 Task: Add an event  with title  Sales Territory Planning Meeting, date '2023/11/11' & Select Event type as  Collective. Add location for the event as  456 Chiado, Lisbon, Portugal and add a description: The retreat will kick off with an opening session where participants will be introduced to the objectives and benefits of team building. The facilitators will create a positive and inclusive environment, setting the tone for open communication, respect, and mutual support.Create an event link  http-salesterritoryplanningmeetingcom & Select the event color as  Cyan. , logged in from the account softage.1@softage.netand send the event invitation to softage.9@softage.net and softage.10@softage.net
Action: Mouse moved to (854, 122)
Screenshot: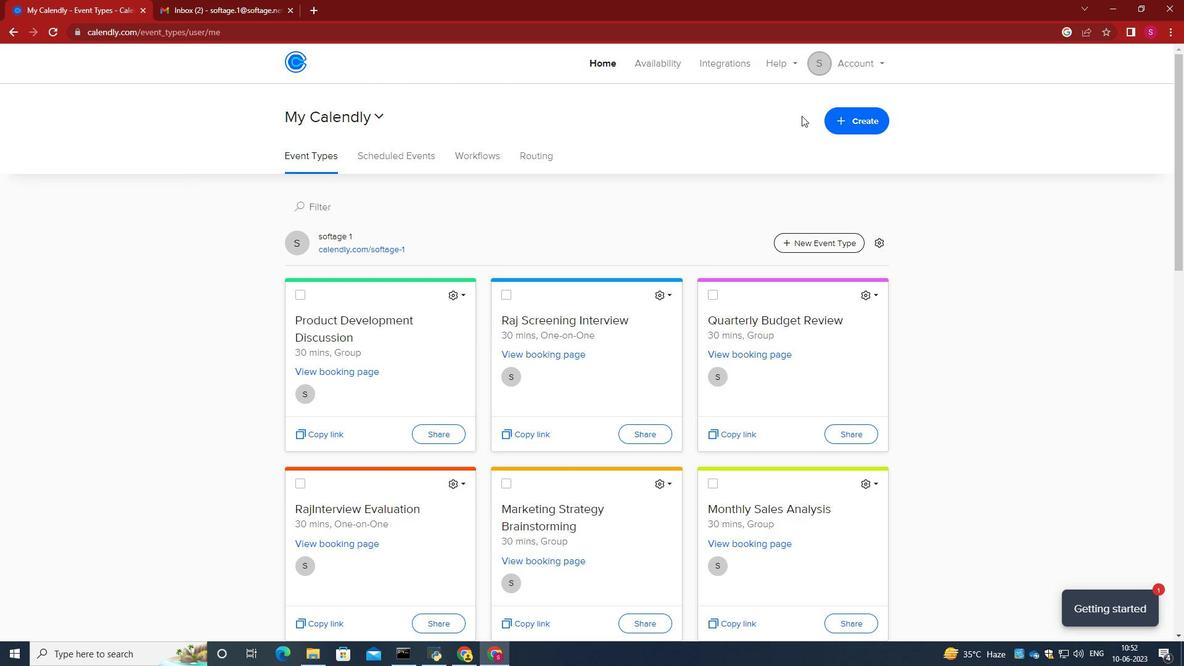 
Action: Mouse pressed left at (854, 122)
Screenshot: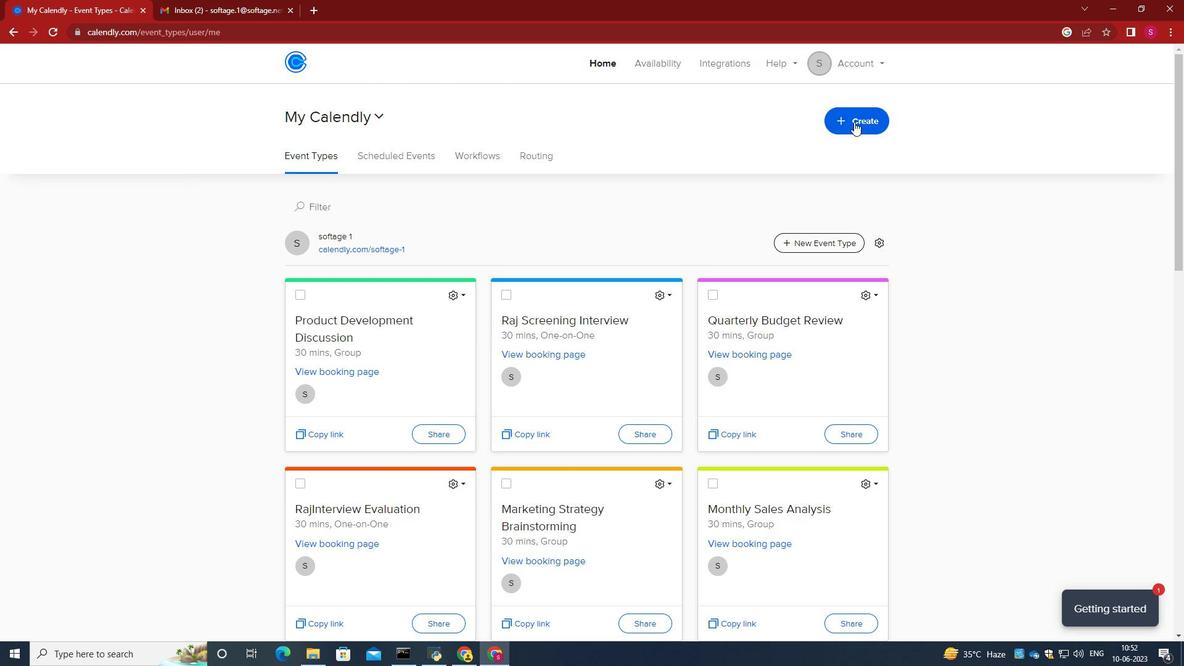 
Action: Mouse moved to (829, 166)
Screenshot: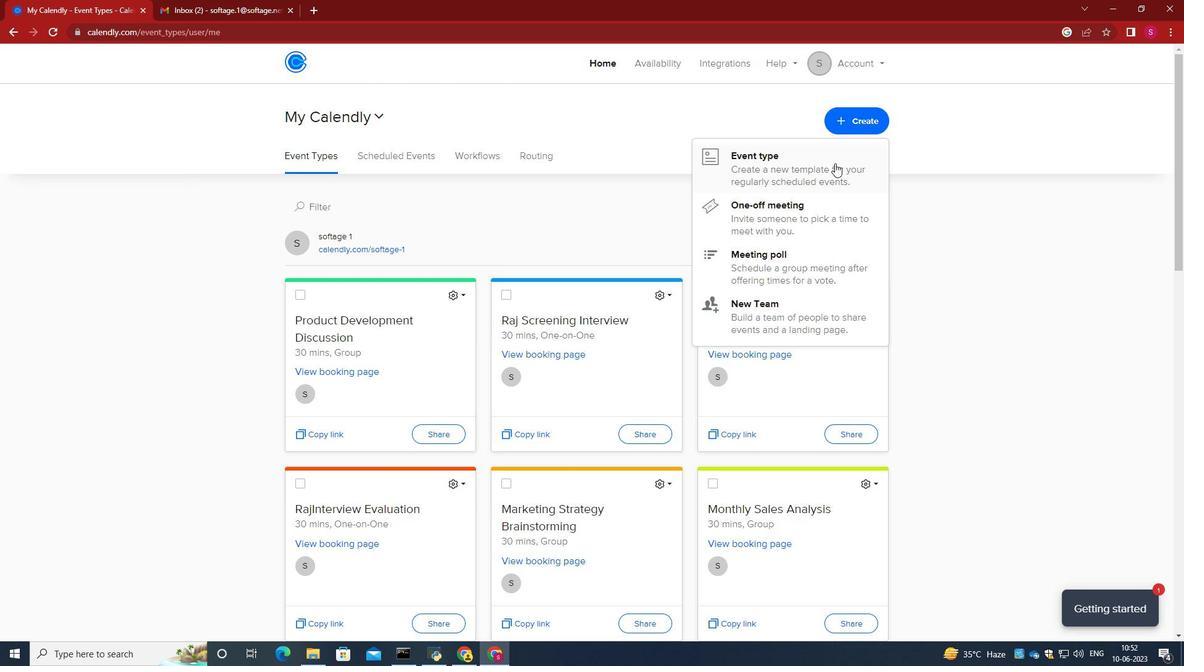 
Action: Mouse pressed left at (829, 166)
Screenshot: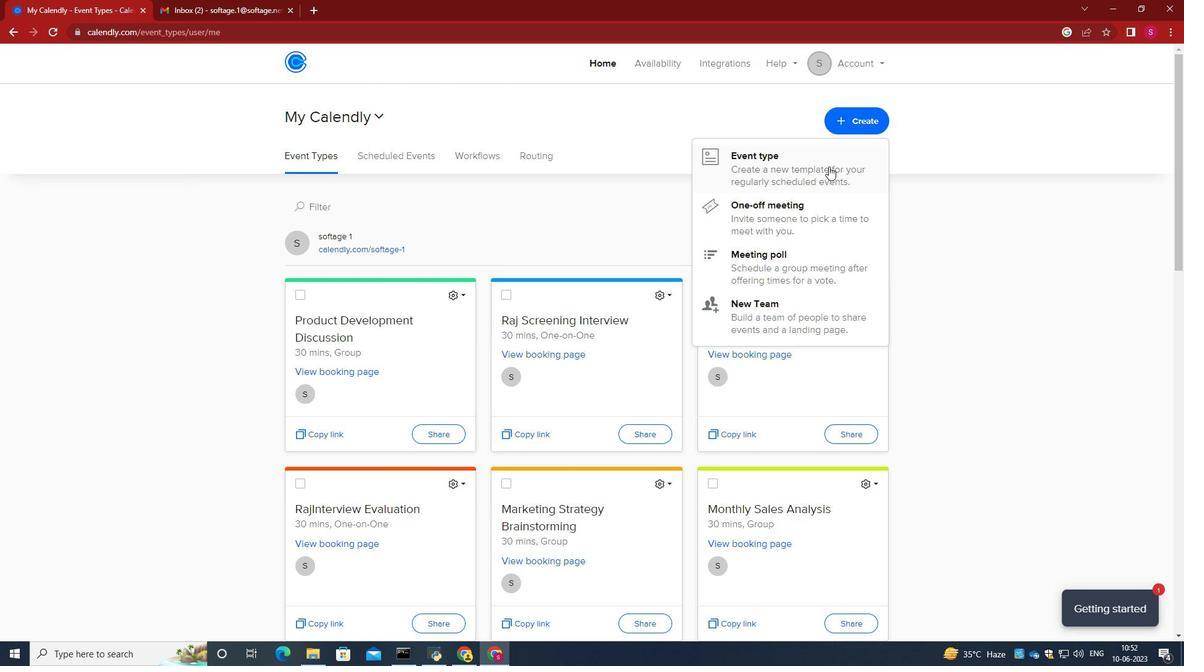 
Action: Mouse moved to (654, 351)
Screenshot: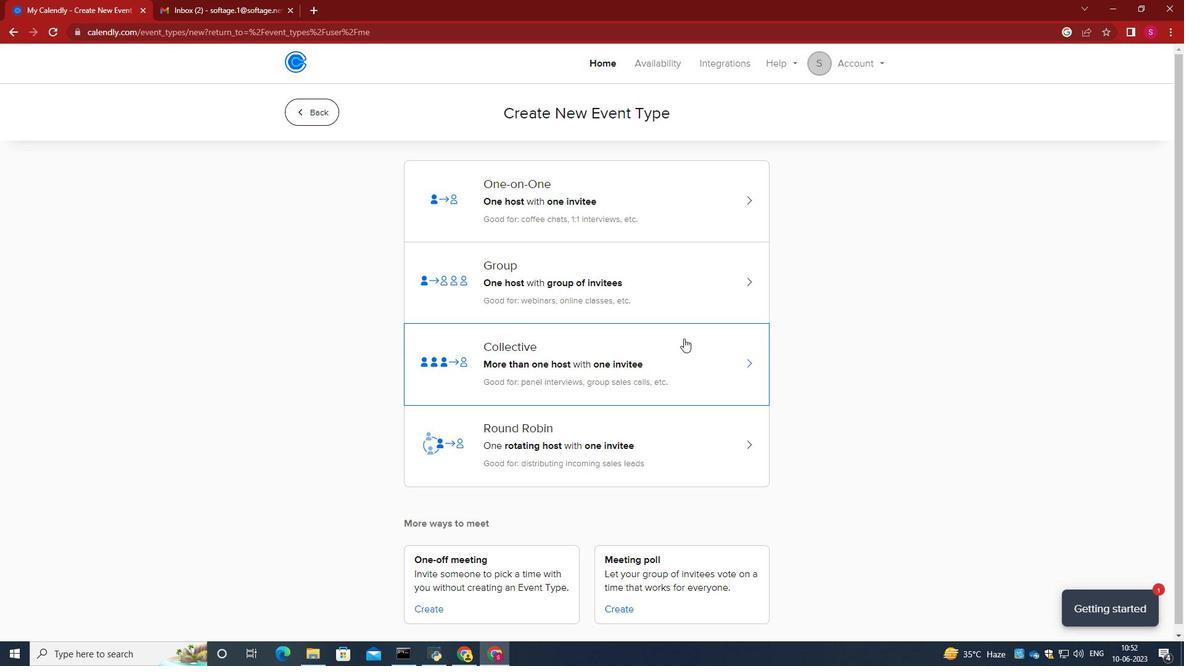 
Action: Mouse pressed left at (654, 351)
Screenshot: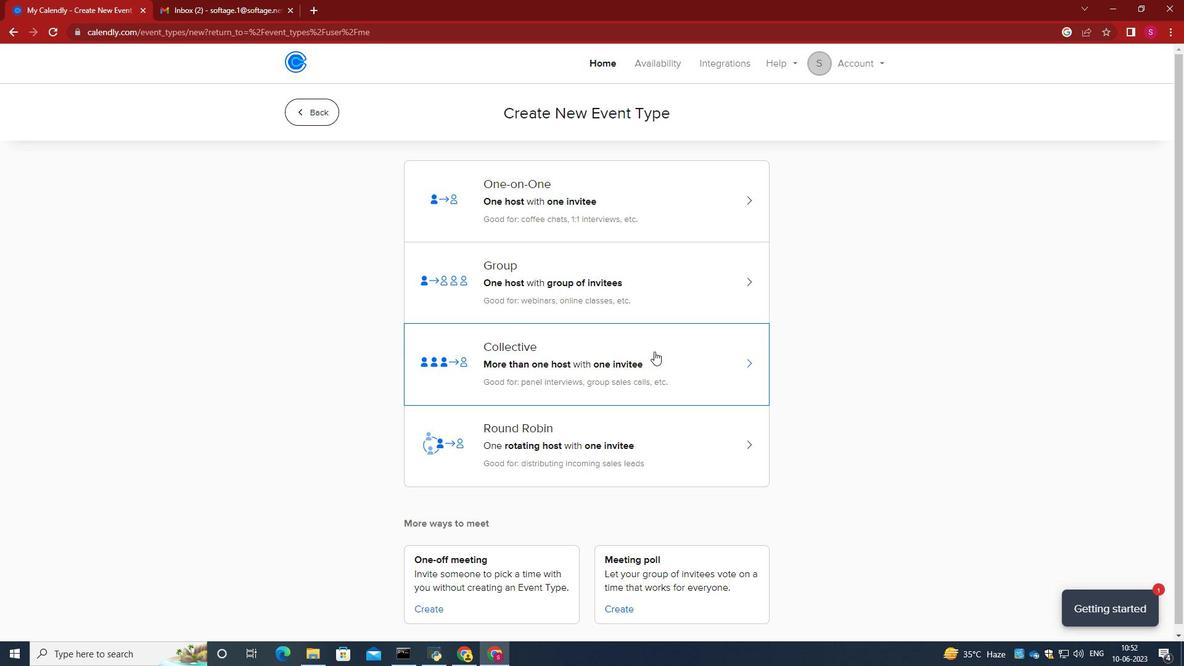 
Action: Mouse moved to (732, 262)
Screenshot: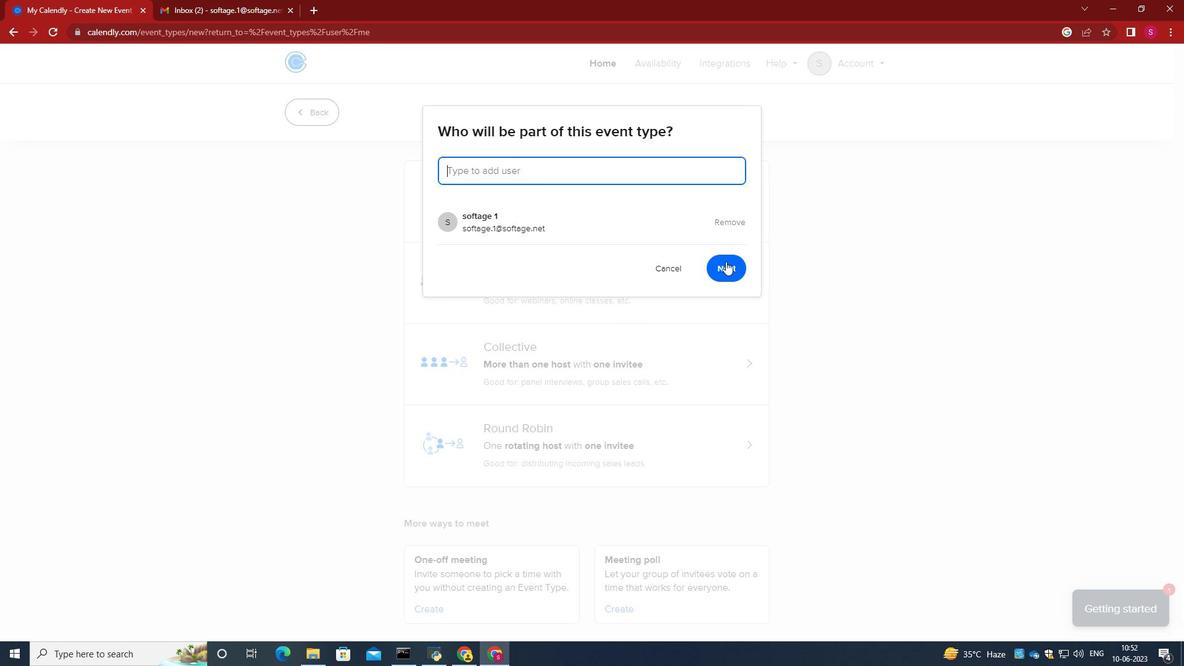 
Action: Mouse pressed left at (732, 262)
Screenshot: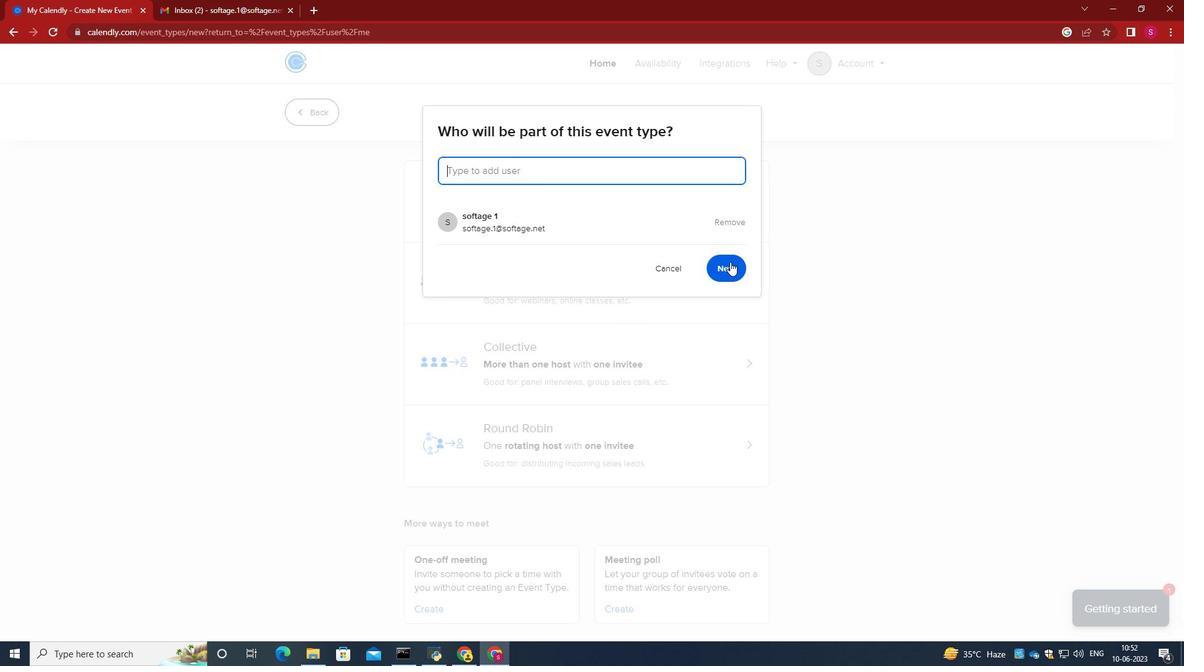 
Action: Mouse moved to (426, 287)
Screenshot: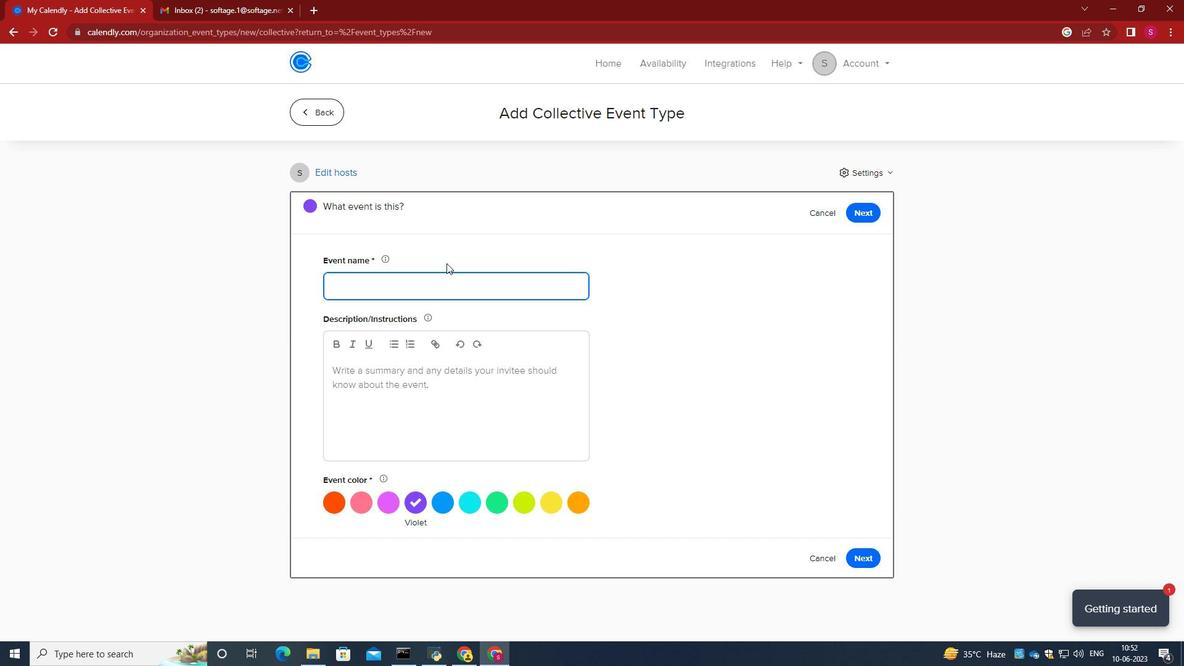 
Action: Mouse pressed left at (426, 287)
Screenshot: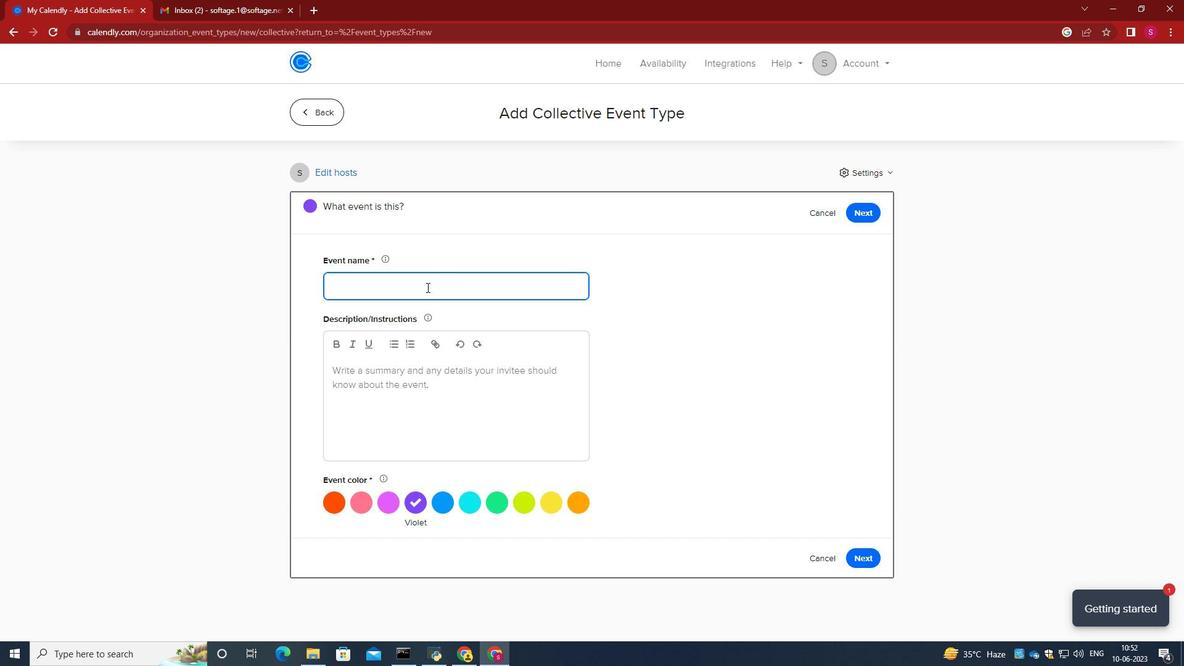 
Action: Key pressed <Key.caps_lock>S<Key.caps_lock>ales<Key.space><Key.caps_lock>T<Key.caps_lock>erritory<Key.space><Key.caps_lock>P<Key.caps_lock>lanning<Key.space><Key.caps_lock>R<Key.caps_lock>eview<Key.backspace><Key.backspace><Key.backspace><Key.backspace><Key.backspace><Key.backspace><Key.caps_lock>M<Key.caps_lock>eeting
Screenshot: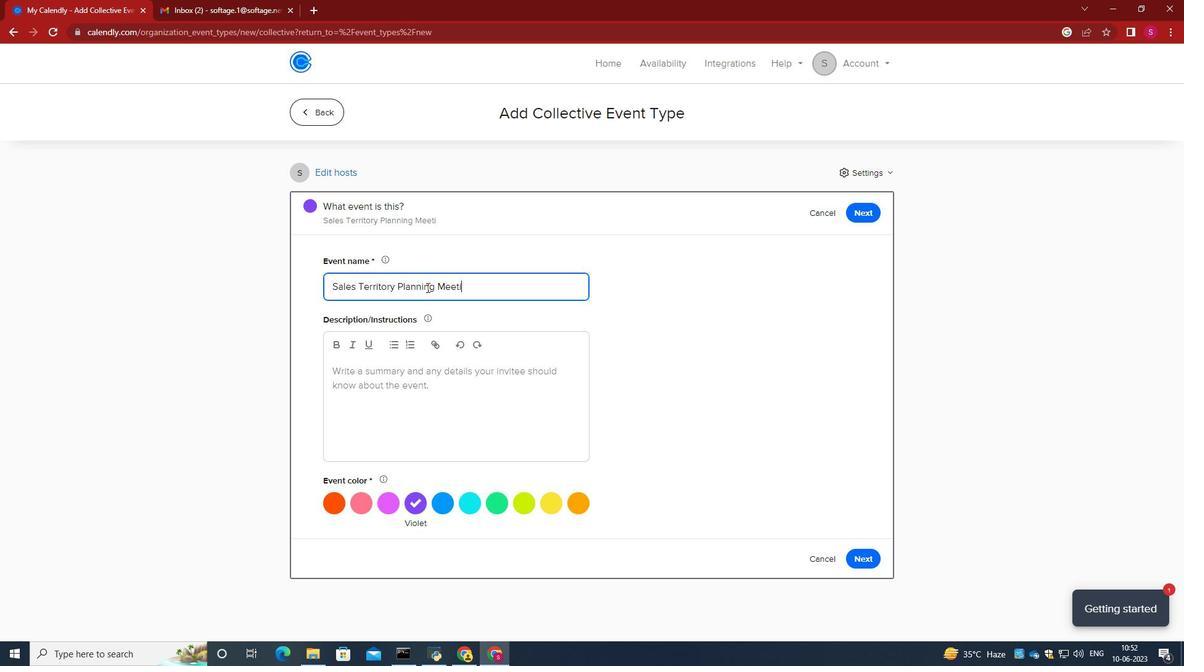 
Action: Mouse moved to (460, 363)
Screenshot: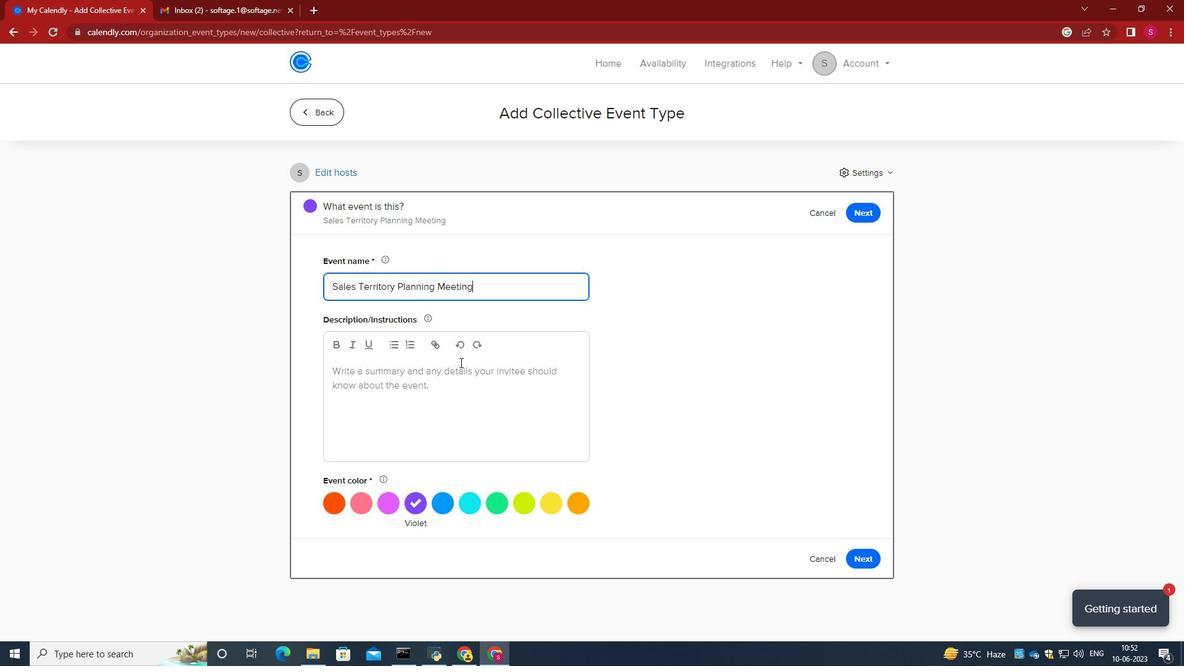 
Action: Mouse pressed left at (460, 363)
Screenshot: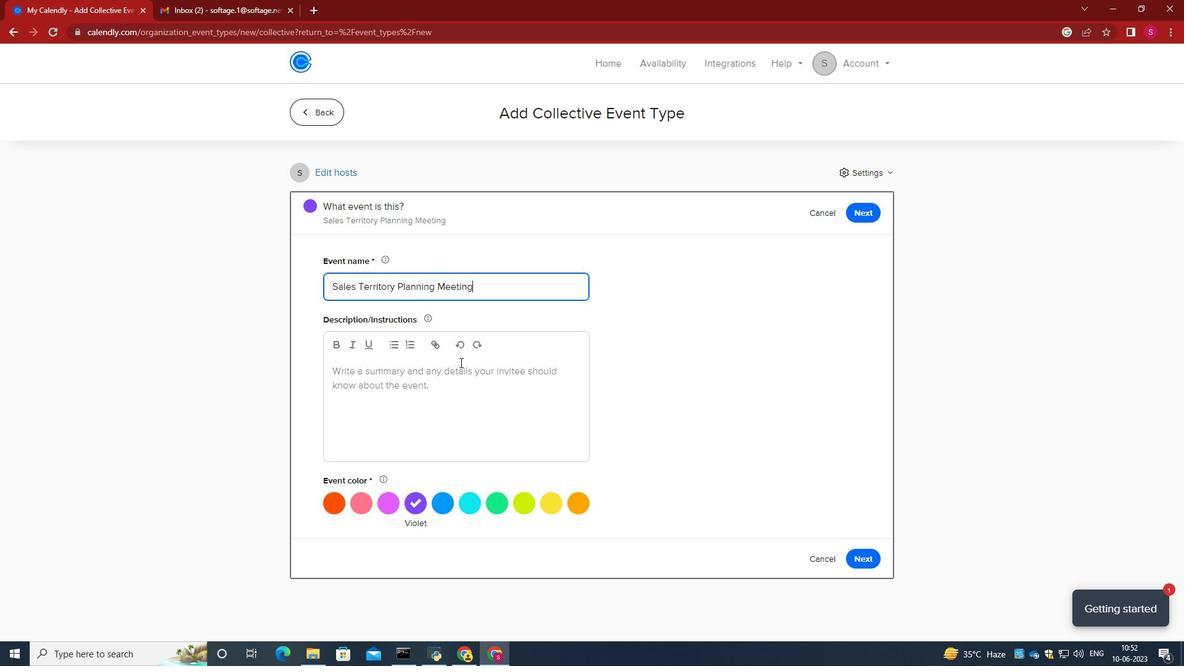 
Action: Mouse moved to (459, 380)
Screenshot: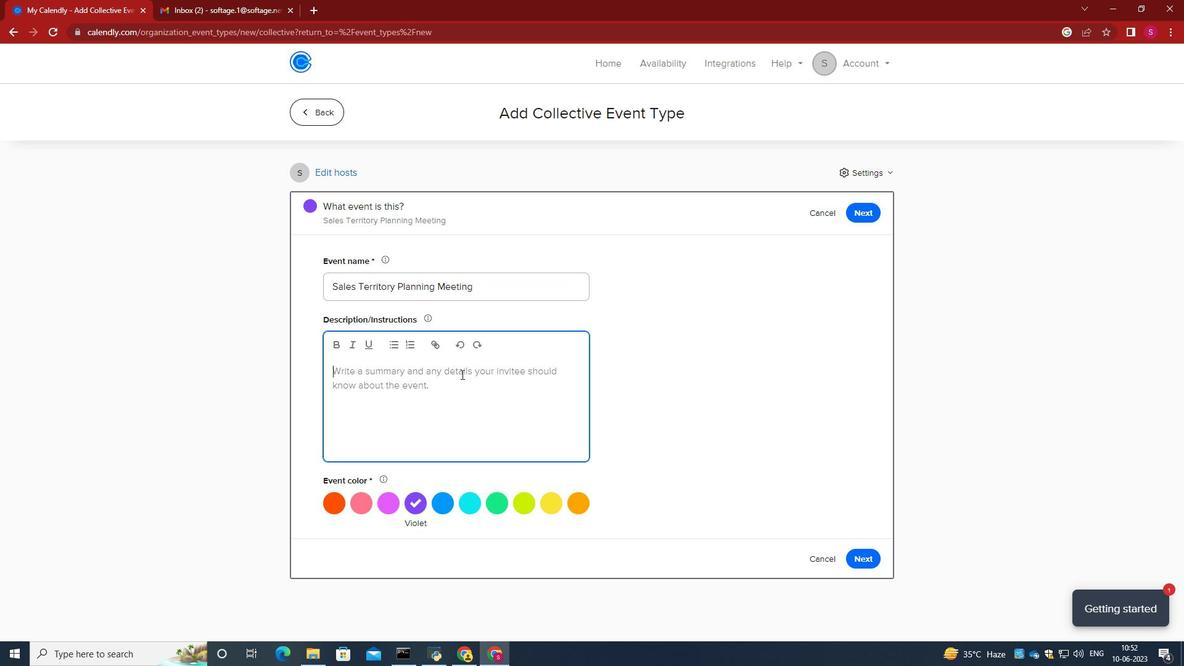 
Action: Key pressed <Key.caps_lock>T<Key.caps_lock>he<Key.space>retreat<Key.space>will<Key.space>kickoff<Key.space>with<Key.space>an<Key.space>opening<Key.space>session<Key.space>where<Key.space>in<Key.backspace><Key.backspace>partivip<Key.backspace><Key.backspace><Key.backspace>cipants<Key.space>will<Key.space>be<Key.space>introduced<Key.space>to<Key.space>the<Key.space>objectives<Key.space>ansd<Key.space>be<Key.backspace><Key.backspace><Key.backspace><Key.backspace><Key.backspace>d<Key.space>benefits<Key.space>of<Key.space>team<Key.space>building.<Key.space><Key.caps_lock>T<Key.caps_lock>he<Key.space>facilitators<Key.space>will<Key.space>create<Key.space>ap<Key.space><Key.backspace><Key.backspace><Key.space>positive<Key.space>and<Key.space>inclusive<Key.space>environment,<Key.space>setting<Key.space>the<Key.space>tone<Key.space>for<Key.space>open<Key.space>communication,<Key.space>respect,<Key.space>and<Key.space>mutuek<Key.space><Key.backspace><Key.backspace>l<Key.space>su<Key.backspace><Key.backspace><Key.backspace><Key.backspace><Key.backspace>al<Key.space>supo<Key.backspace>port.<Key.space><Key.caps_lock>
Screenshot: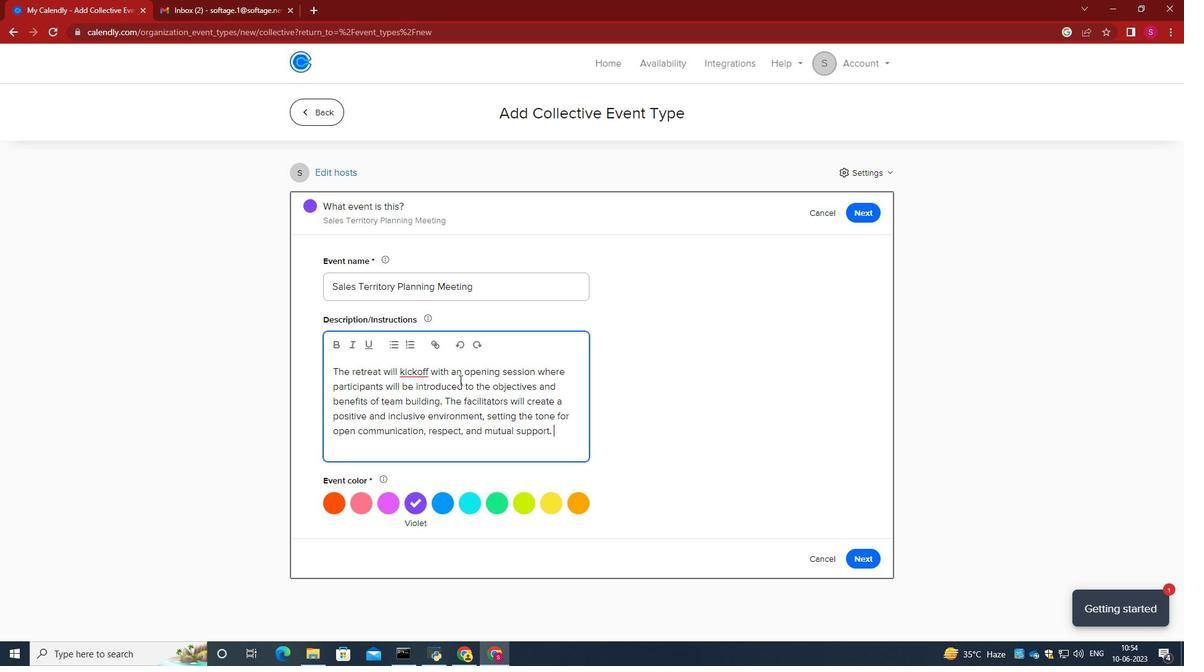 
Action: Mouse moved to (479, 503)
Screenshot: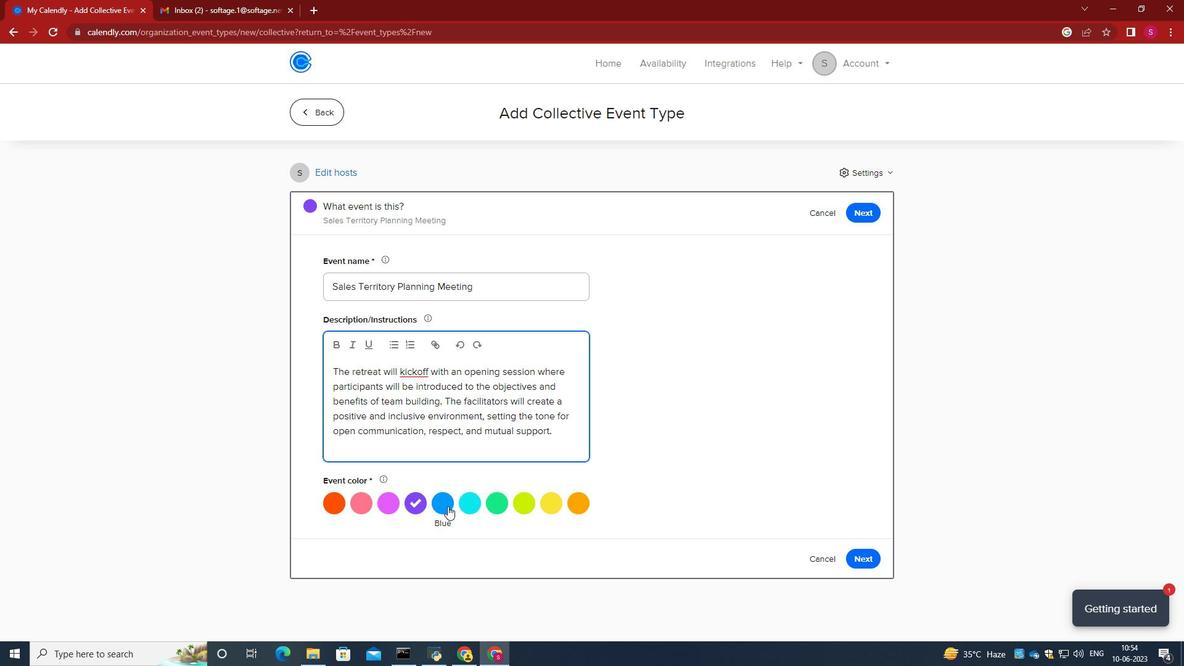 
Action: Mouse pressed left at (479, 503)
Screenshot: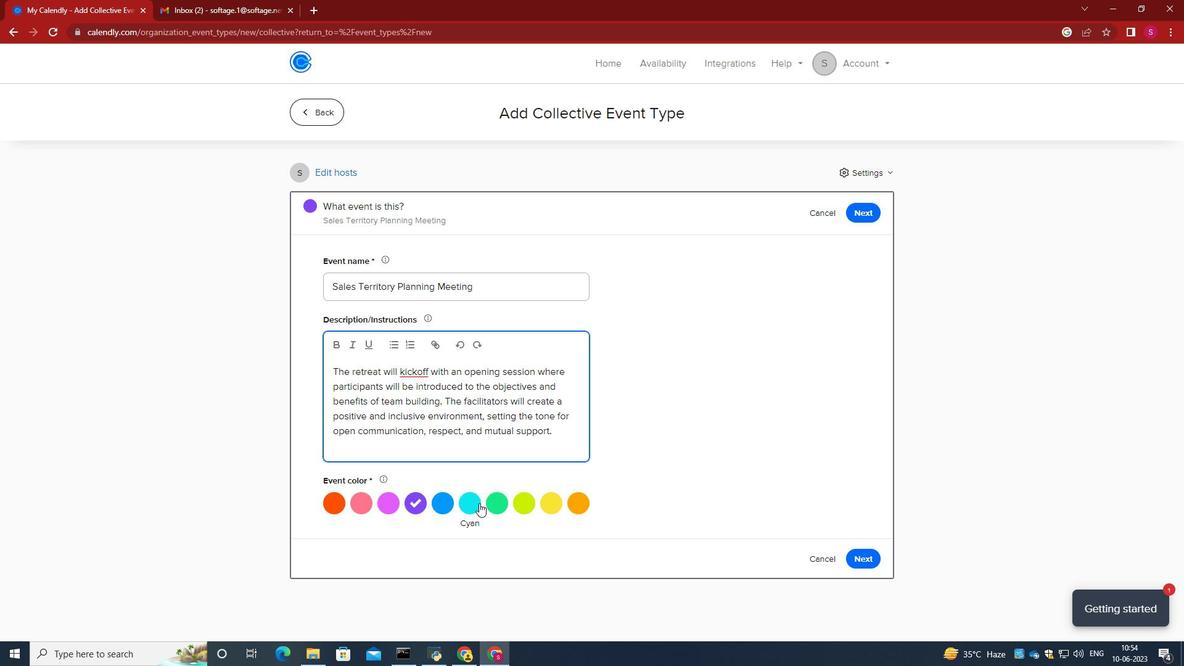 
Action: Mouse moved to (865, 559)
Screenshot: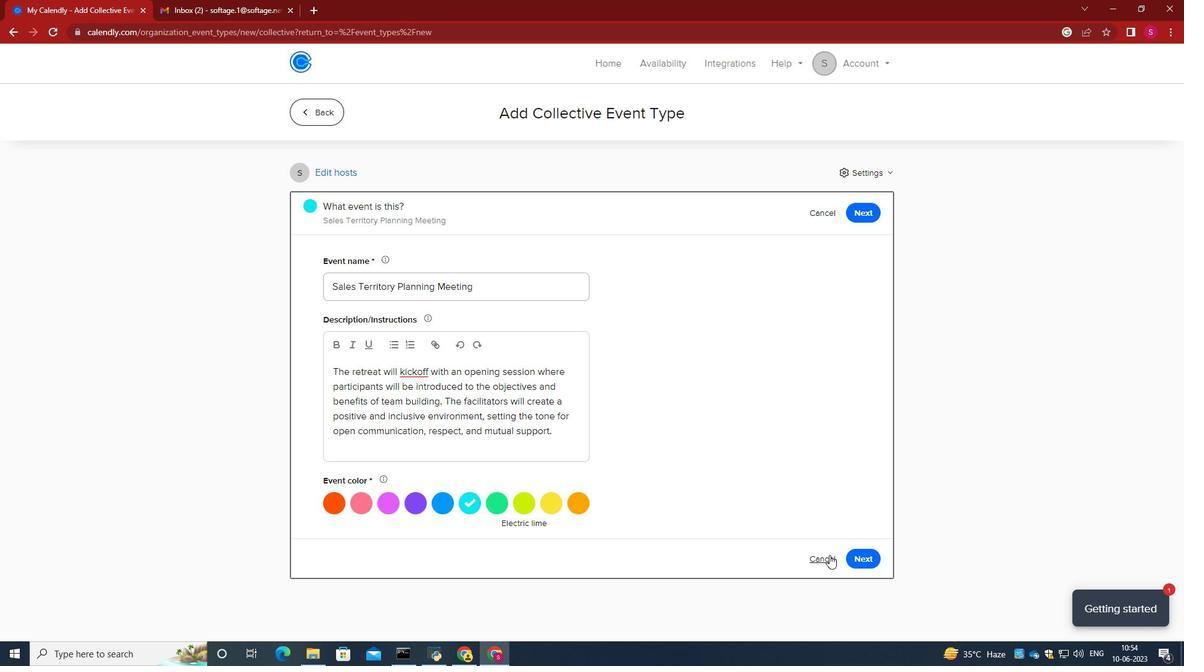 
Action: Mouse pressed left at (865, 559)
Screenshot: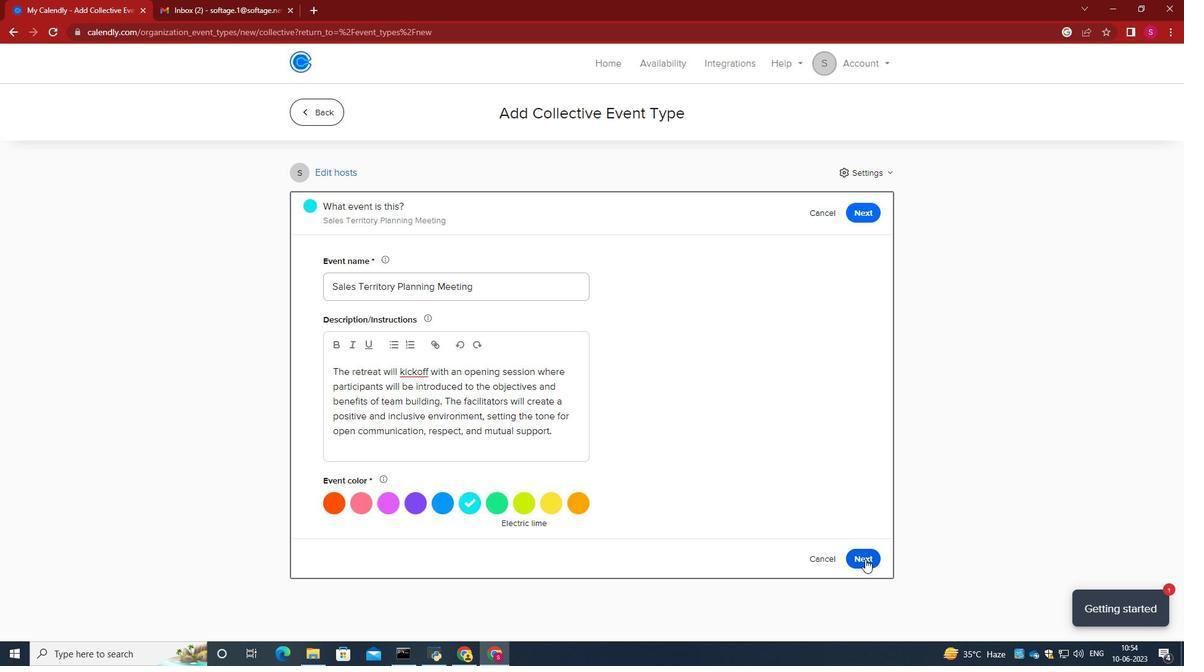 
Action: Mouse moved to (394, 361)
Screenshot: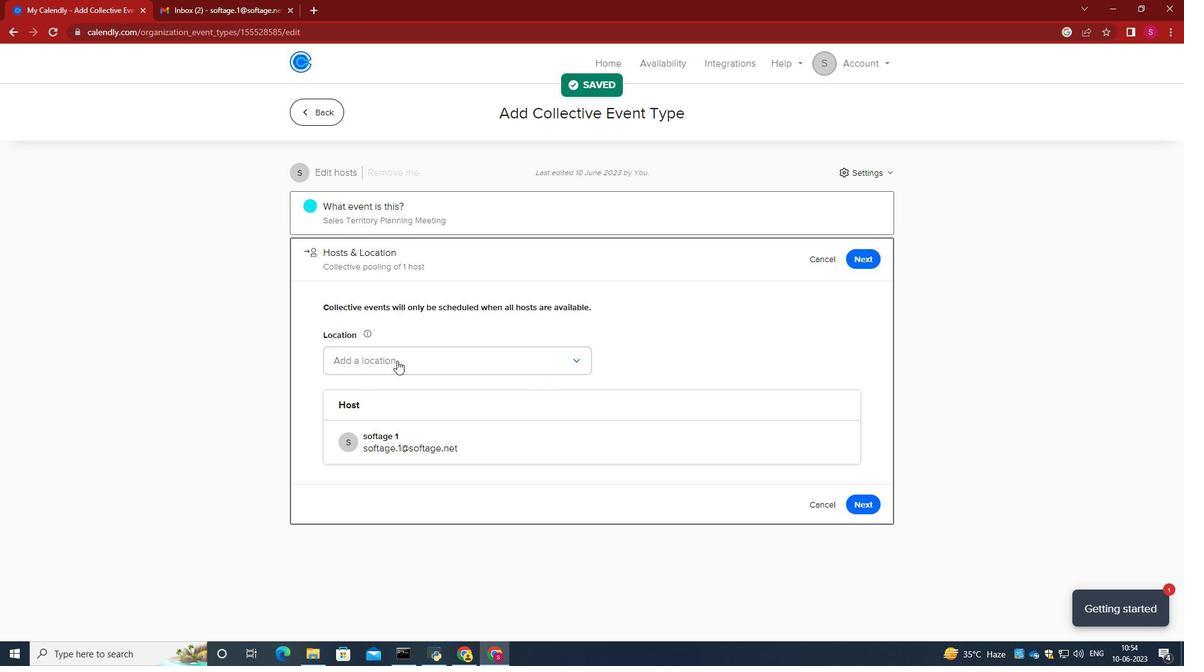 
Action: Mouse pressed left at (394, 361)
Screenshot: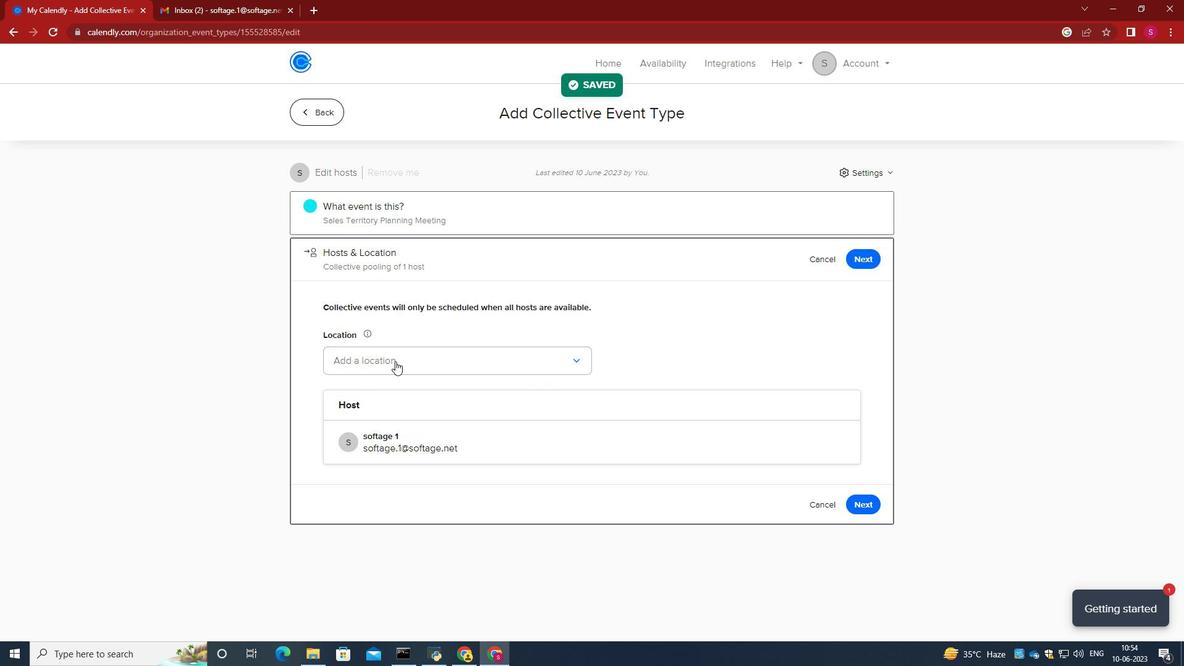 
Action: Mouse moved to (411, 391)
Screenshot: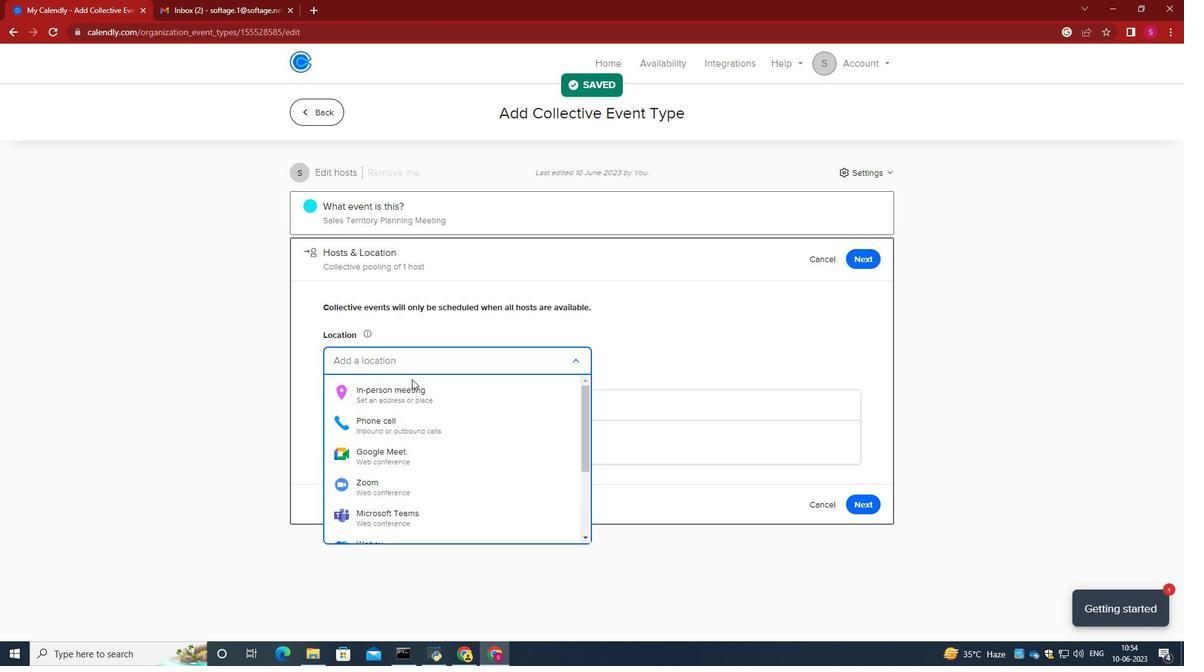 
Action: Mouse pressed left at (411, 391)
Screenshot: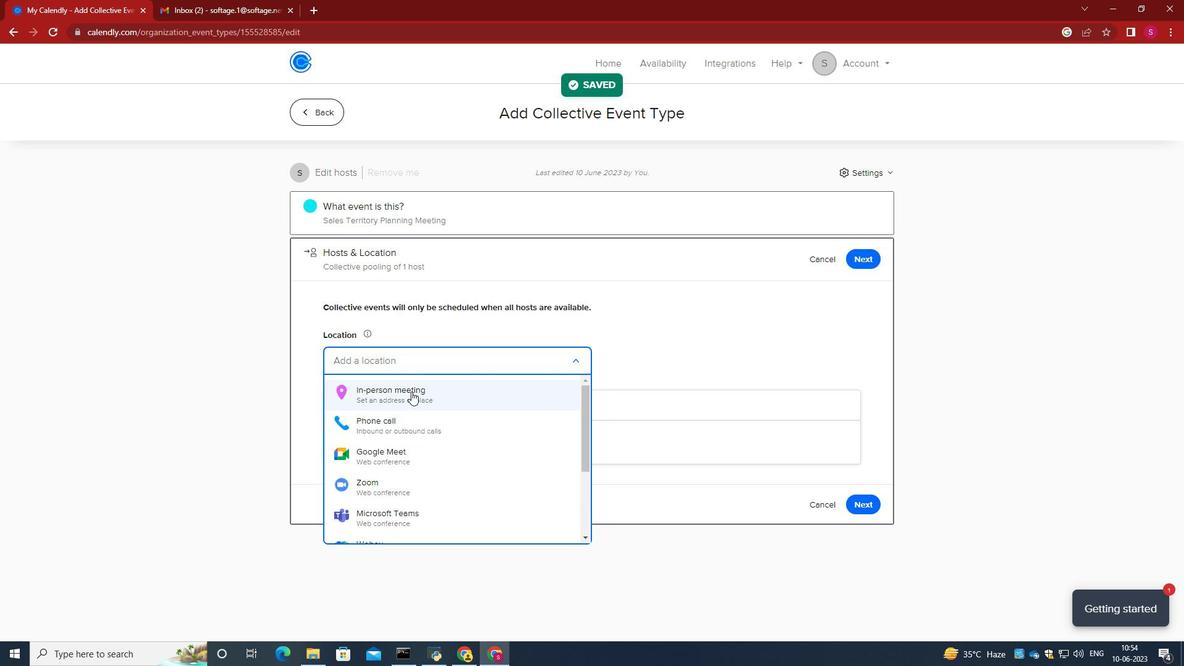
Action: Mouse moved to (538, 201)
Screenshot: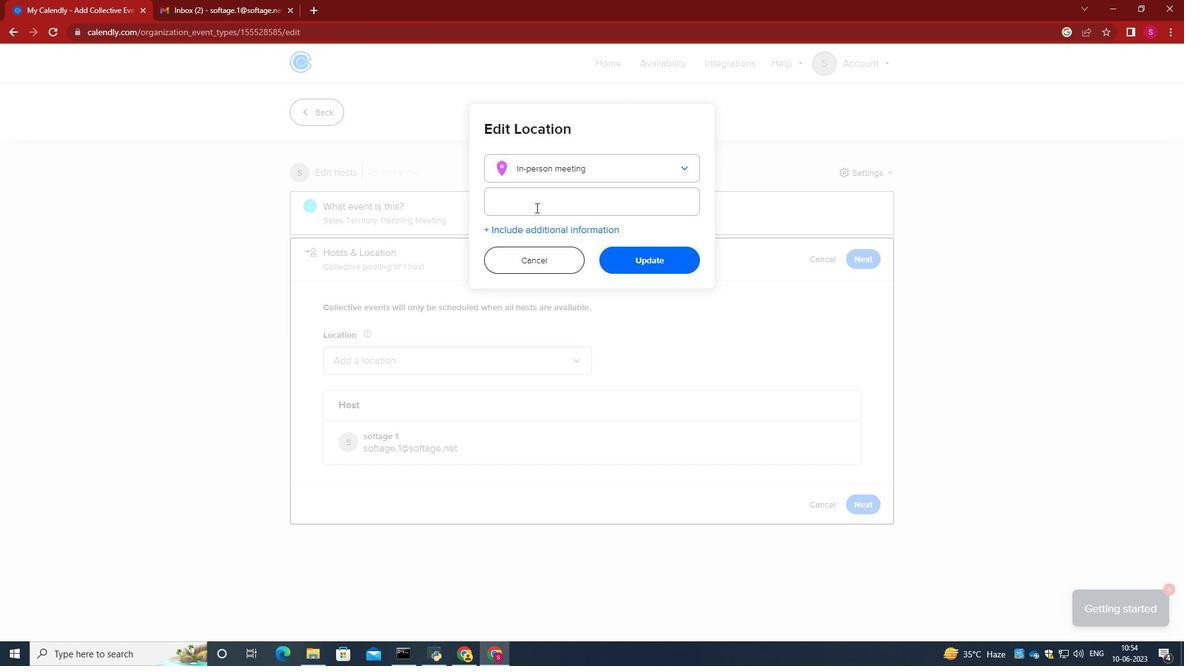 
Action: Mouse pressed left at (538, 201)
Screenshot: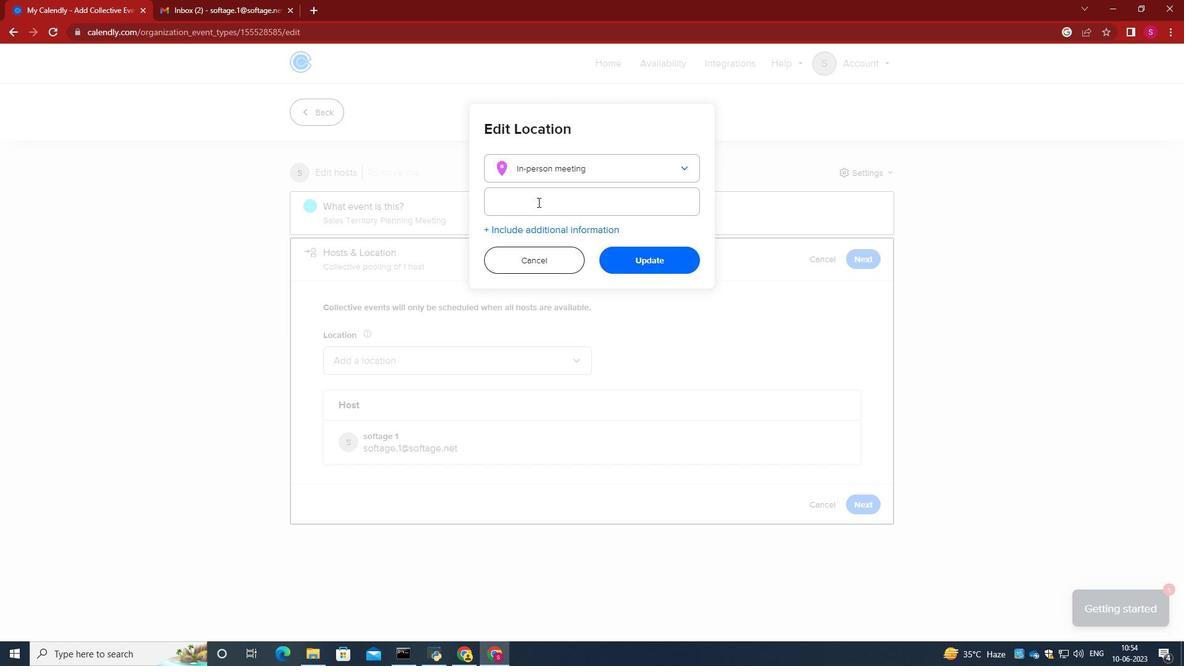 
Action: Key pressed 456<Key.space><Key.caps_lock>c<Key.caps_lock>HAIDO<Key.backspace><Key.backspace><Key.backspace><Key.backspace><Key.backspace><Key.backspace>C<Key.caps_lock>haido,<Key.space><Key.caps_lock>L<Key.caps_lock>isbon,<Key.space><Key.caps_lock>P<Key.caps_lock>ortugal<Key.space>
Screenshot: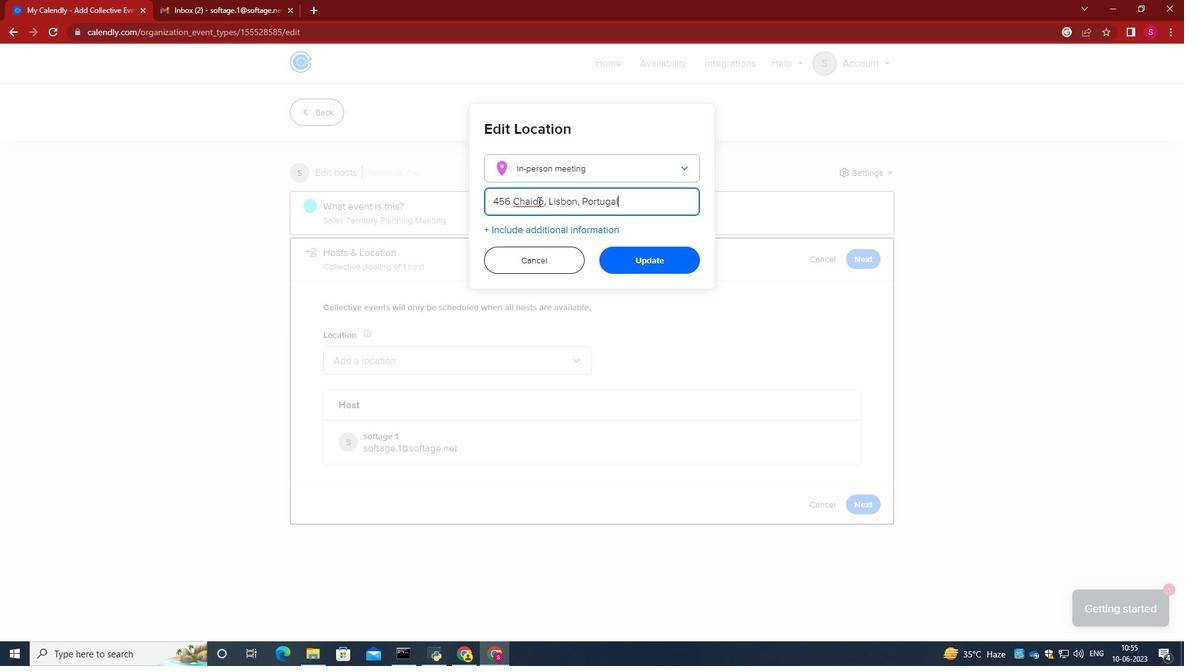 
Action: Mouse moved to (642, 258)
Screenshot: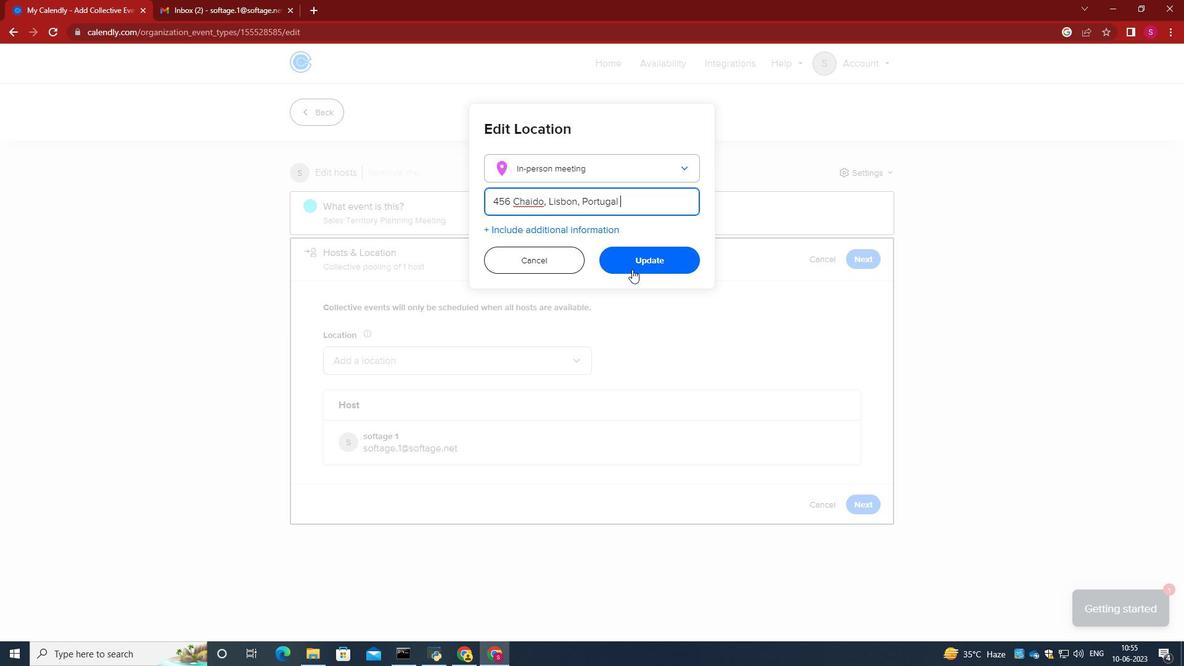 
Action: Mouse pressed left at (642, 258)
Screenshot: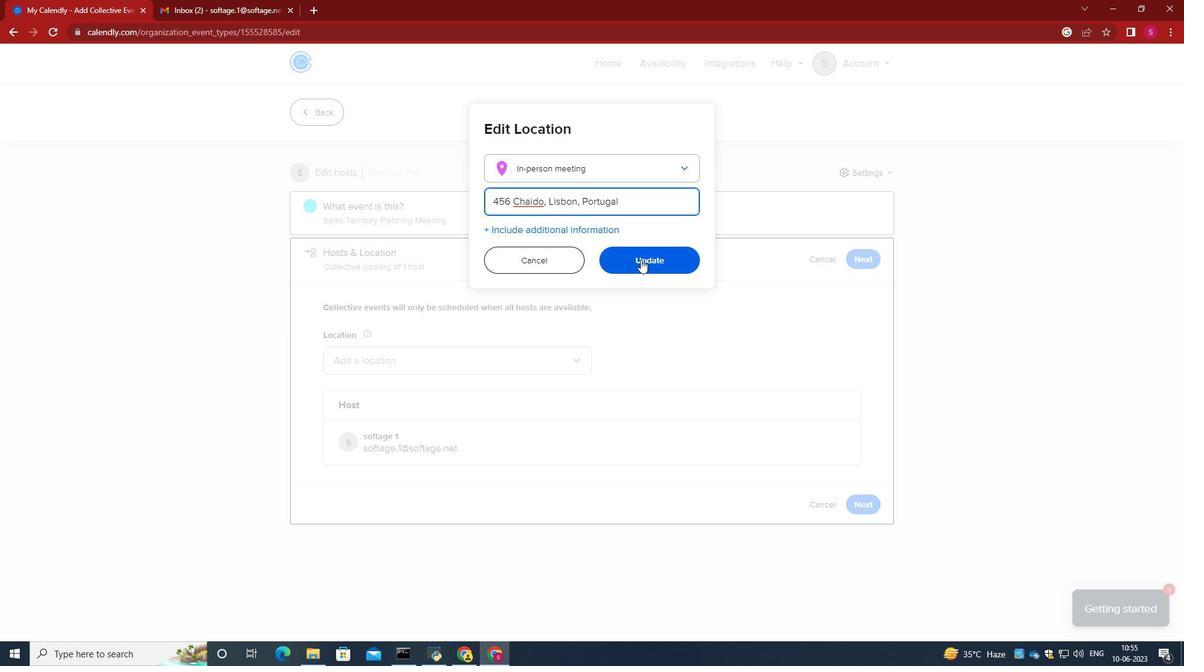 
Action: Mouse moved to (857, 512)
Screenshot: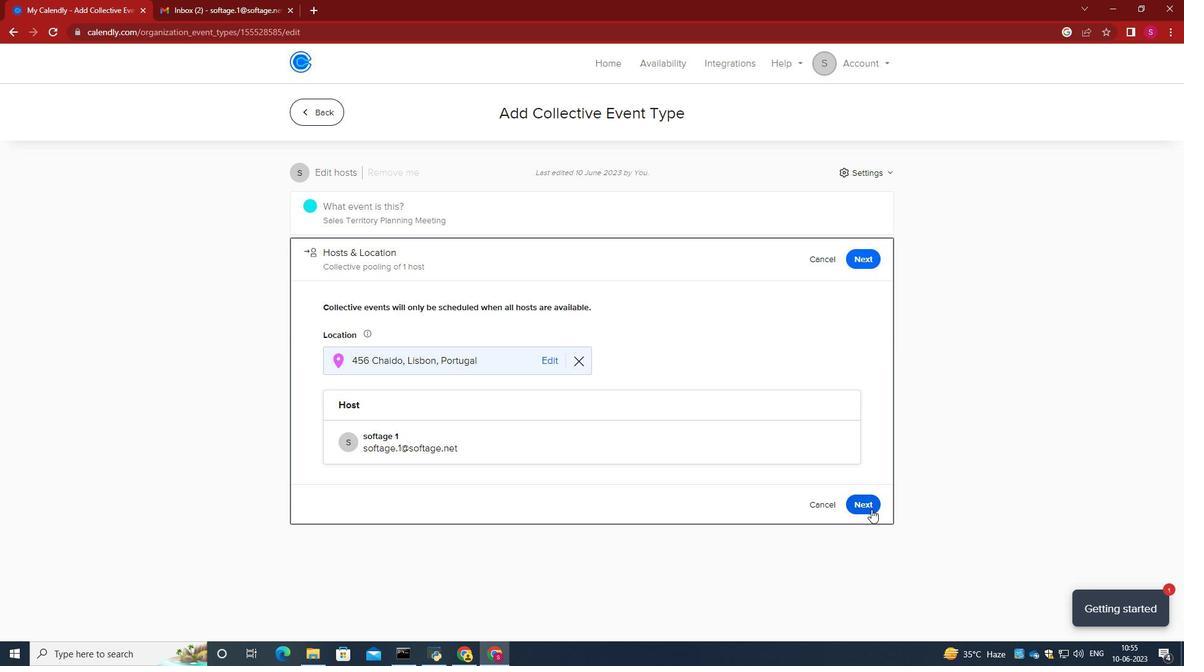 
Action: Mouse pressed left at (857, 512)
Screenshot: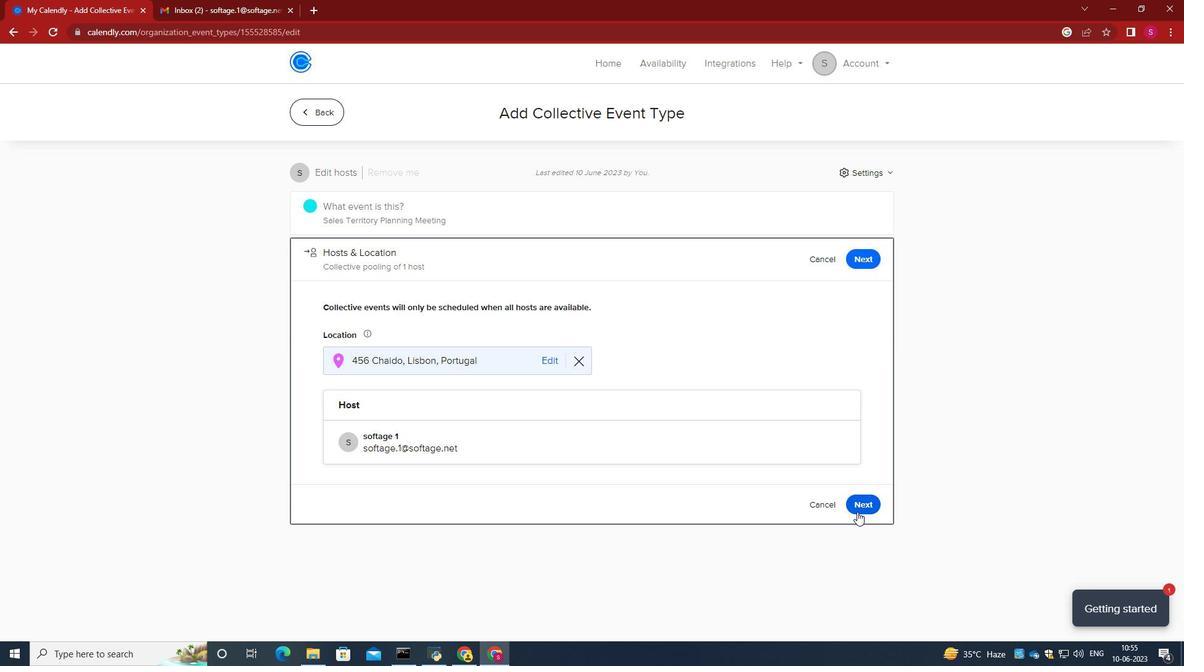 
Action: Mouse moved to (573, 386)
Screenshot: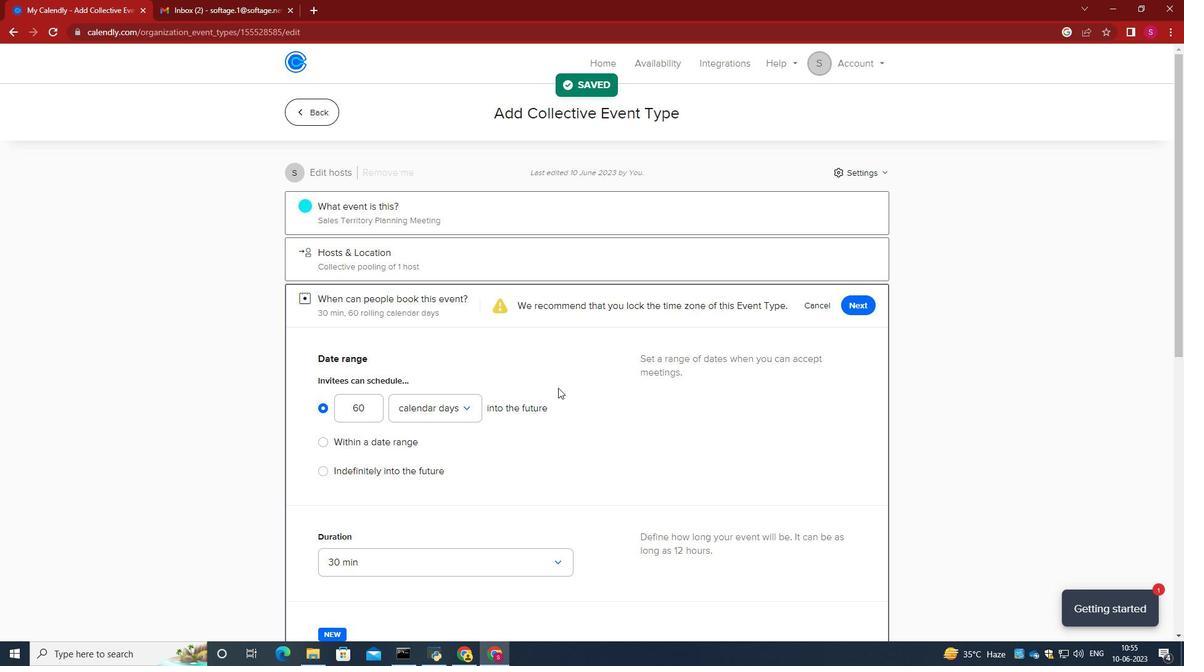 
Action: Mouse scrolled (573, 385) with delta (0, 0)
Screenshot: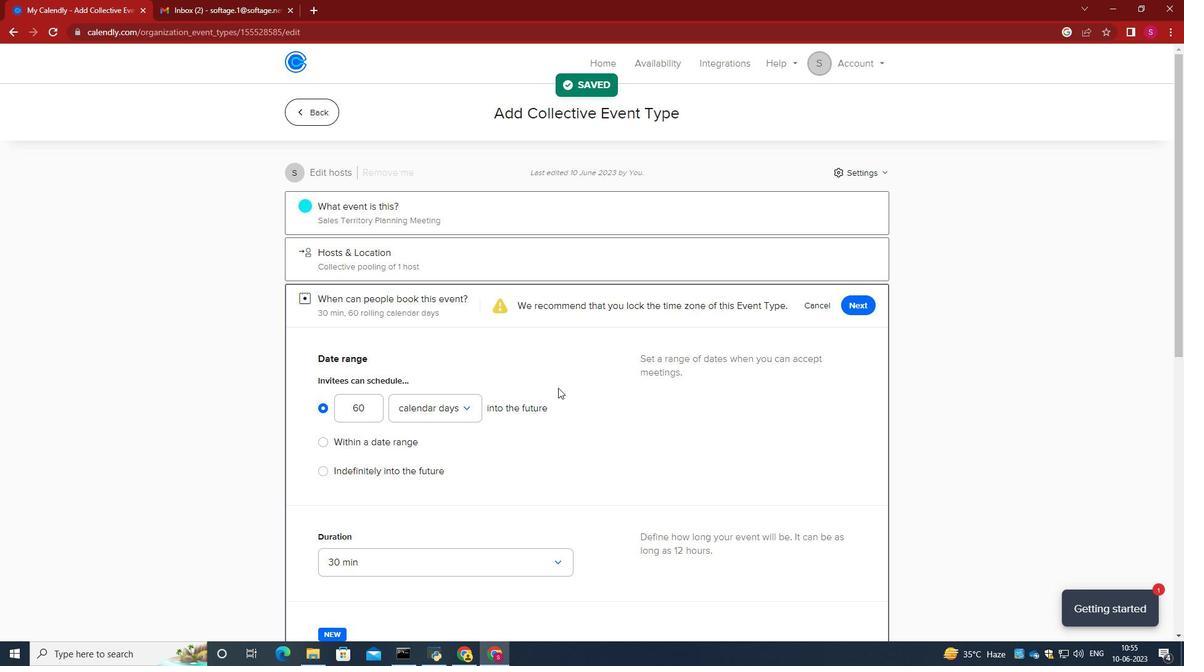 
Action: Mouse scrolled (573, 385) with delta (0, 0)
Screenshot: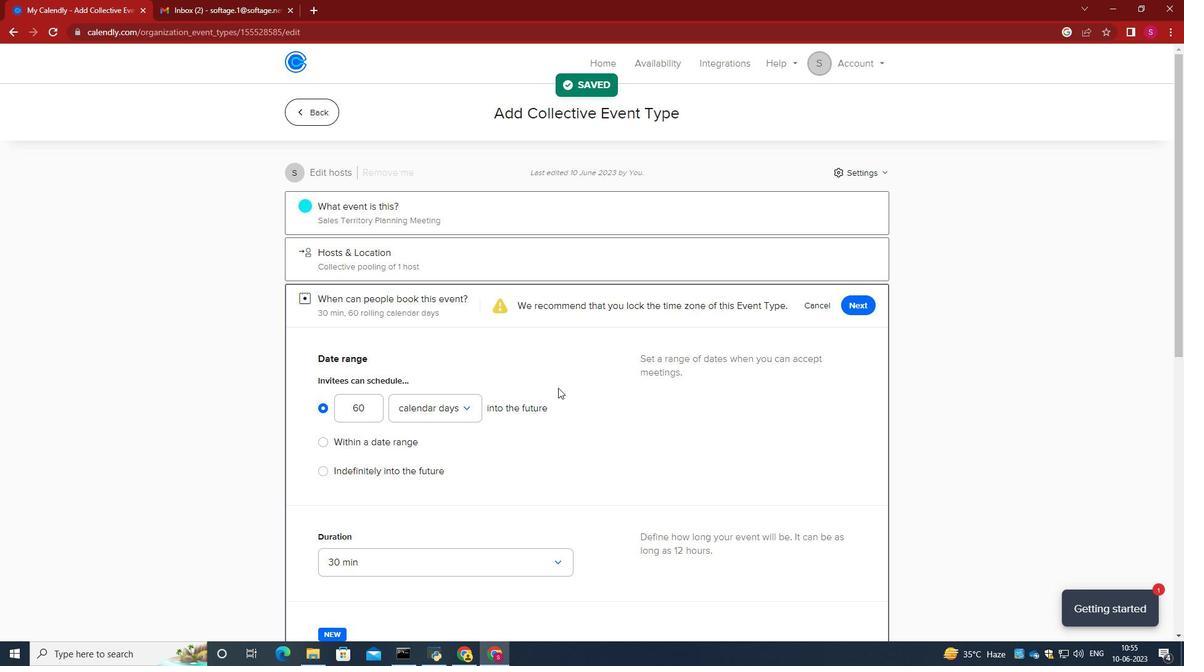 
Action: Mouse scrolled (573, 385) with delta (0, 0)
Screenshot: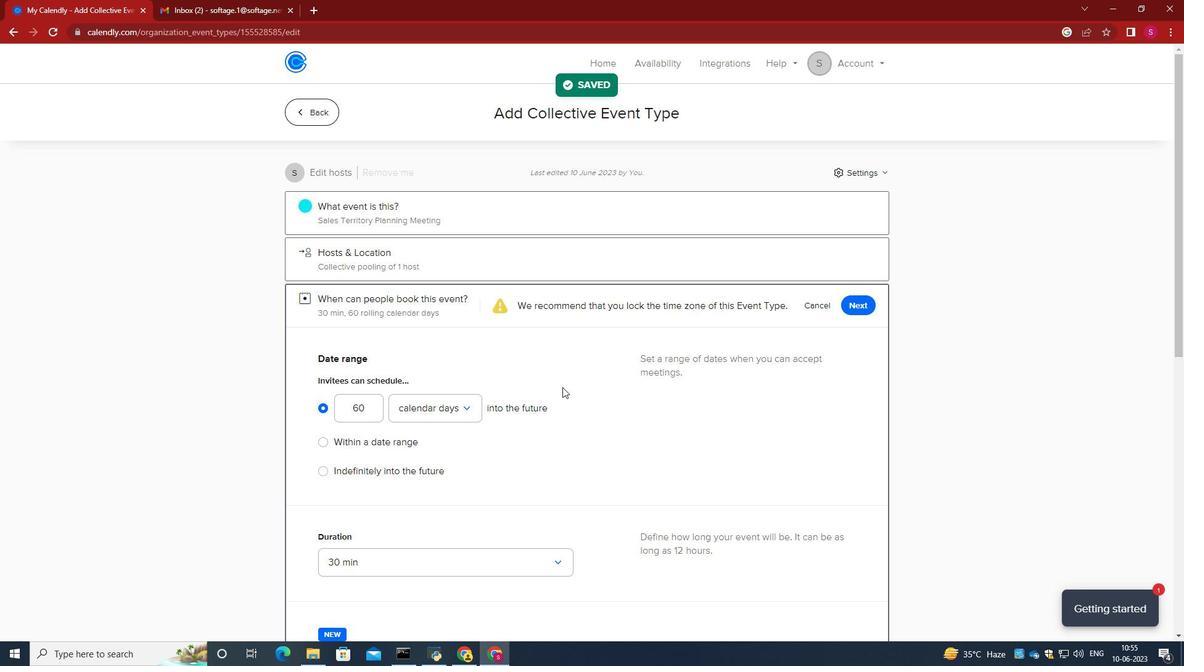 
Action: Mouse moved to (347, 259)
Screenshot: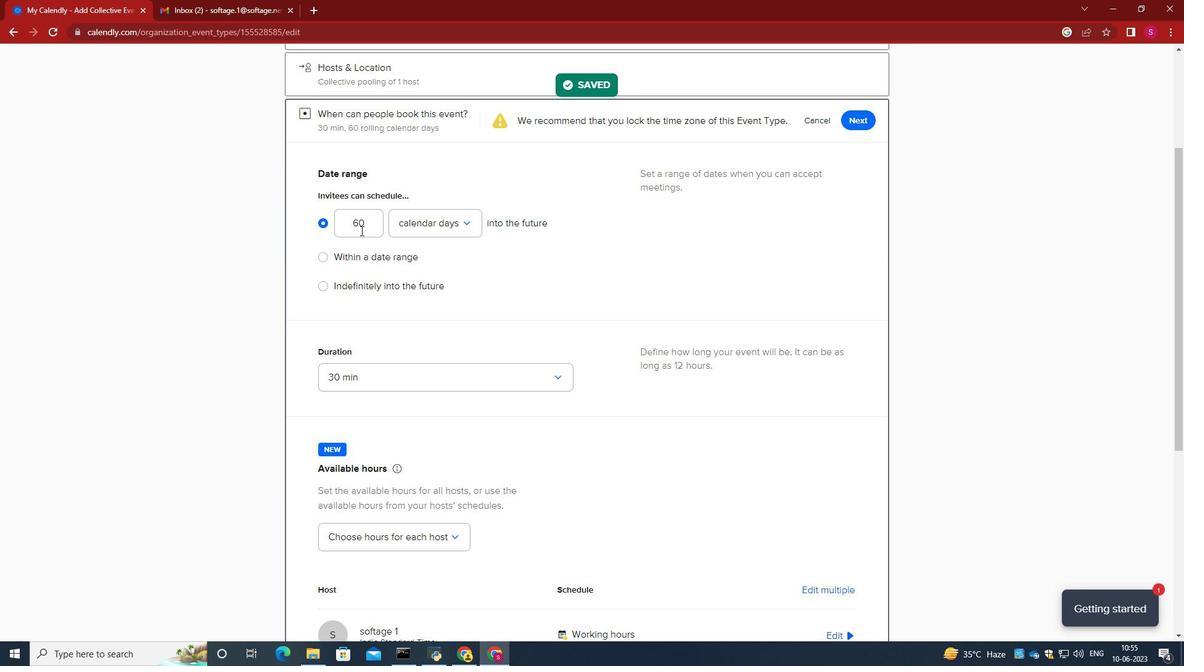
Action: Mouse pressed left at (347, 259)
Screenshot: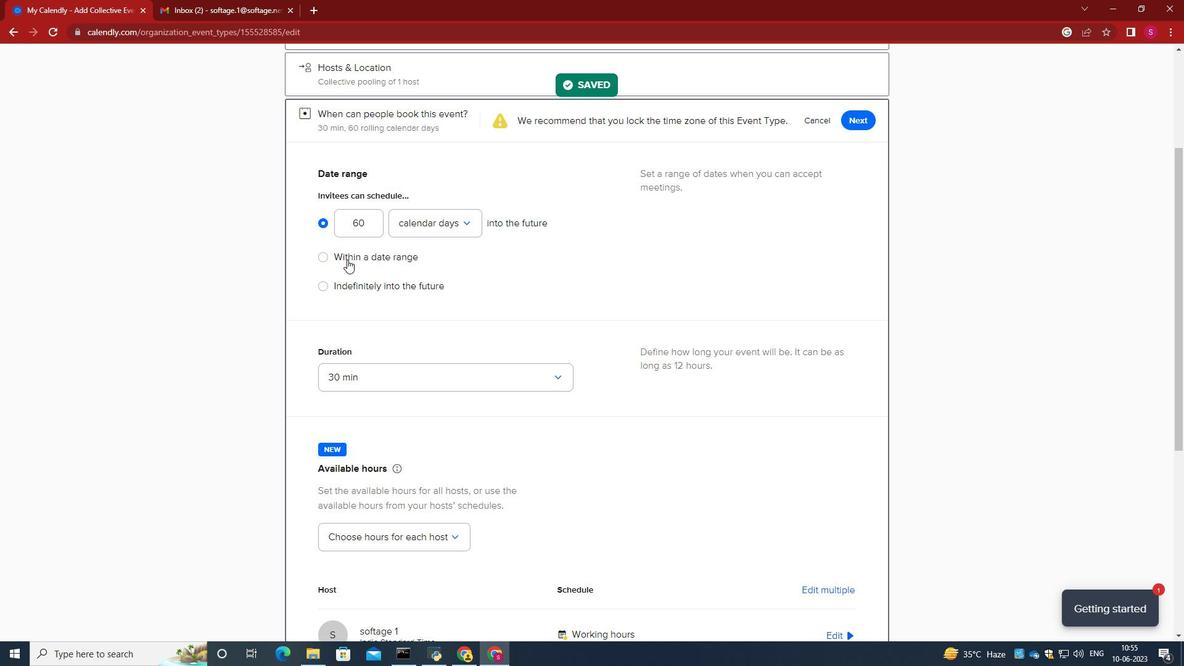 
Action: Mouse moved to (475, 265)
Screenshot: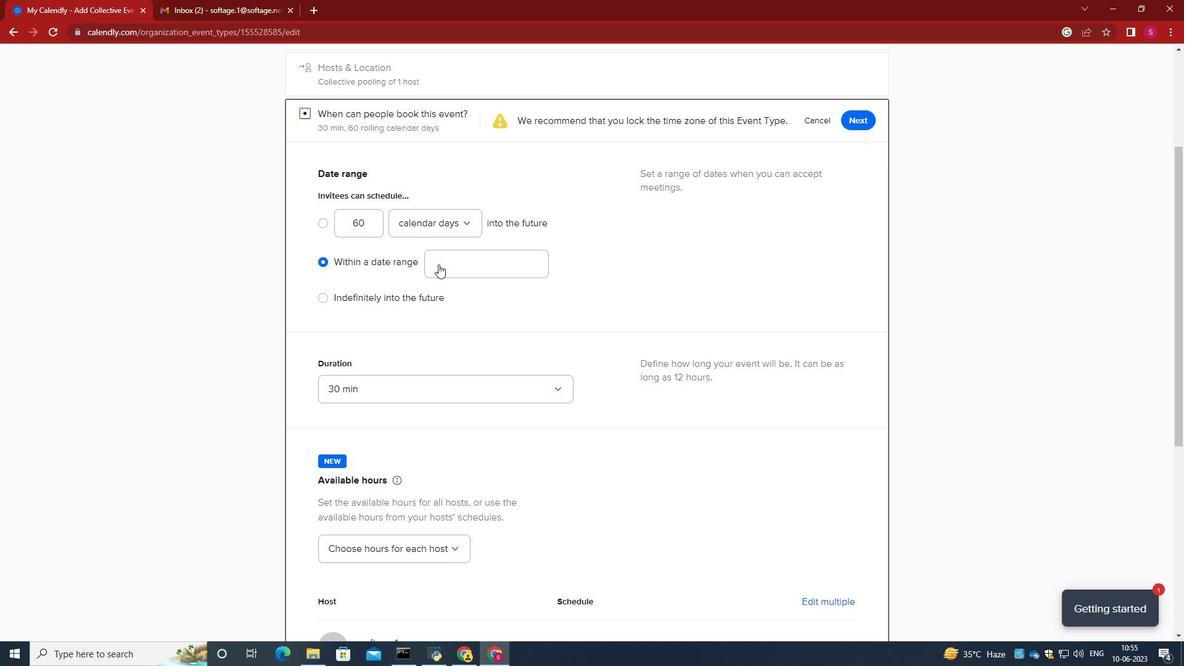 
Action: Mouse pressed left at (475, 265)
Screenshot: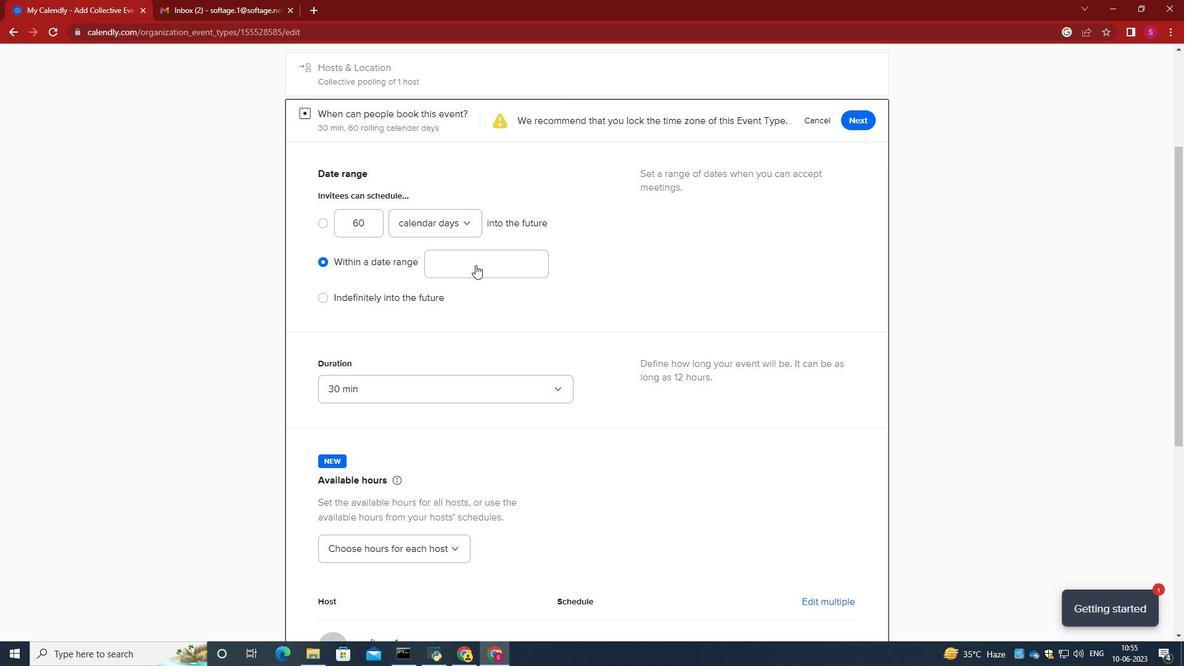 
Action: Mouse moved to (526, 303)
Screenshot: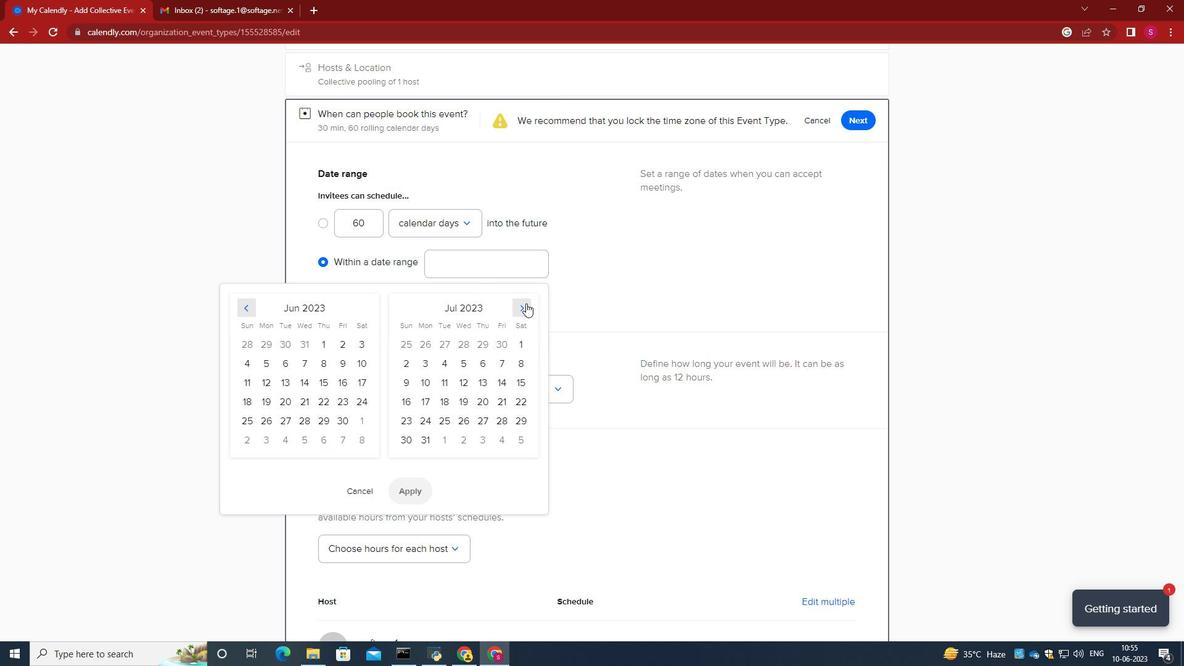 
Action: Mouse pressed left at (526, 303)
Screenshot: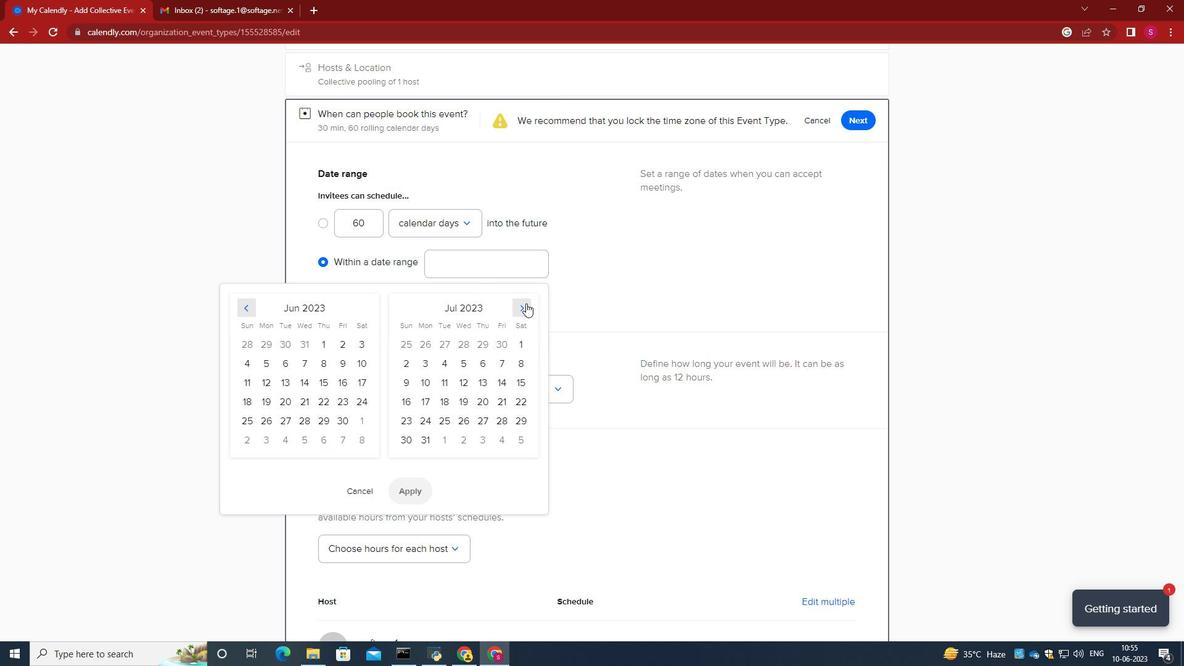 
Action: Mouse pressed left at (526, 303)
Screenshot: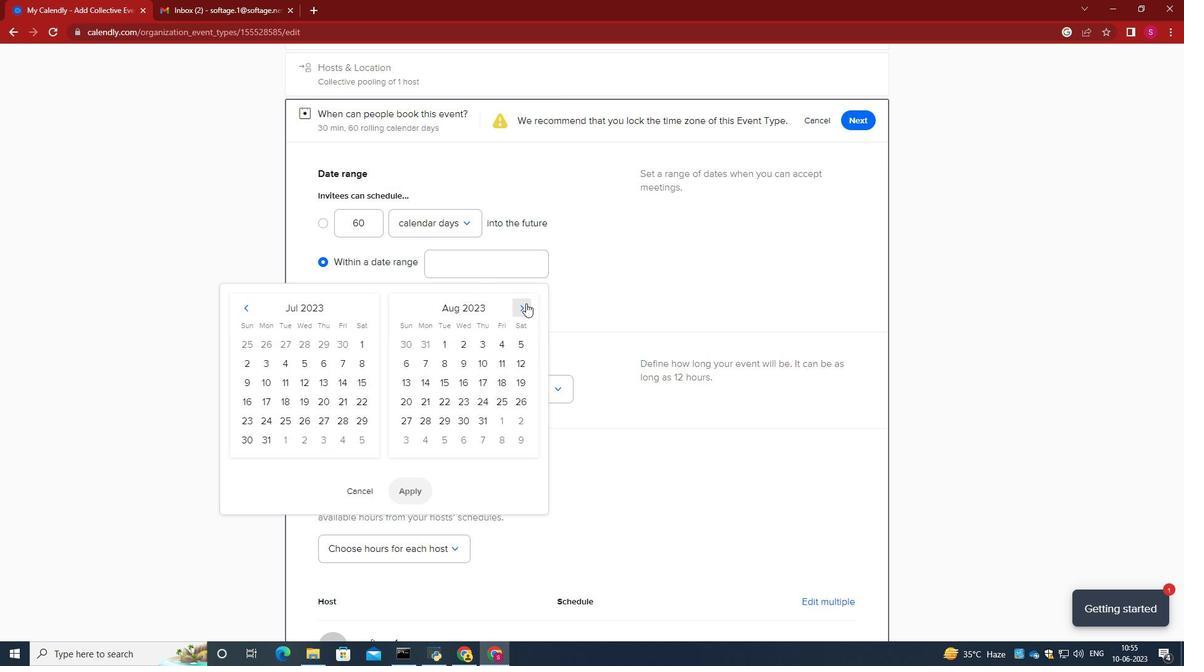 
Action: Mouse pressed left at (526, 303)
Screenshot: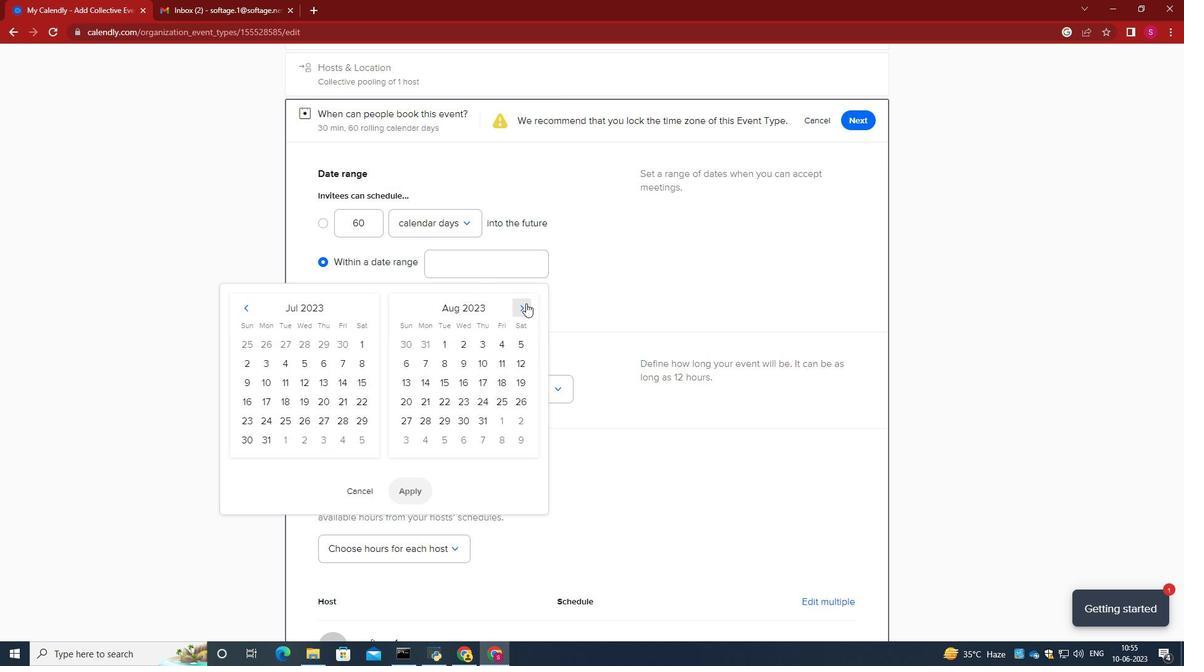 
Action: Mouse pressed left at (526, 303)
Screenshot: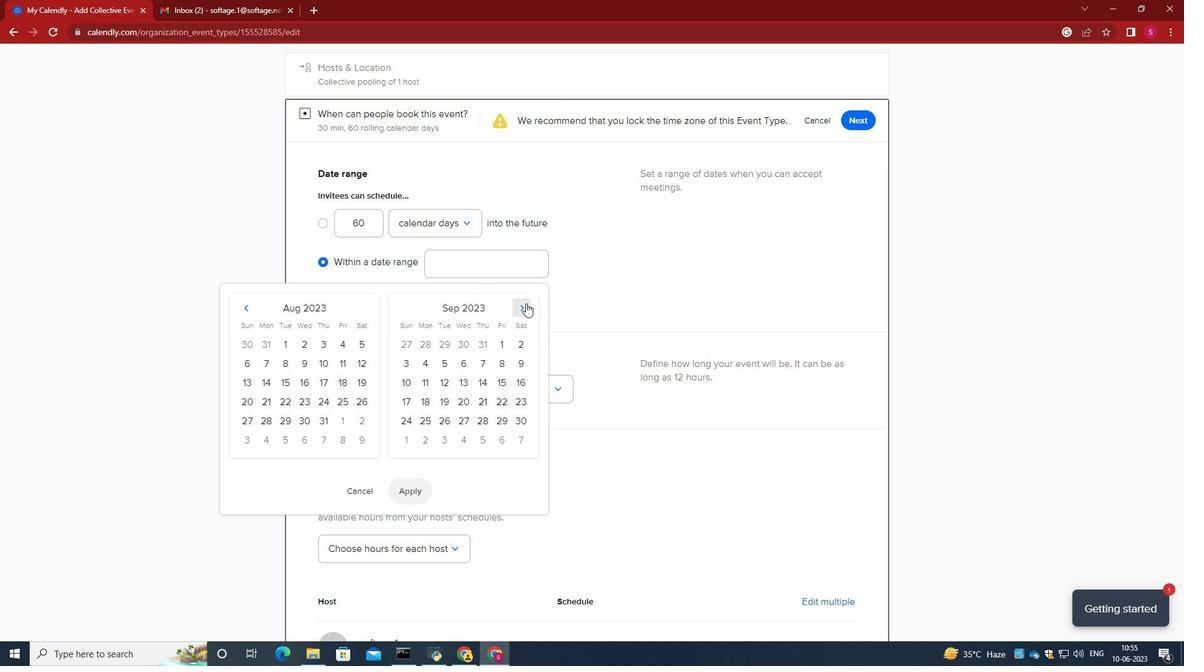 
Action: Mouse pressed left at (526, 303)
Screenshot: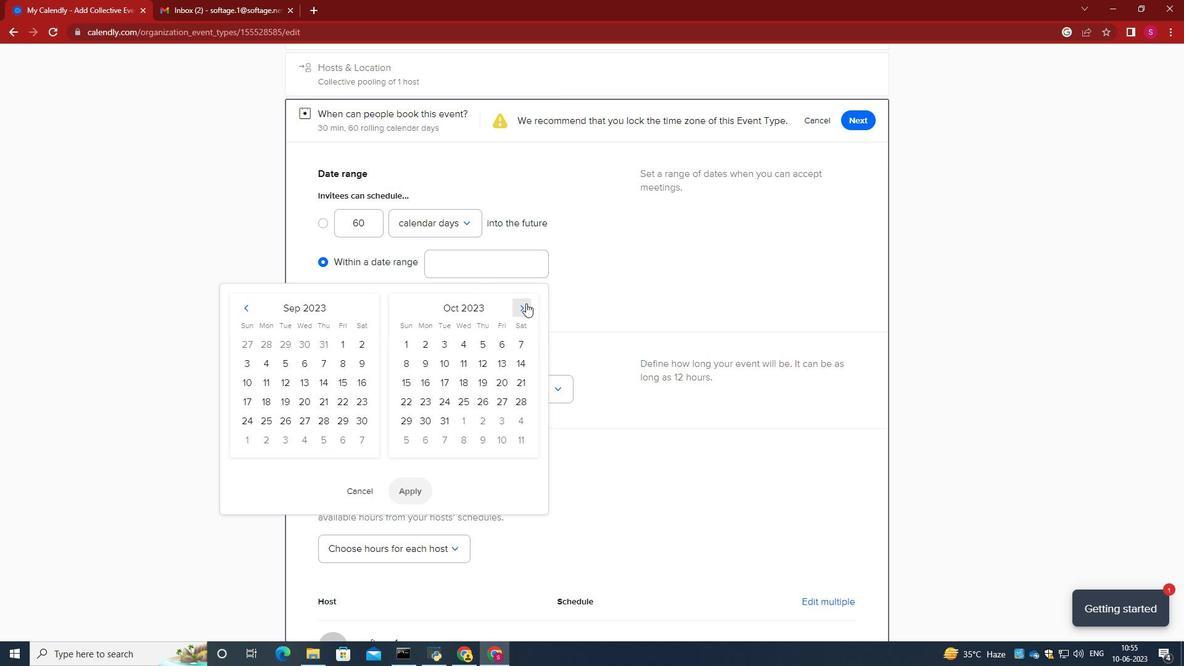 
Action: Mouse moved to (361, 357)
Screenshot: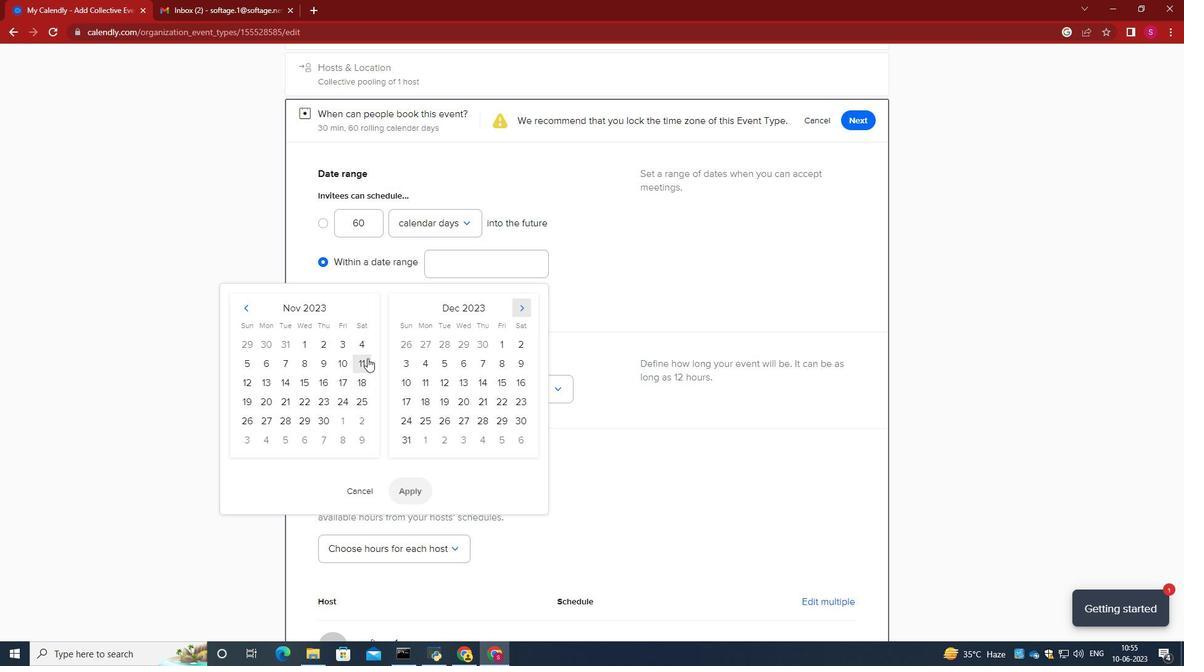
Action: Mouse pressed left at (361, 357)
Screenshot: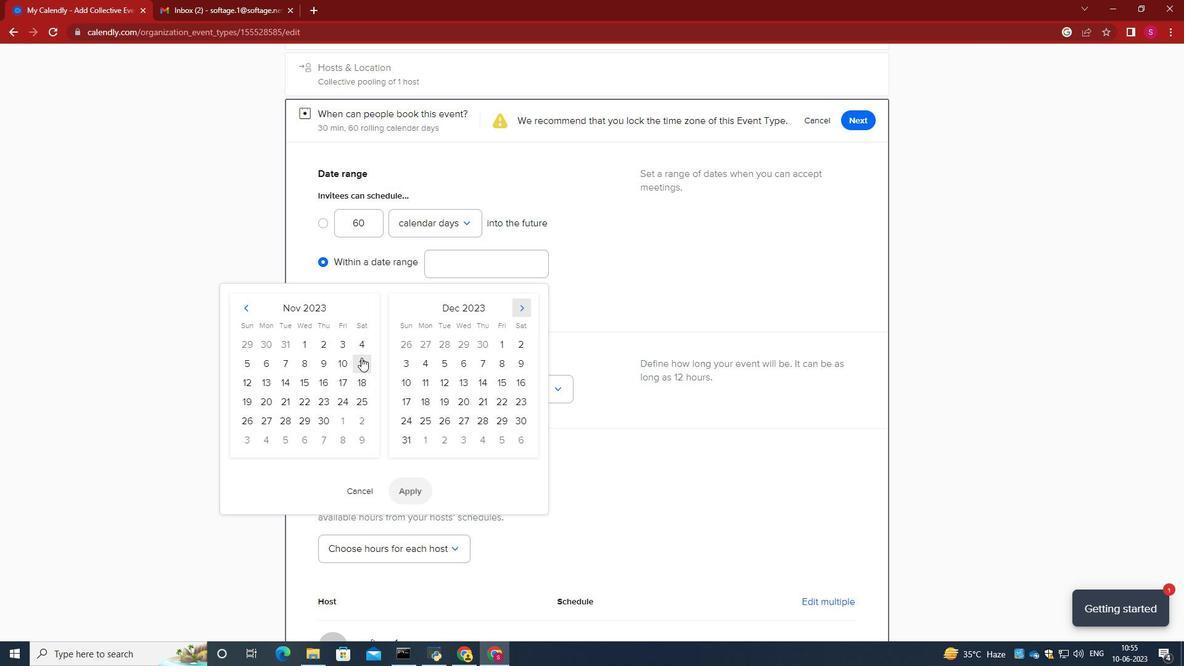 
Action: Mouse moved to (268, 387)
Screenshot: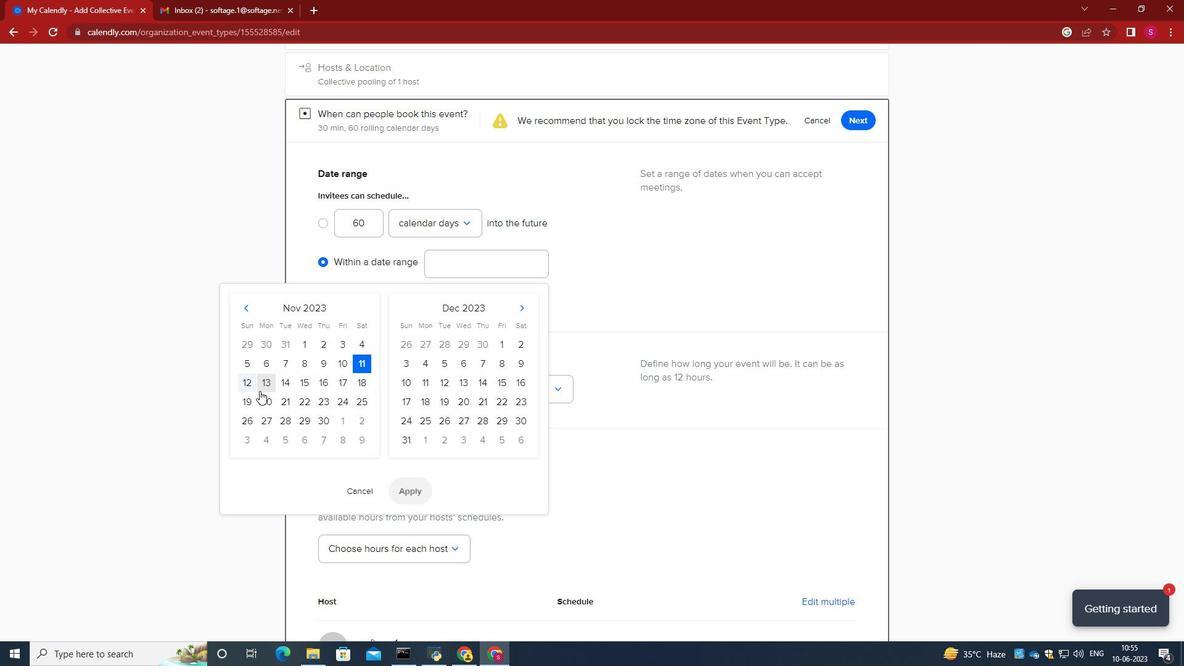 
Action: Mouse pressed left at (268, 387)
Screenshot: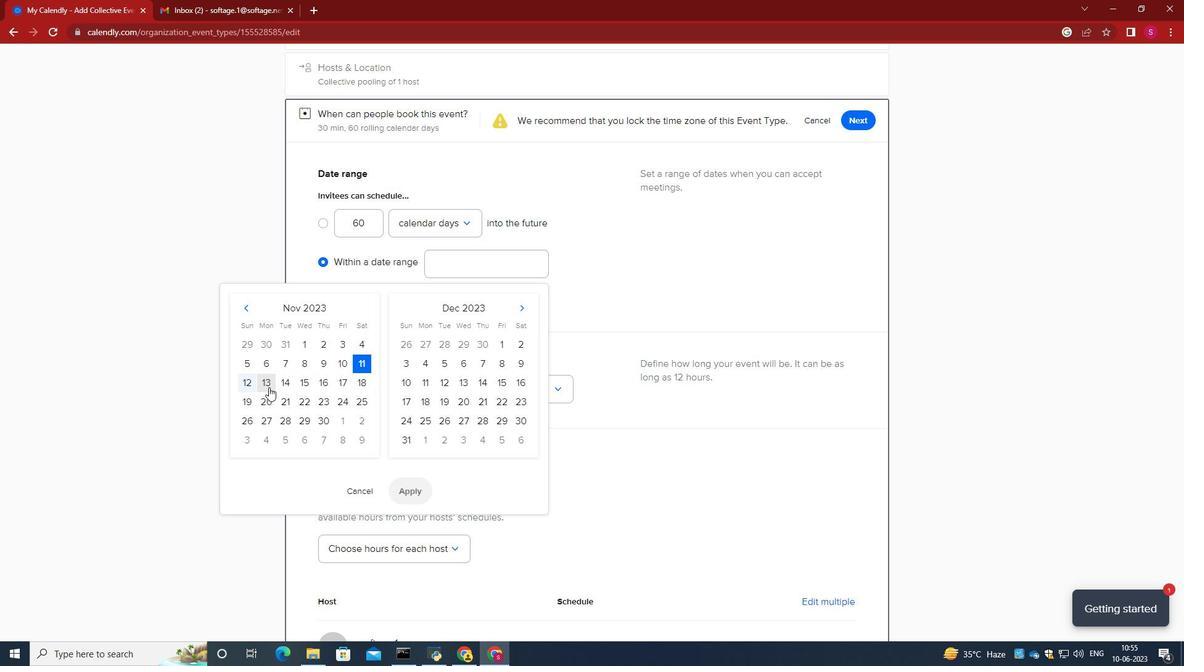 
Action: Mouse moved to (421, 497)
Screenshot: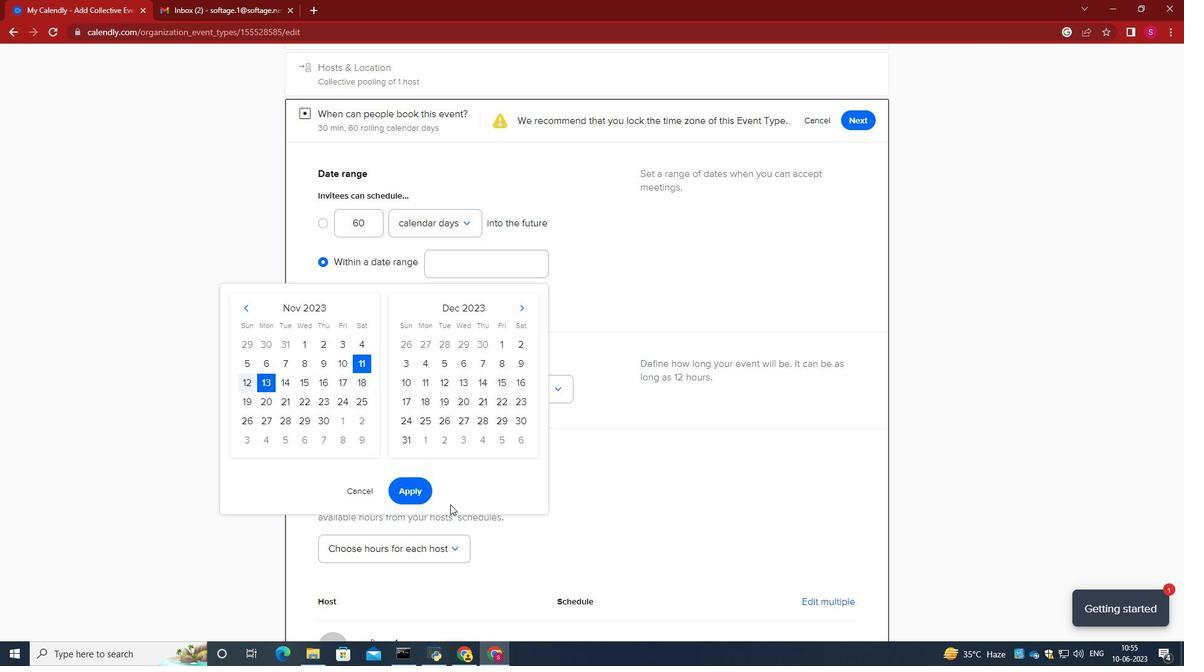 
Action: Mouse pressed left at (421, 497)
Screenshot: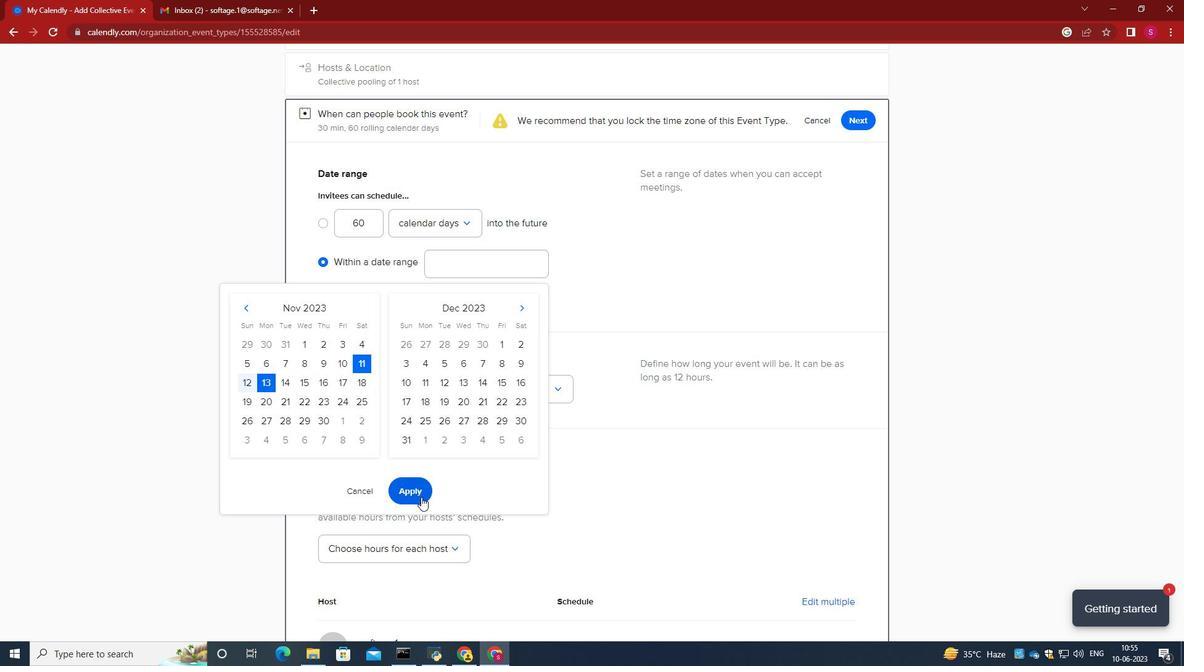 
Action: Mouse moved to (555, 446)
Screenshot: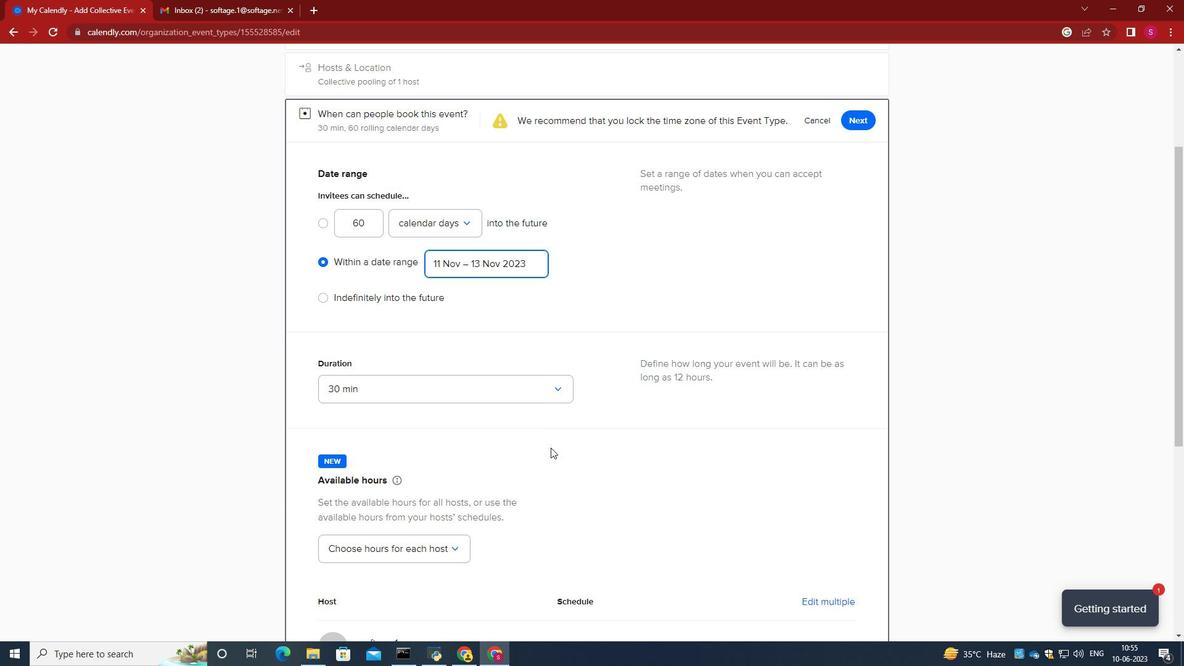 
Action: Mouse scrolled (555, 446) with delta (0, 0)
Screenshot: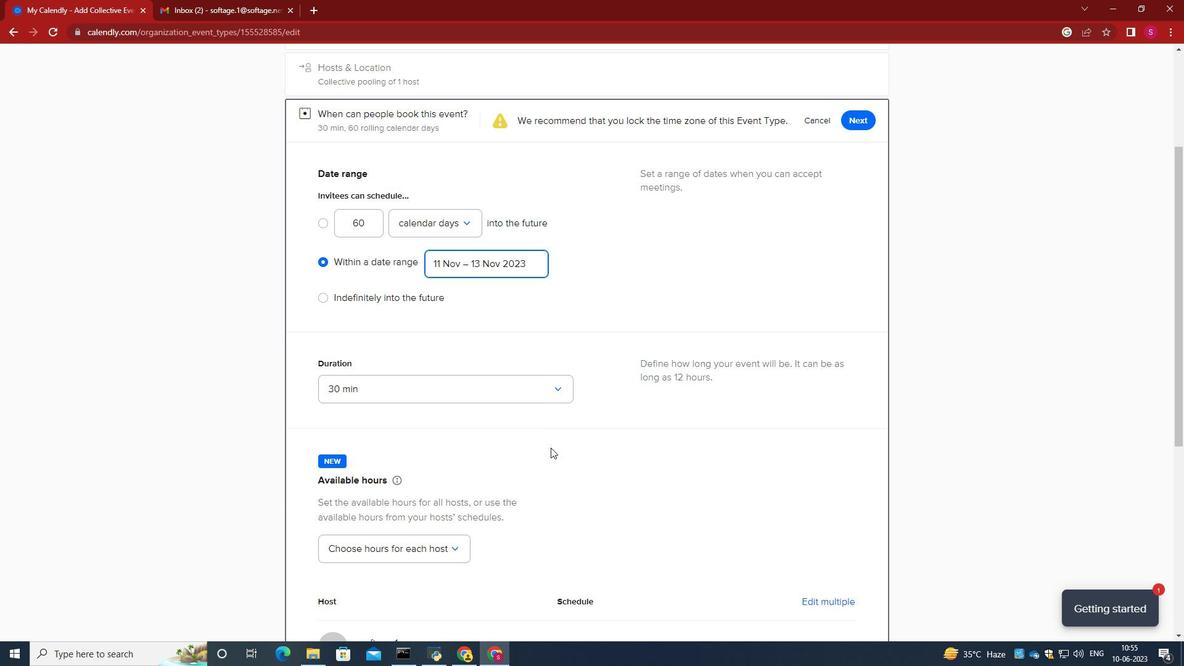 
Action: Mouse moved to (556, 446)
Screenshot: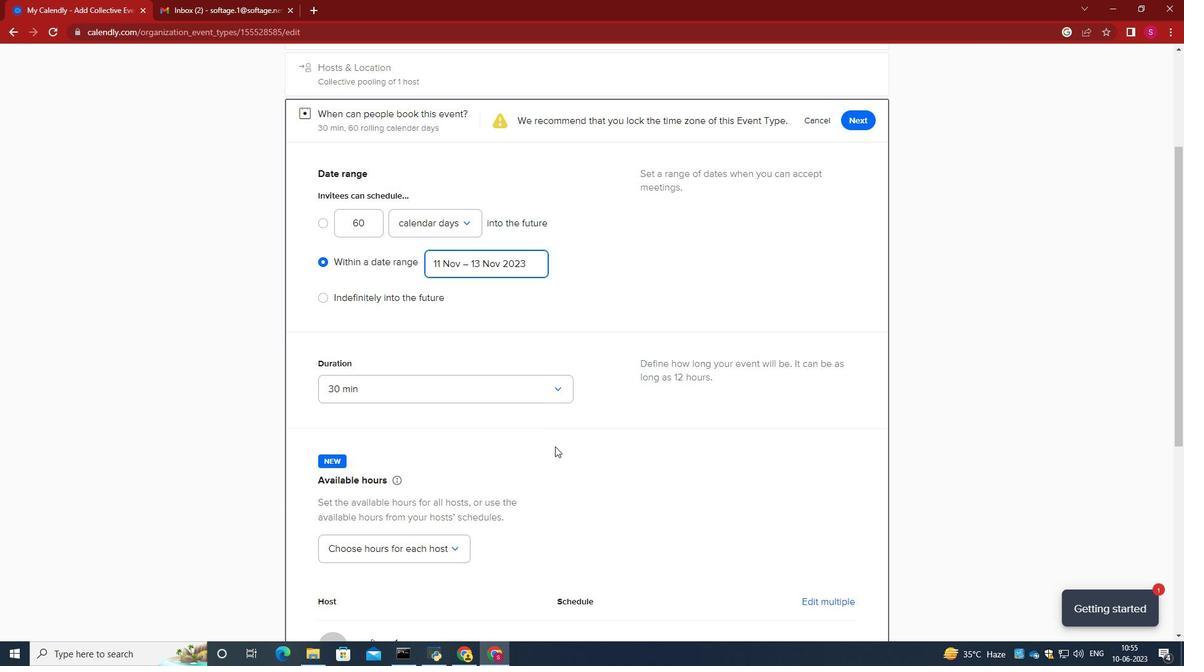 
Action: Mouse scrolled (556, 446) with delta (0, 0)
Screenshot: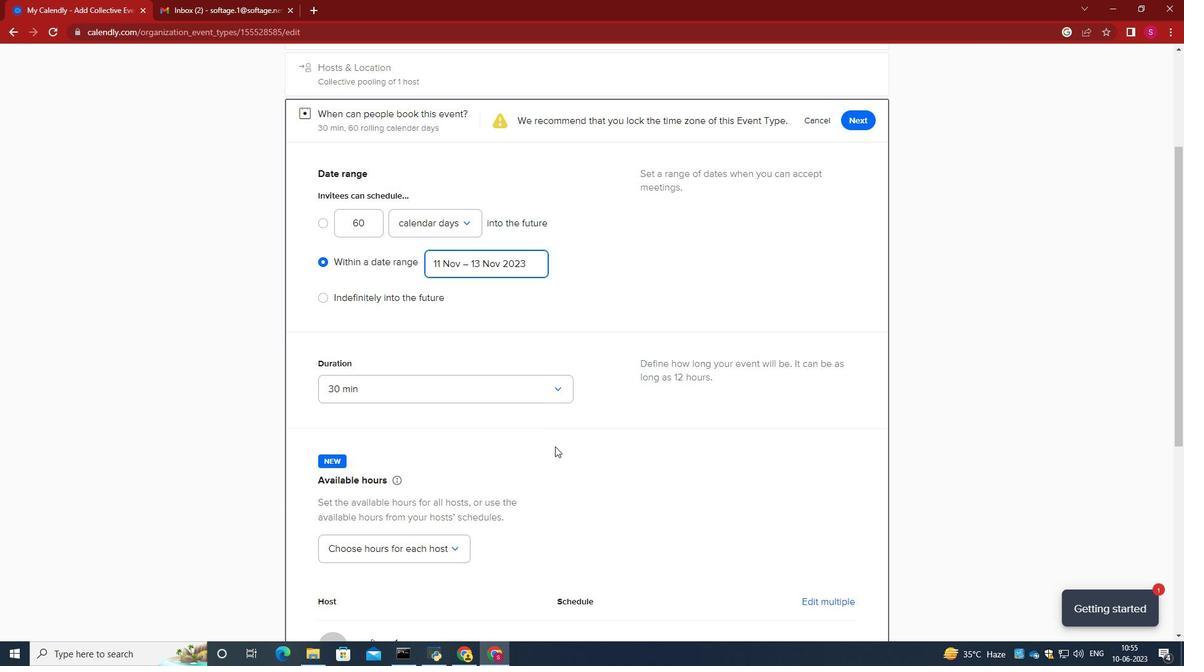 
Action: Mouse scrolled (556, 446) with delta (0, 0)
Screenshot: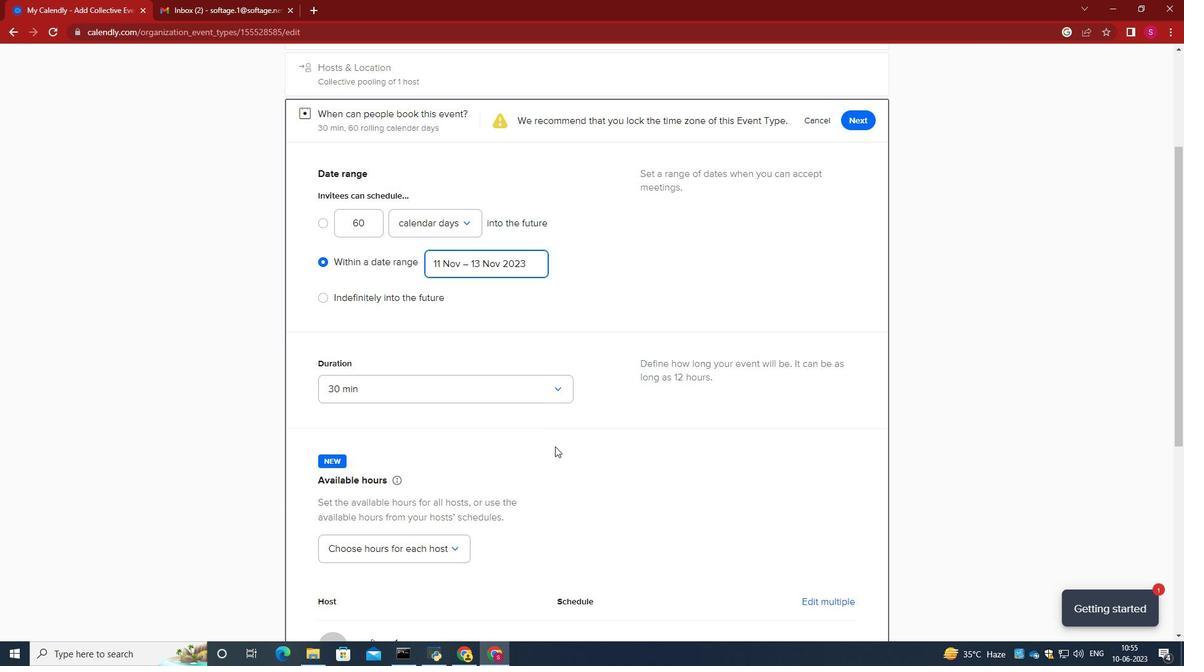 
Action: Mouse scrolled (556, 446) with delta (0, 0)
Screenshot: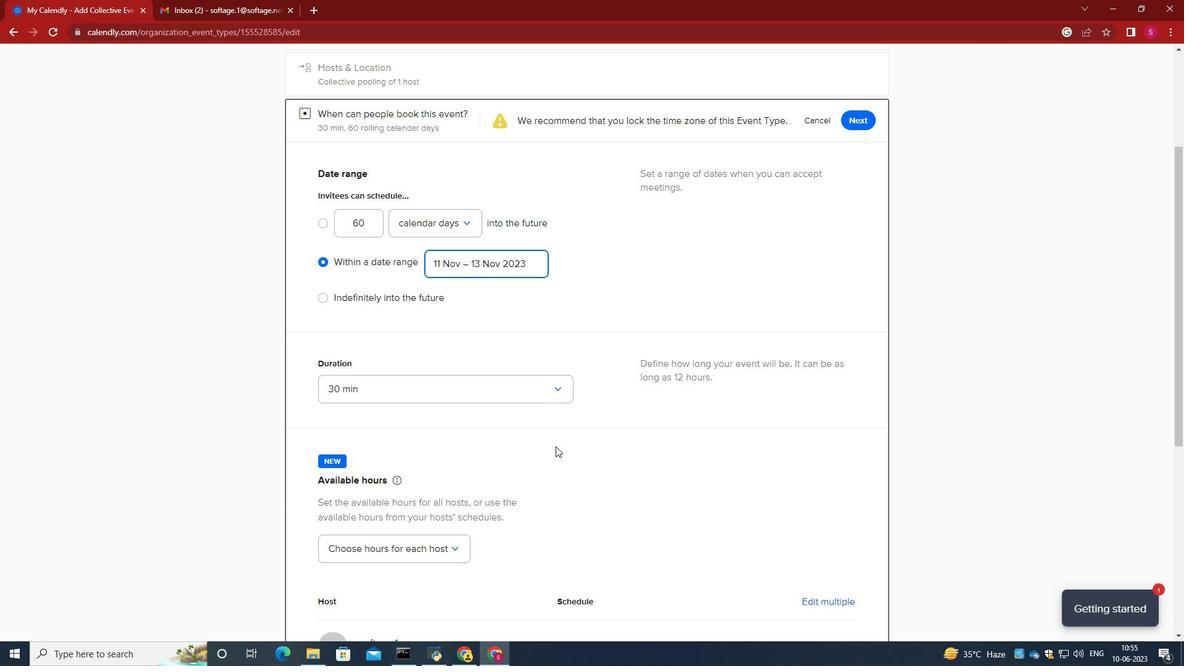 
Action: Mouse moved to (556, 448)
Screenshot: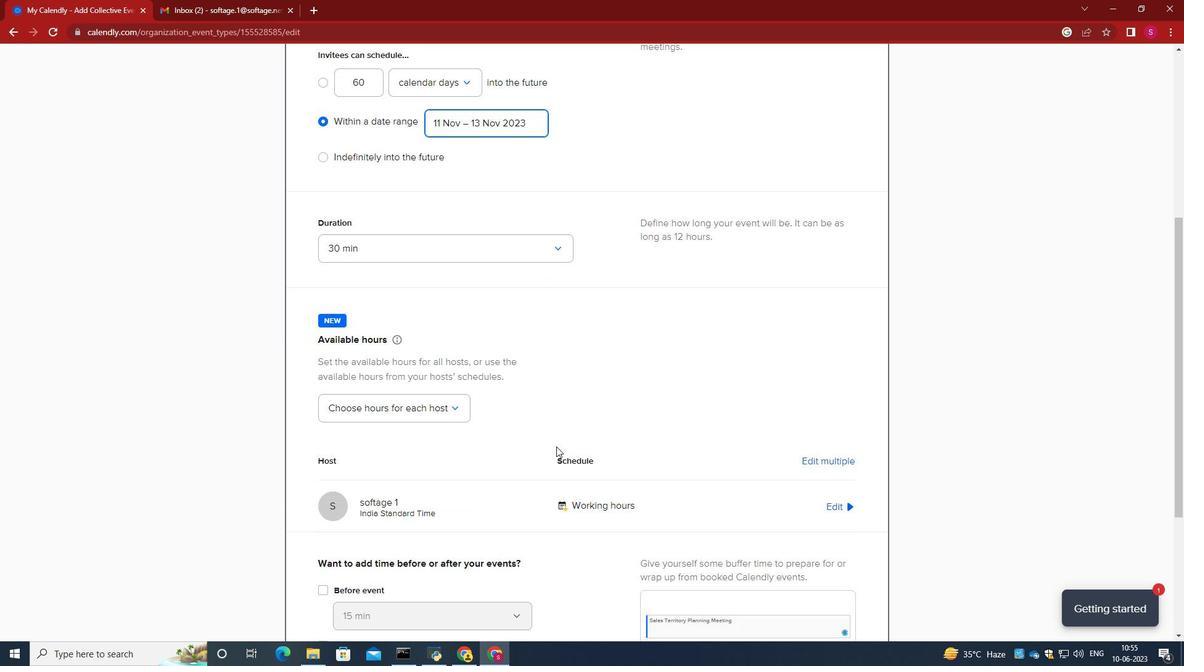 
Action: Mouse scrolled (556, 447) with delta (0, 0)
Screenshot: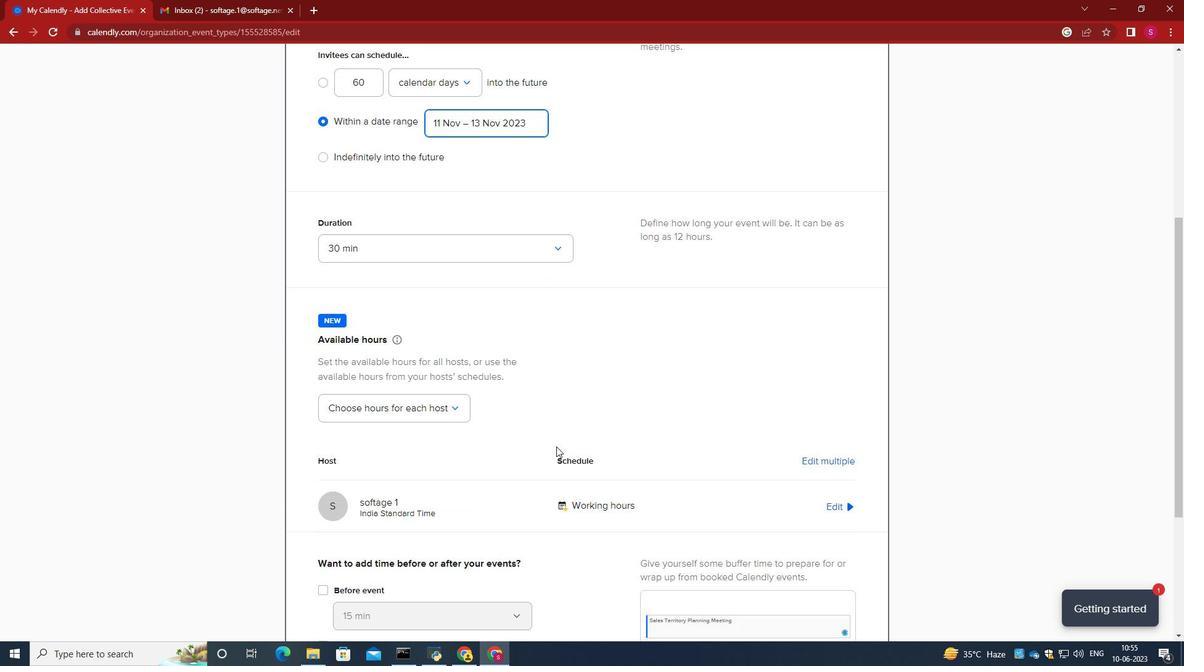
Action: Mouse moved to (557, 450)
Screenshot: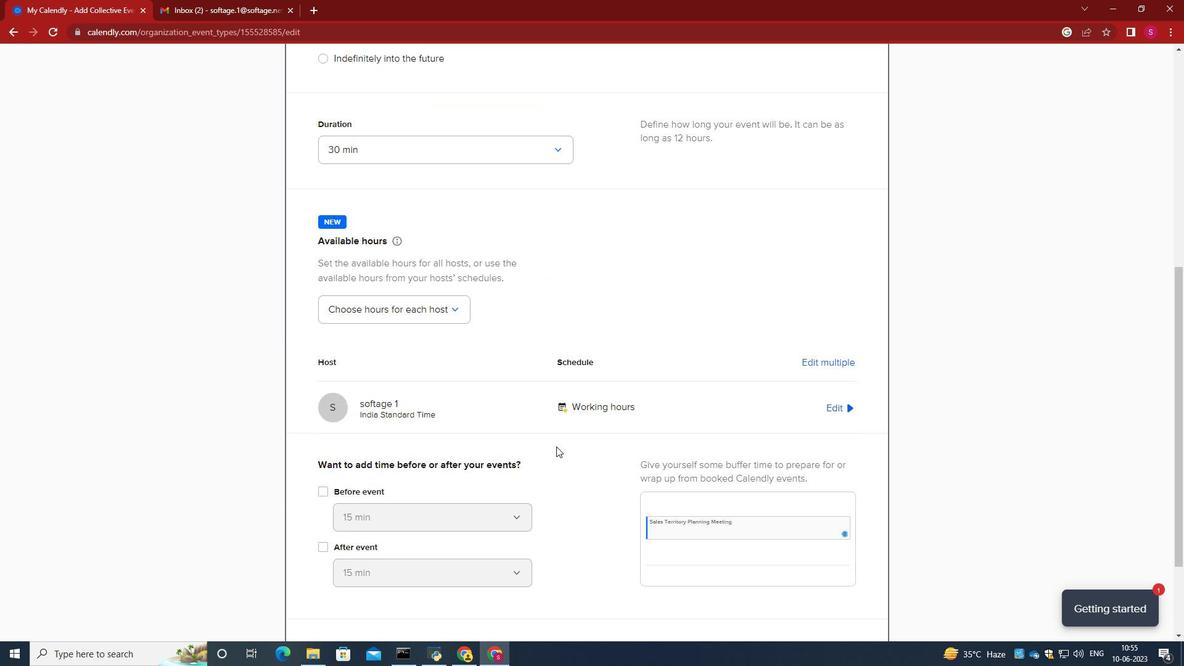 
Action: Mouse scrolled (557, 449) with delta (0, 0)
Screenshot: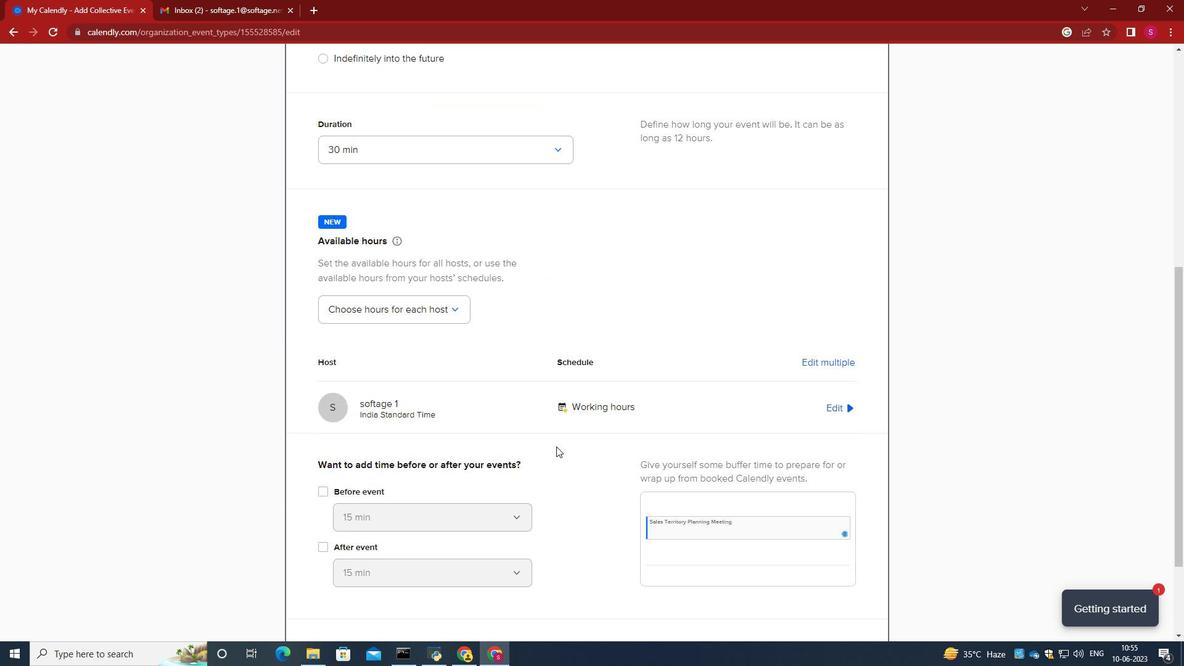 
Action: Mouse moved to (557, 450)
Screenshot: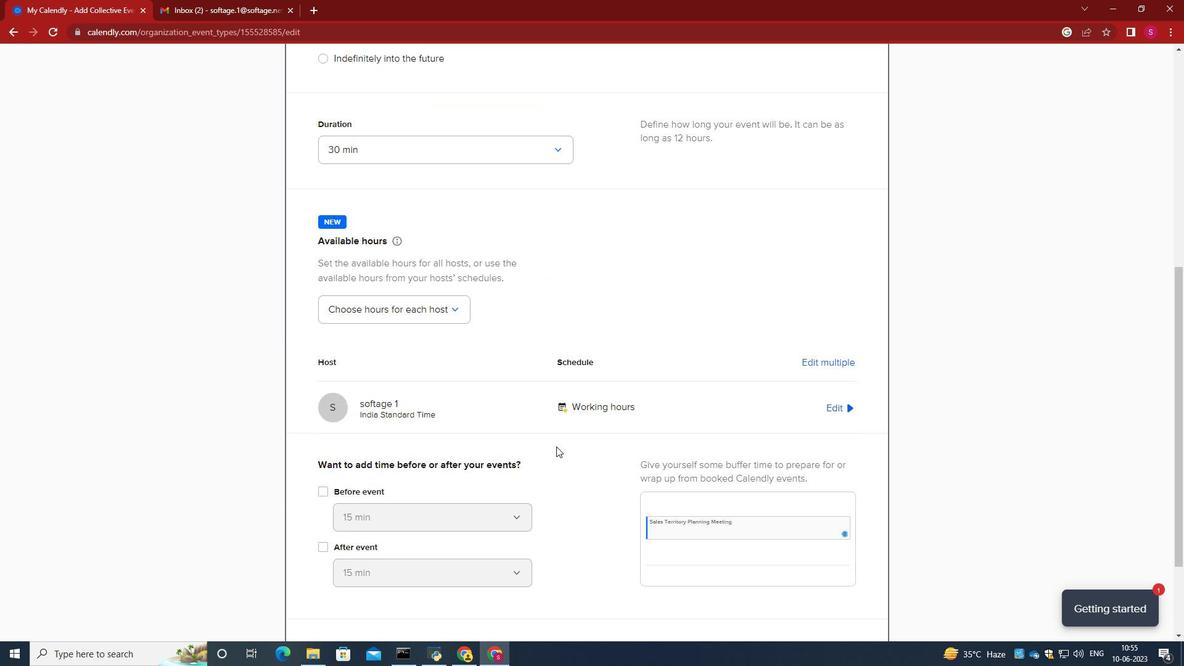 
Action: Mouse scrolled (557, 449) with delta (0, 0)
Screenshot: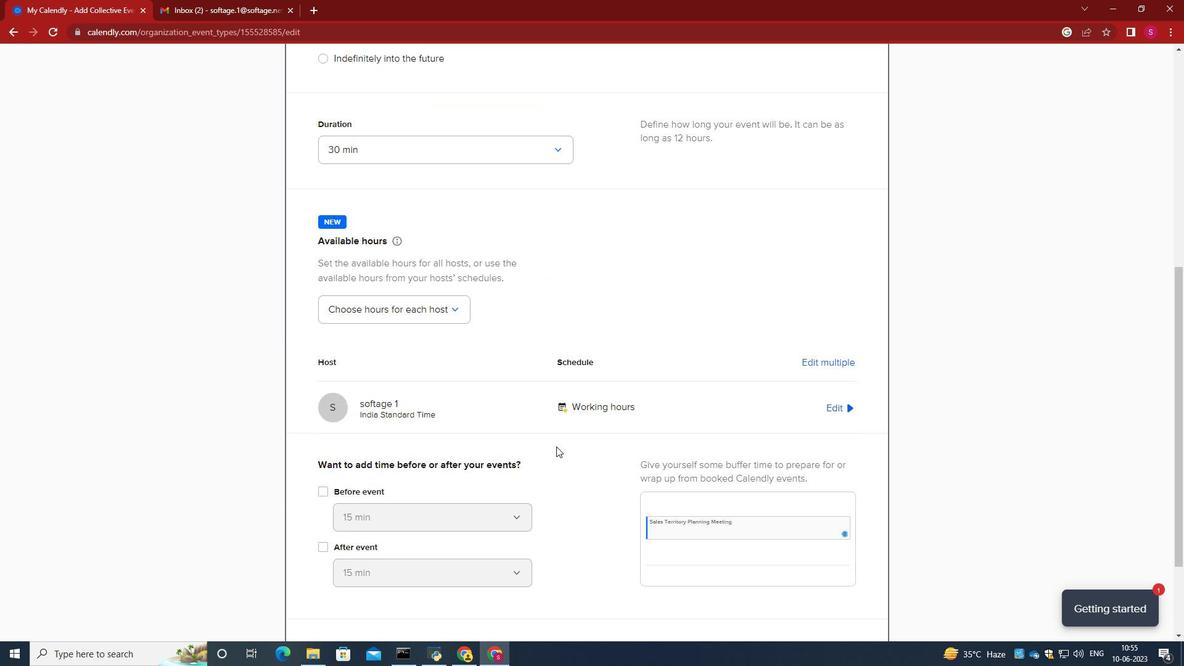 
Action: Mouse scrolled (557, 449) with delta (0, 0)
Screenshot: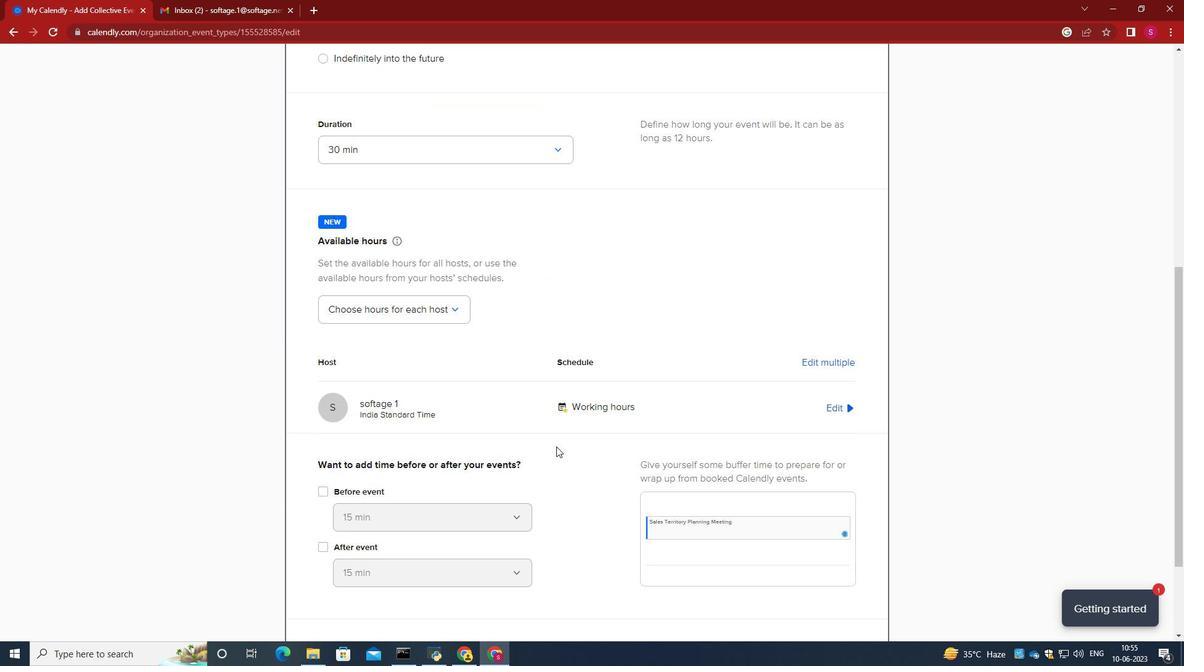 
Action: Mouse moved to (536, 459)
Screenshot: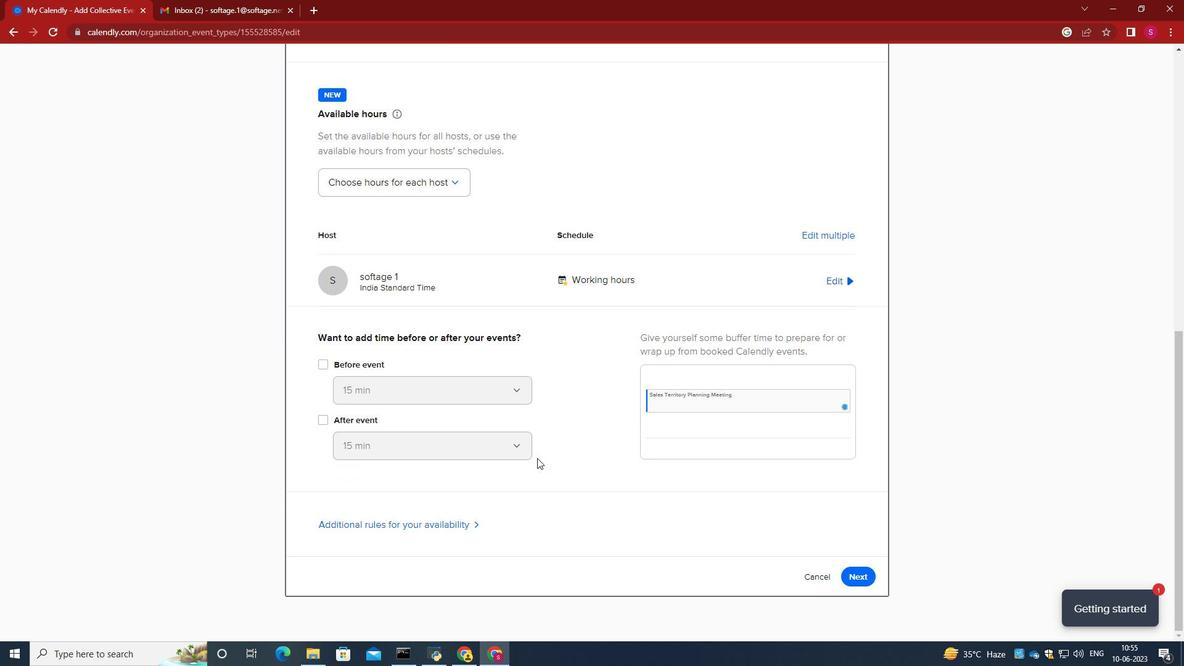 
Action: Mouse scrolled (536, 458) with delta (0, 0)
Screenshot: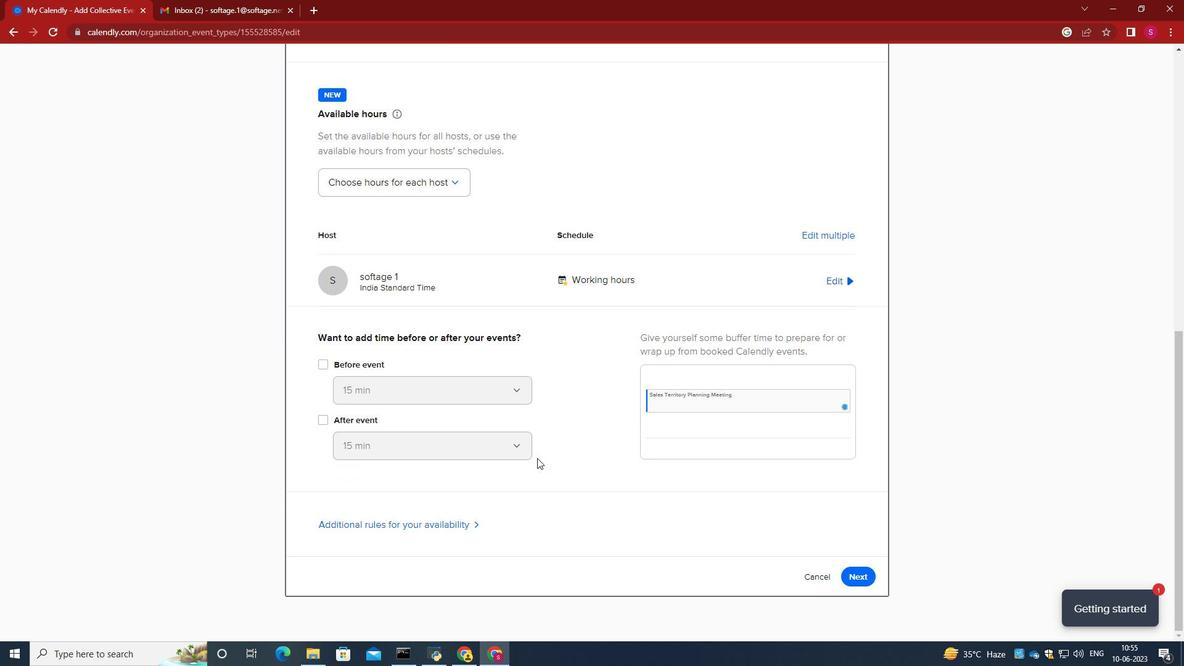 
Action: Mouse moved to (536, 460)
Screenshot: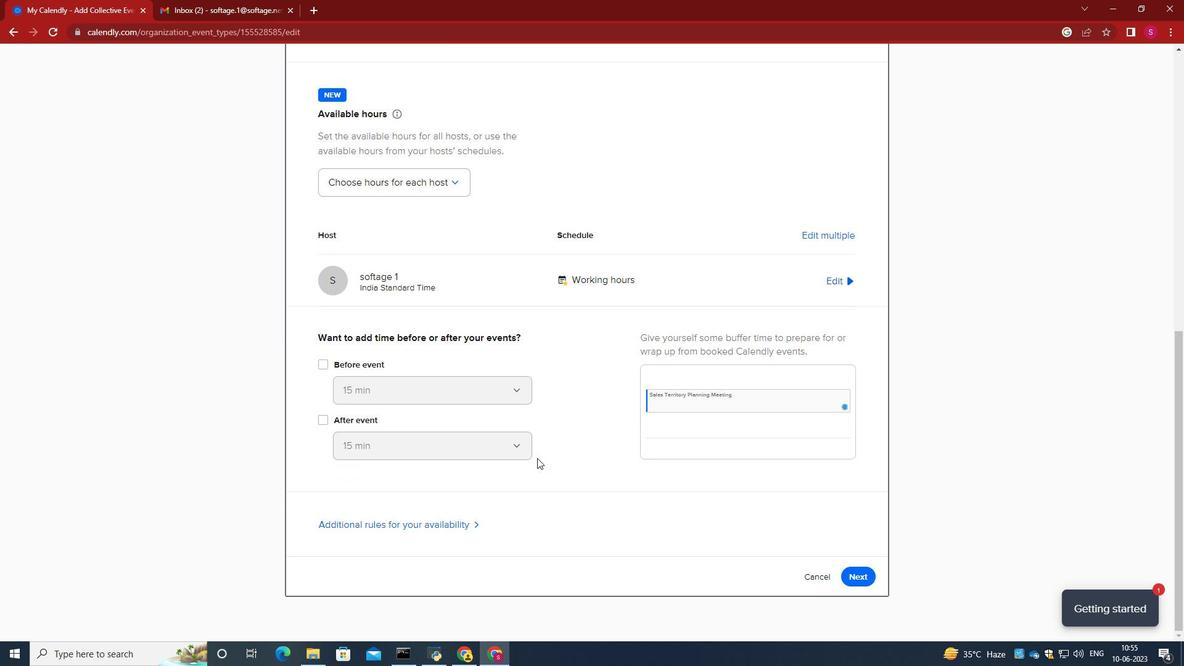
Action: Mouse scrolled (536, 458) with delta (0, 0)
Screenshot: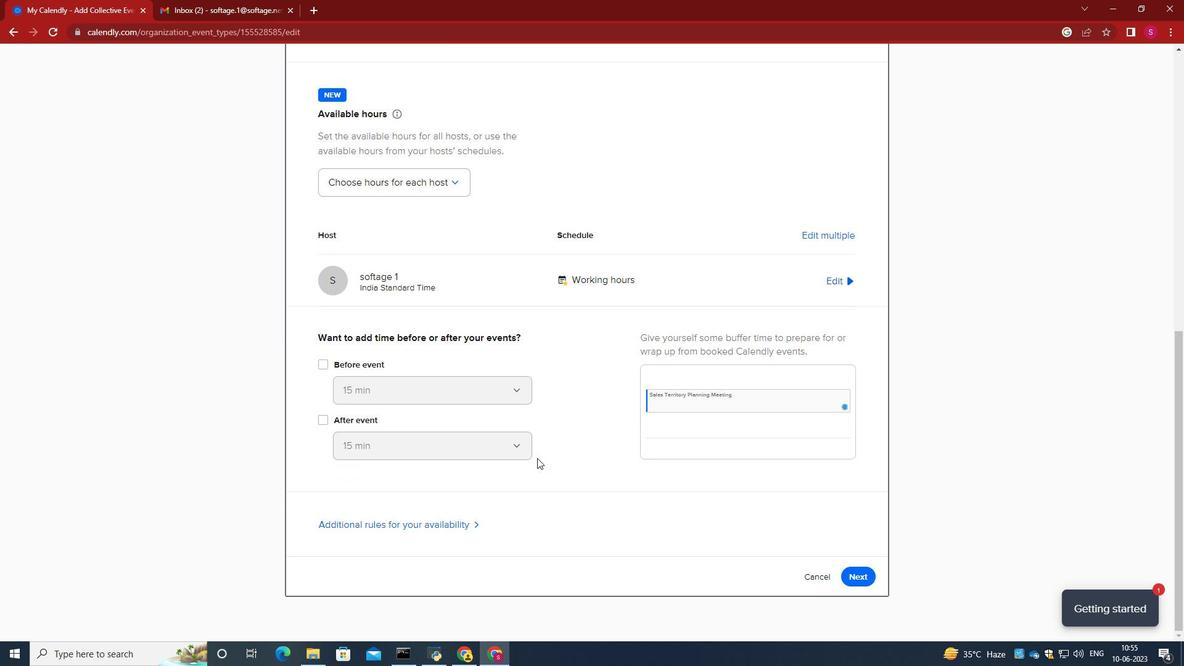 
Action: Mouse scrolled (536, 459) with delta (0, 0)
Screenshot: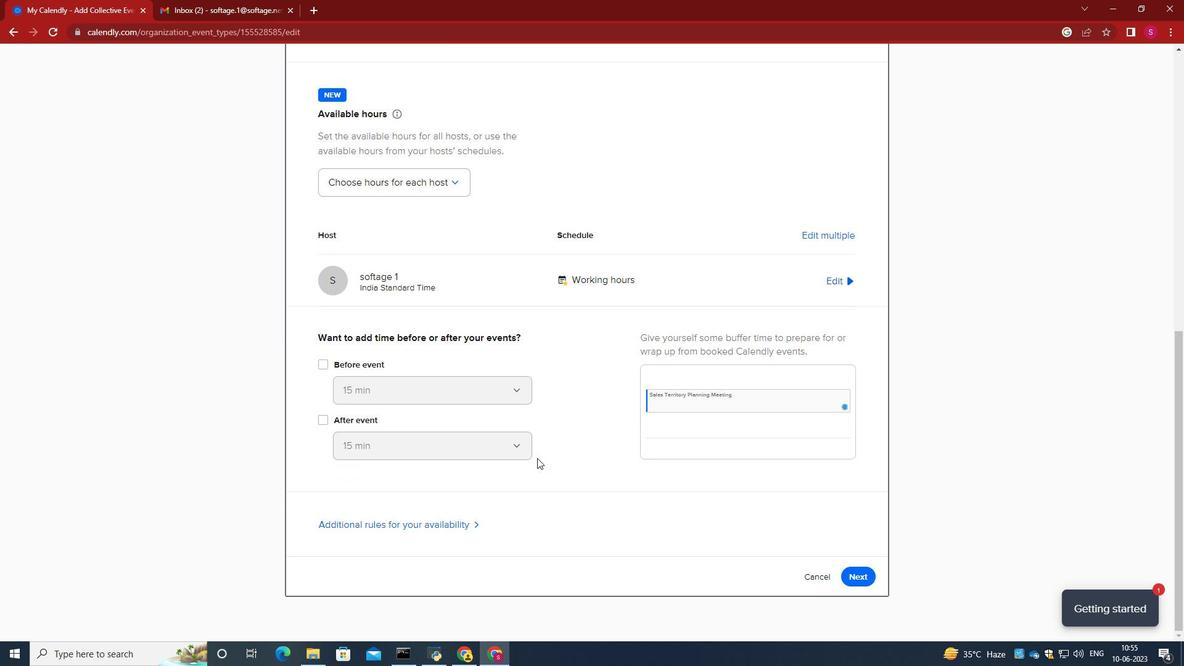 
Action: Mouse scrolled (536, 459) with delta (0, 0)
Screenshot: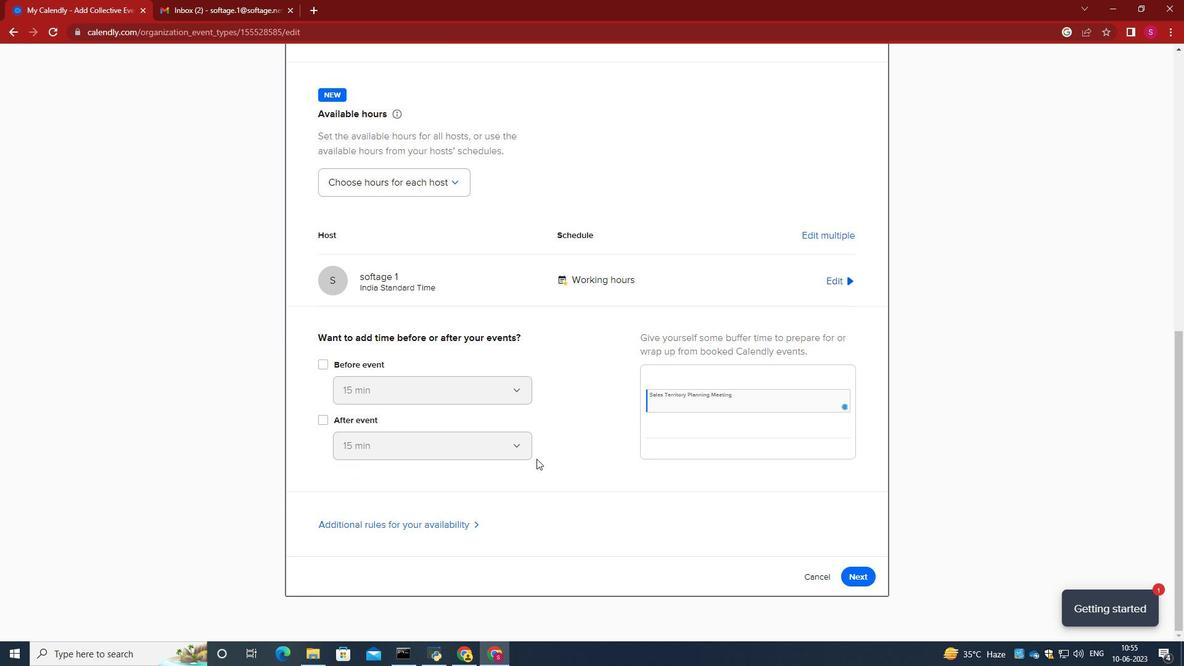 
Action: Mouse moved to (710, 511)
Screenshot: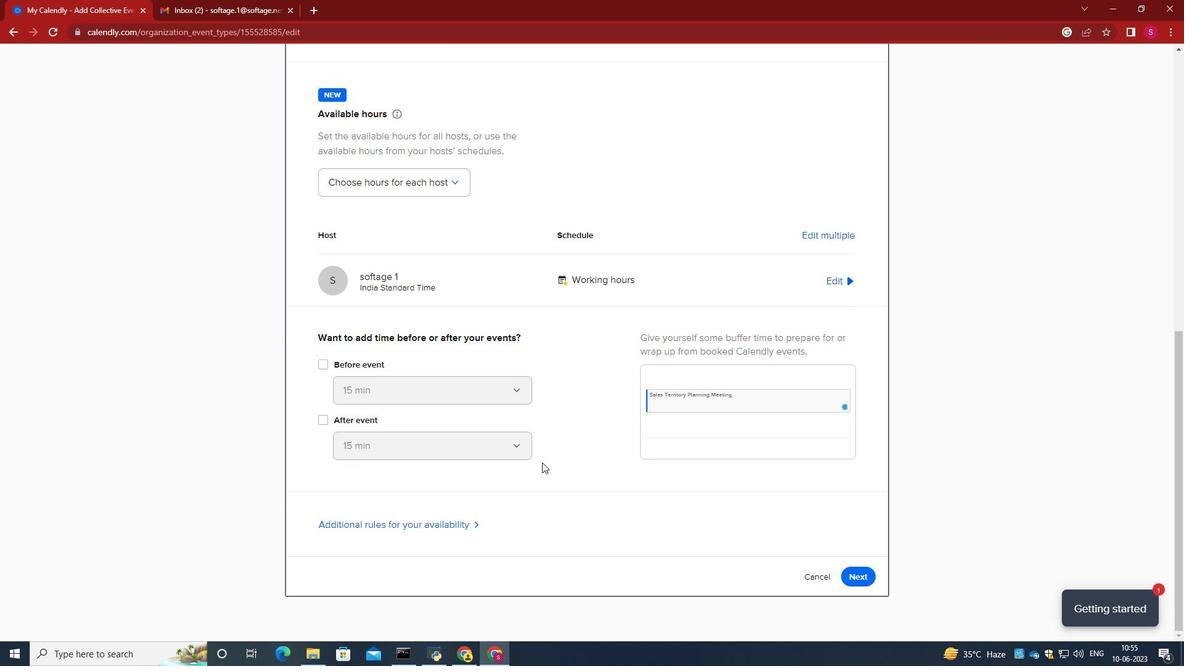 
Action: Mouse scrolled (710, 510) with delta (0, 0)
Screenshot: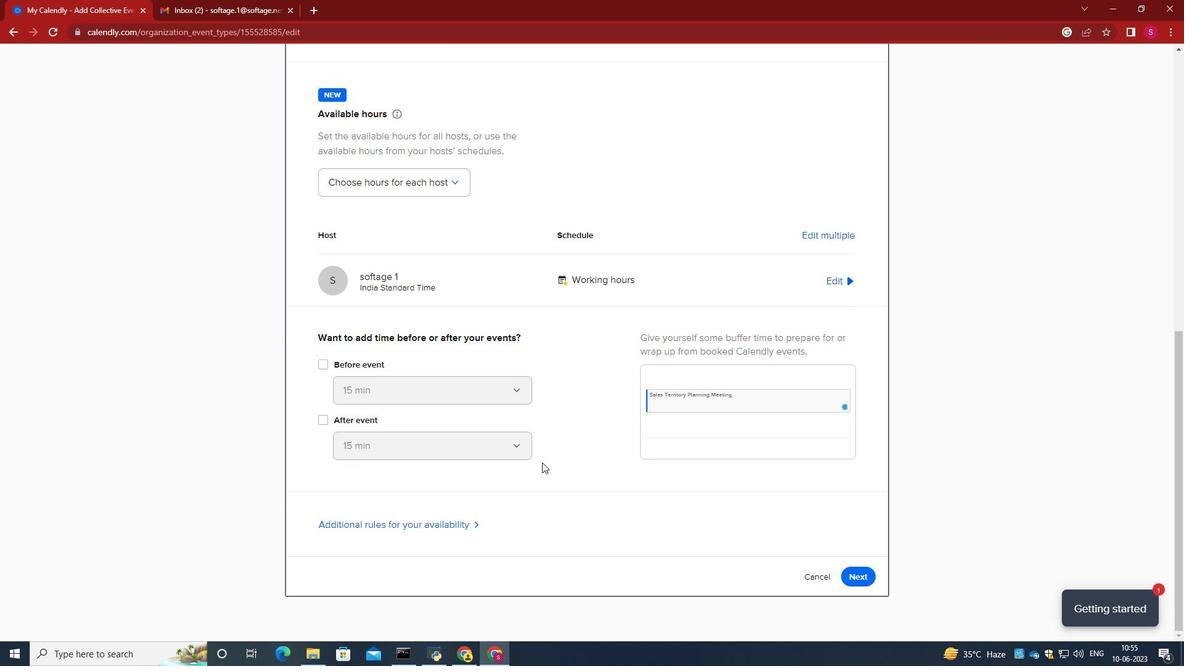 
Action: Mouse moved to (852, 573)
Screenshot: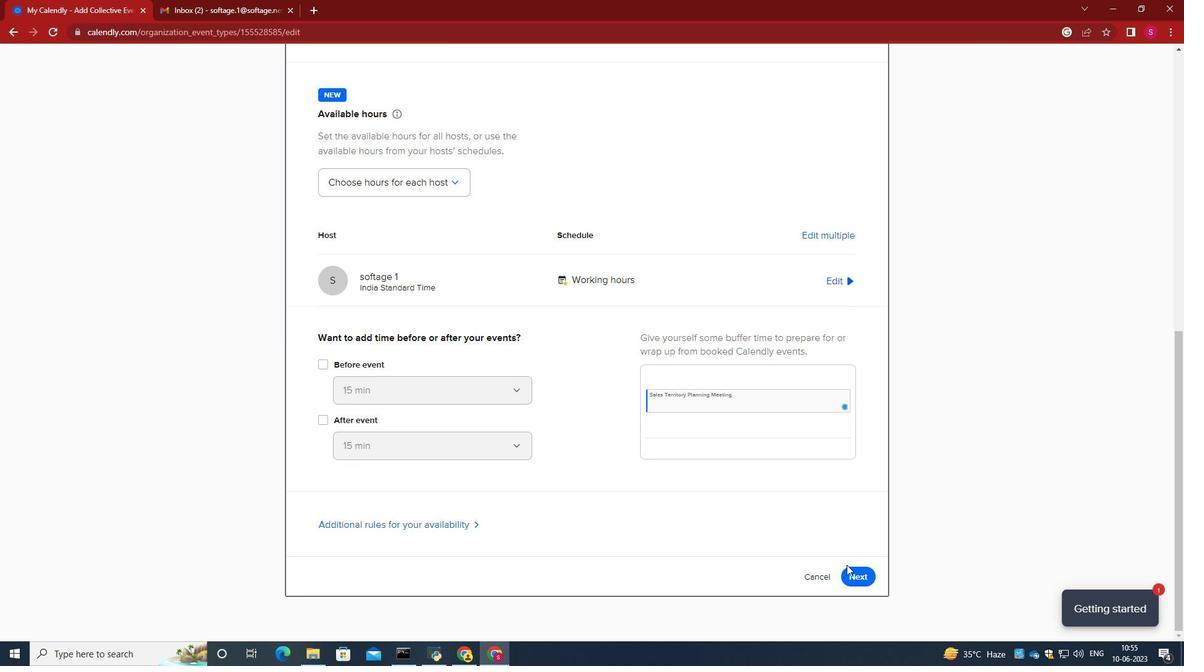 
Action: Mouse pressed left at (852, 573)
Screenshot: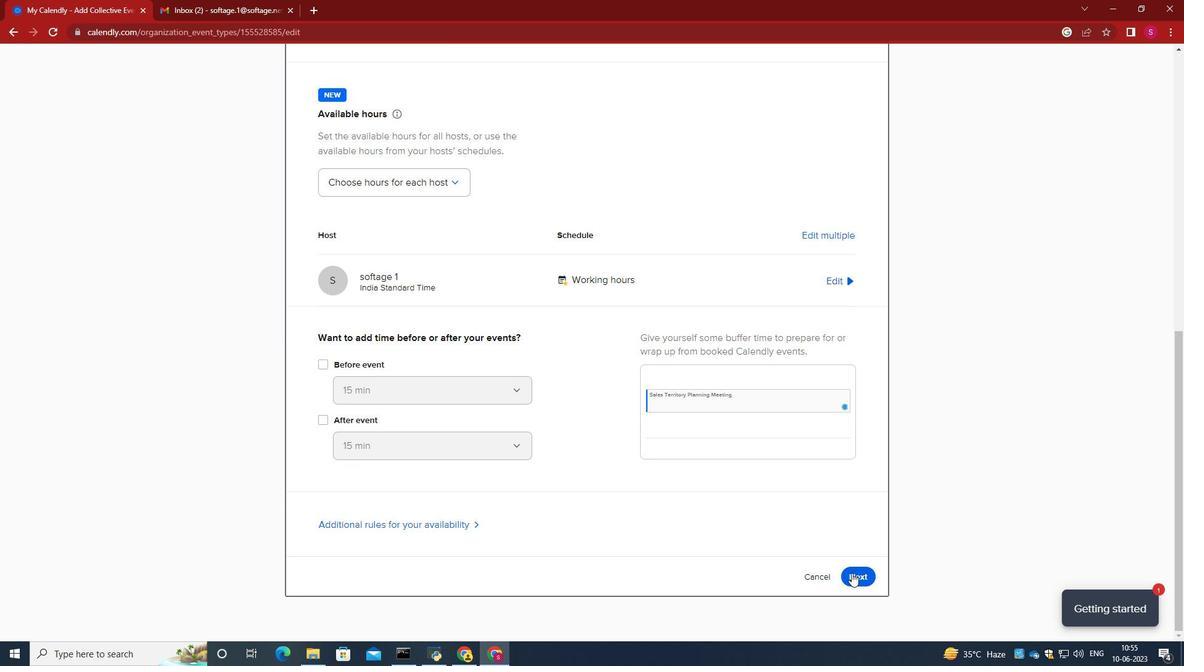 
Action: Mouse moved to (861, 107)
Screenshot: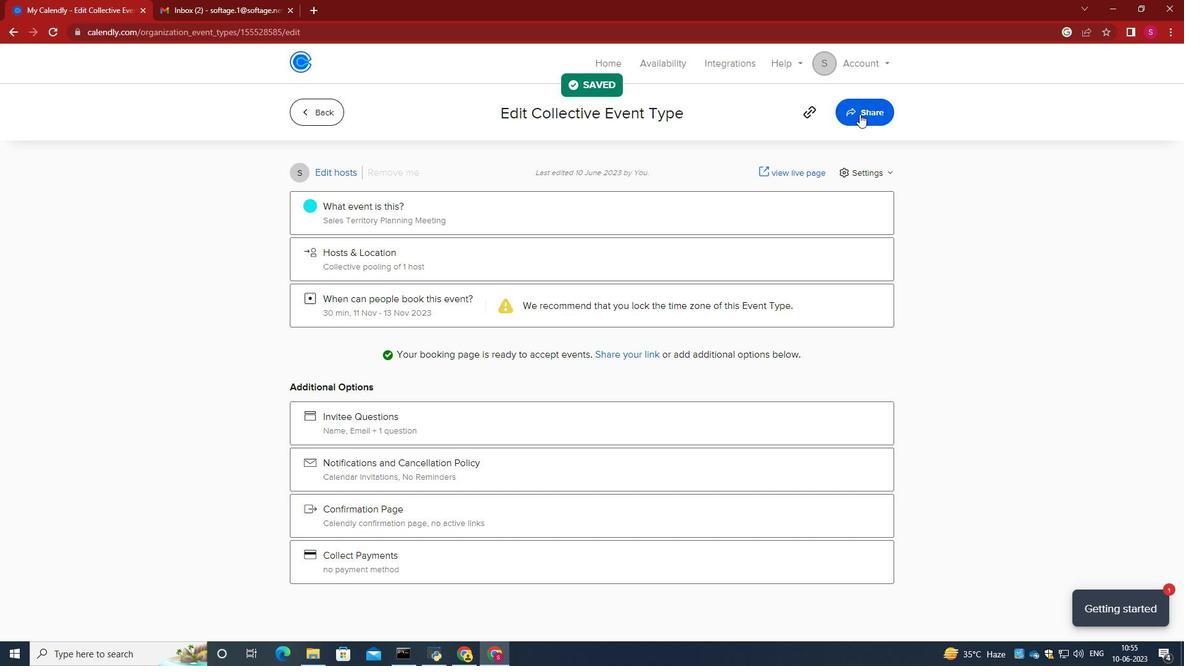 
Action: Mouse pressed left at (861, 107)
Screenshot: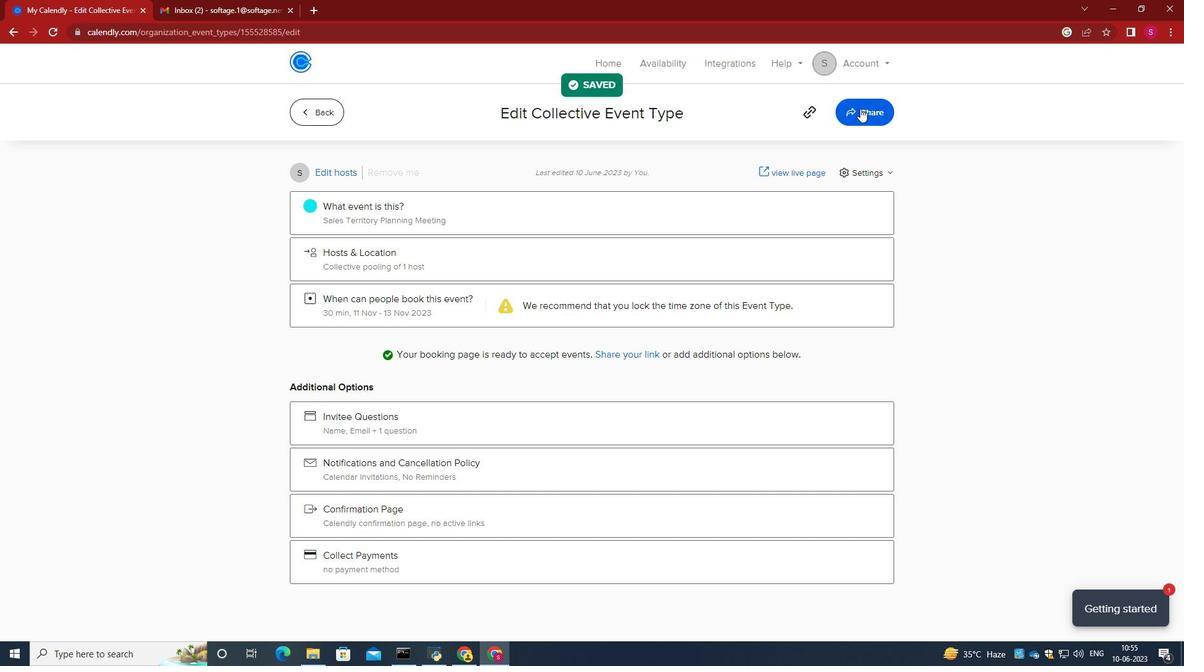 
Action: Mouse moved to (746, 228)
Screenshot: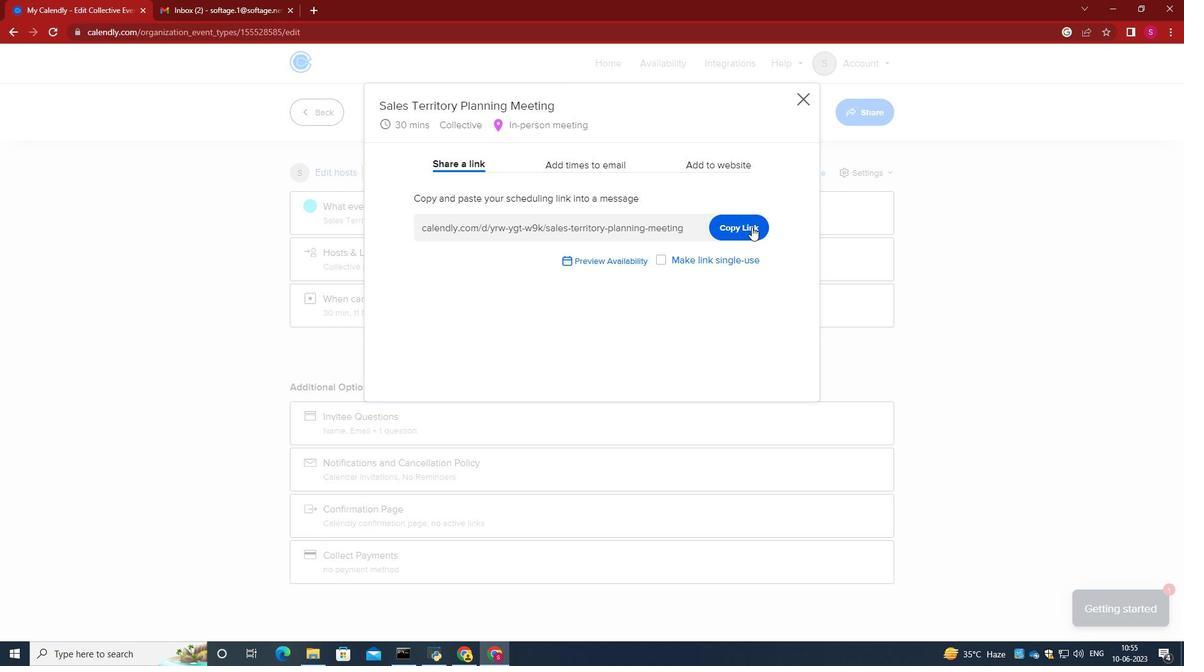 
Action: Mouse pressed left at (746, 228)
Screenshot: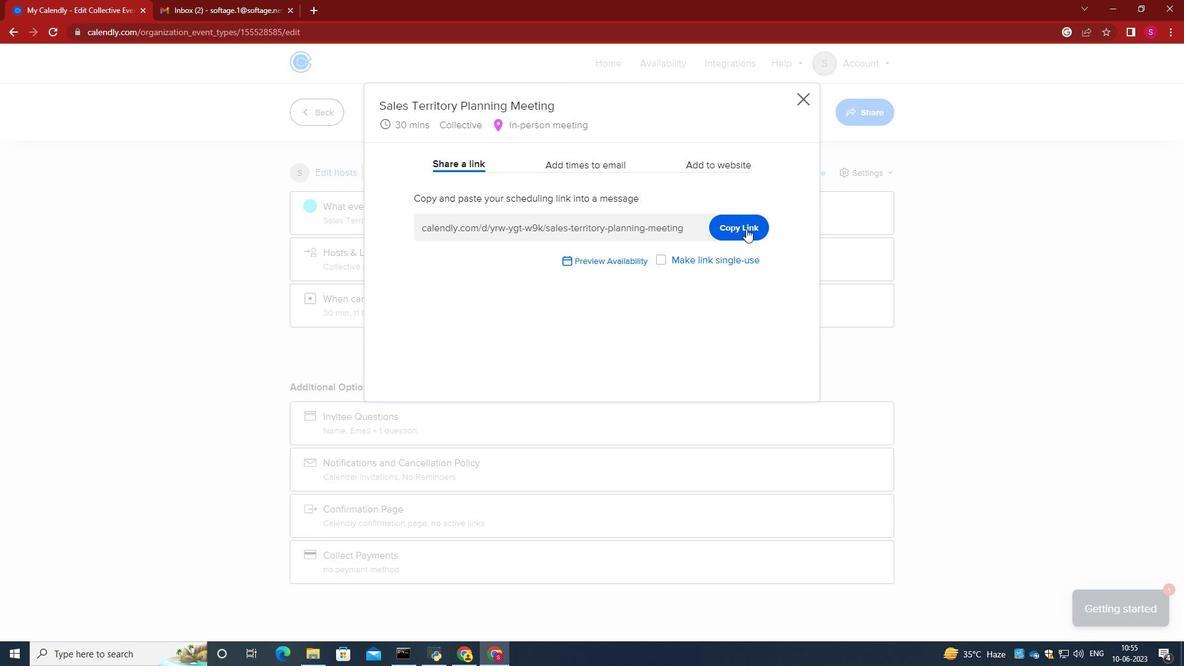 
Action: Mouse moved to (250, 1)
Screenshot: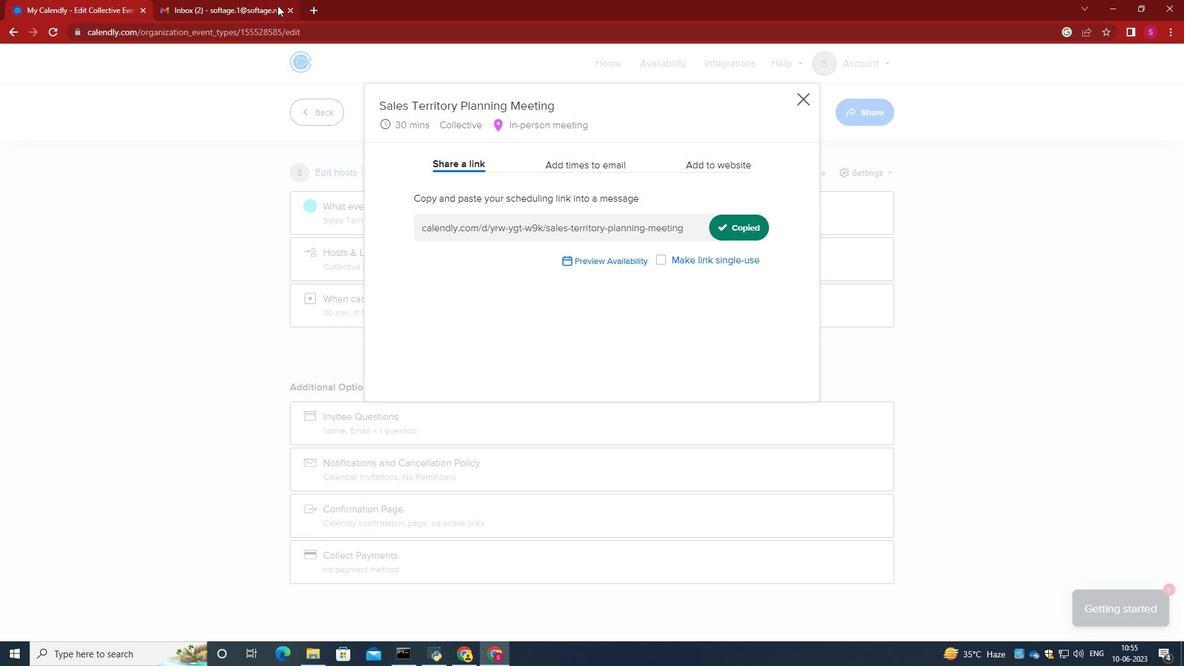 
Action: Mouse pressed left at (250, 1)
Screenshot: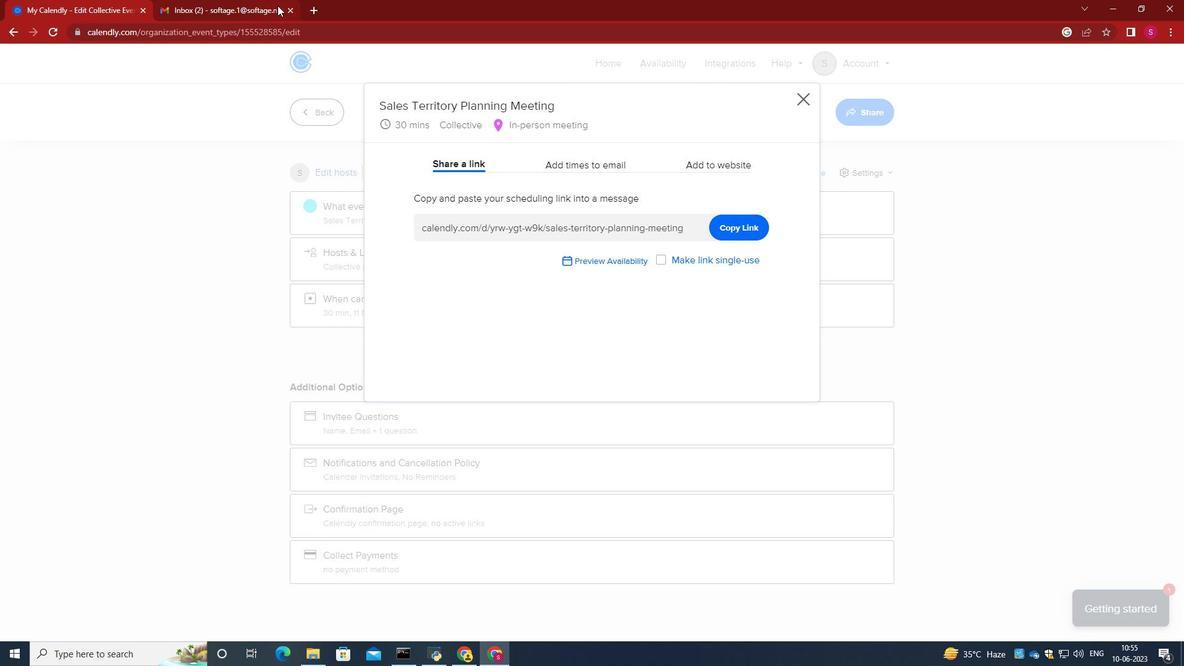 
Action: Mouse moved to (95, 104)
Screenshot: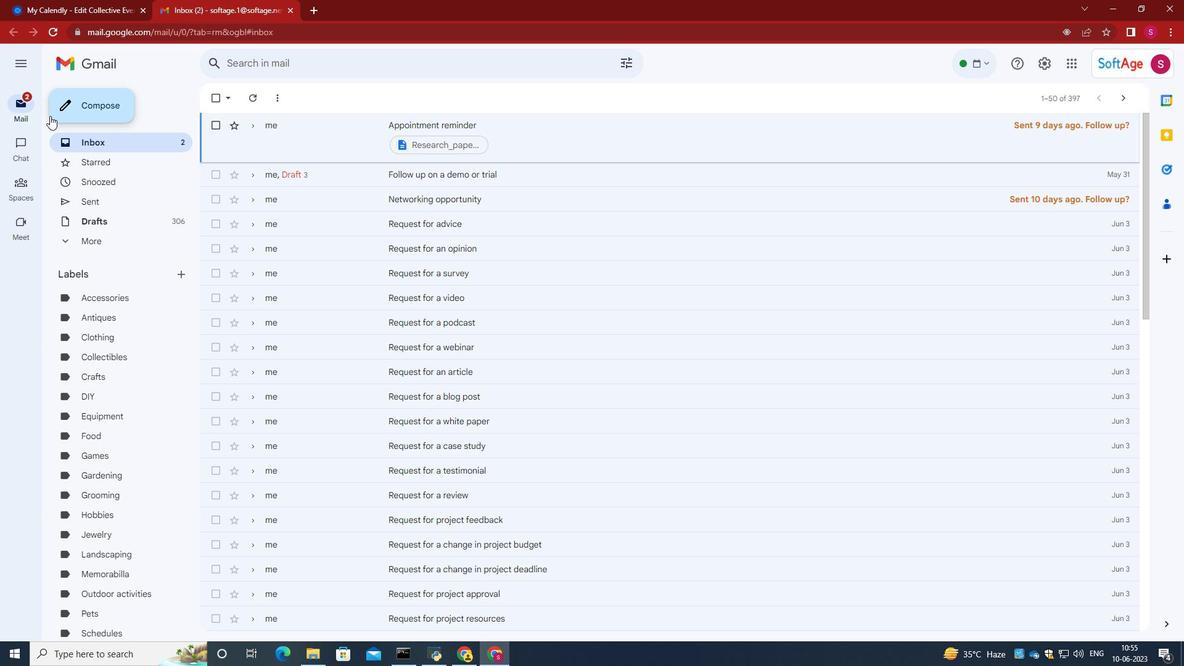 
Action: Mouse pressed left at (95, 104)
Screenshot: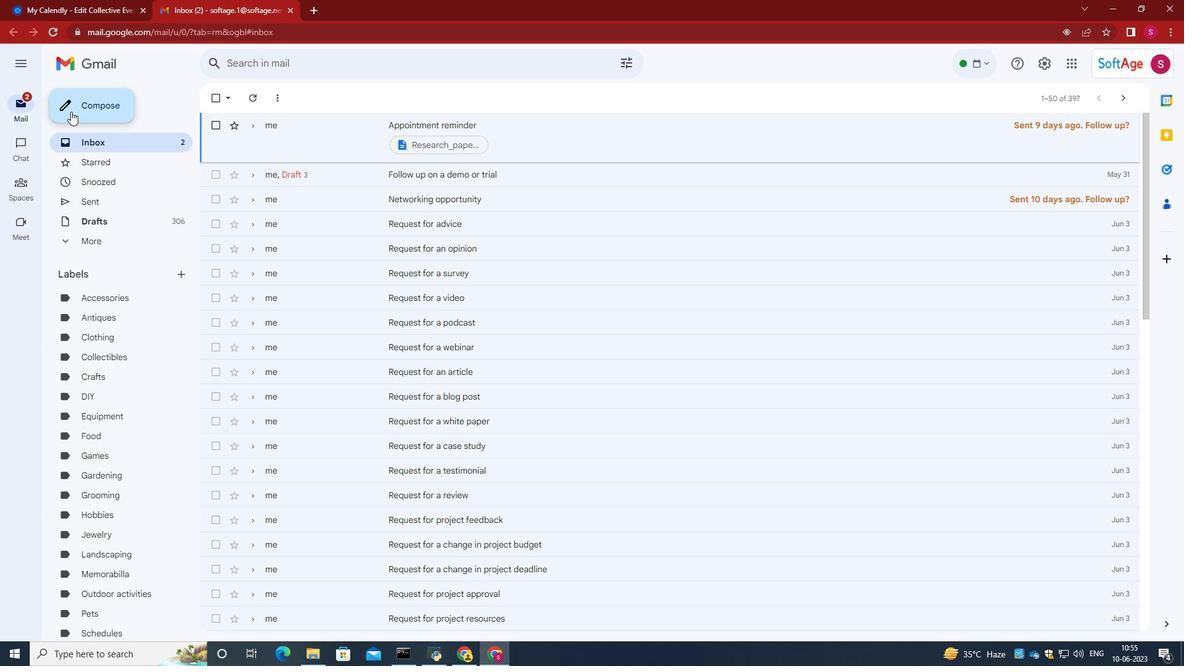 
Action: Mouse moved to (958, 421)
Screenshot: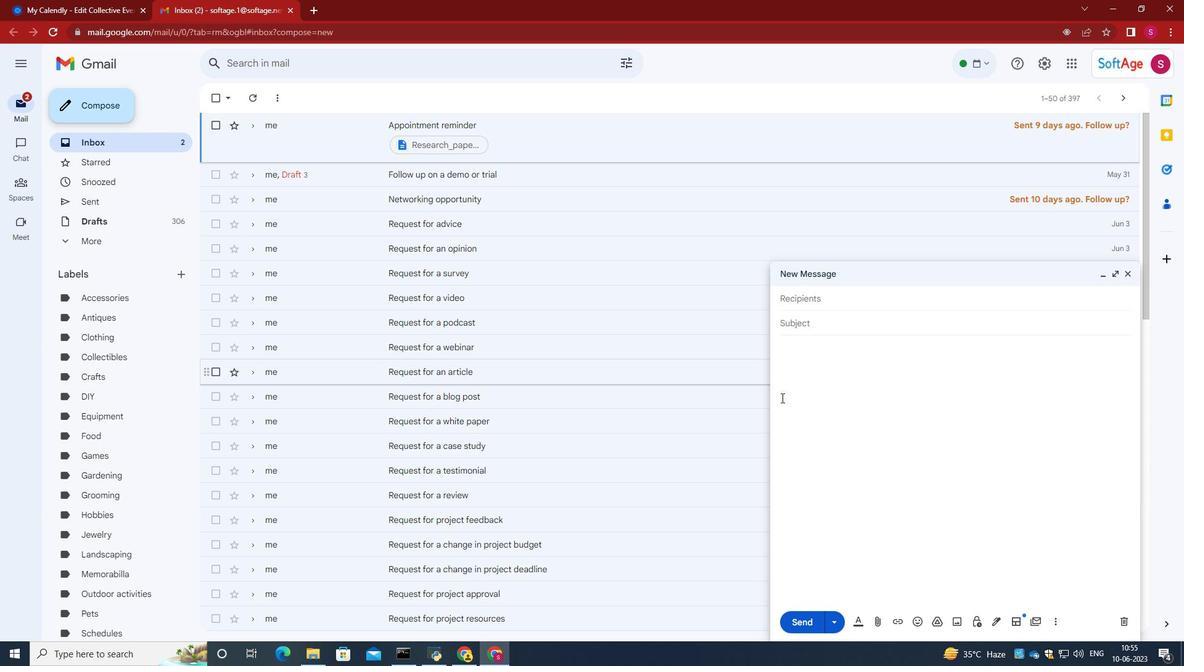 
Action: Mouse pressed left at (958, 421)
Screenshot: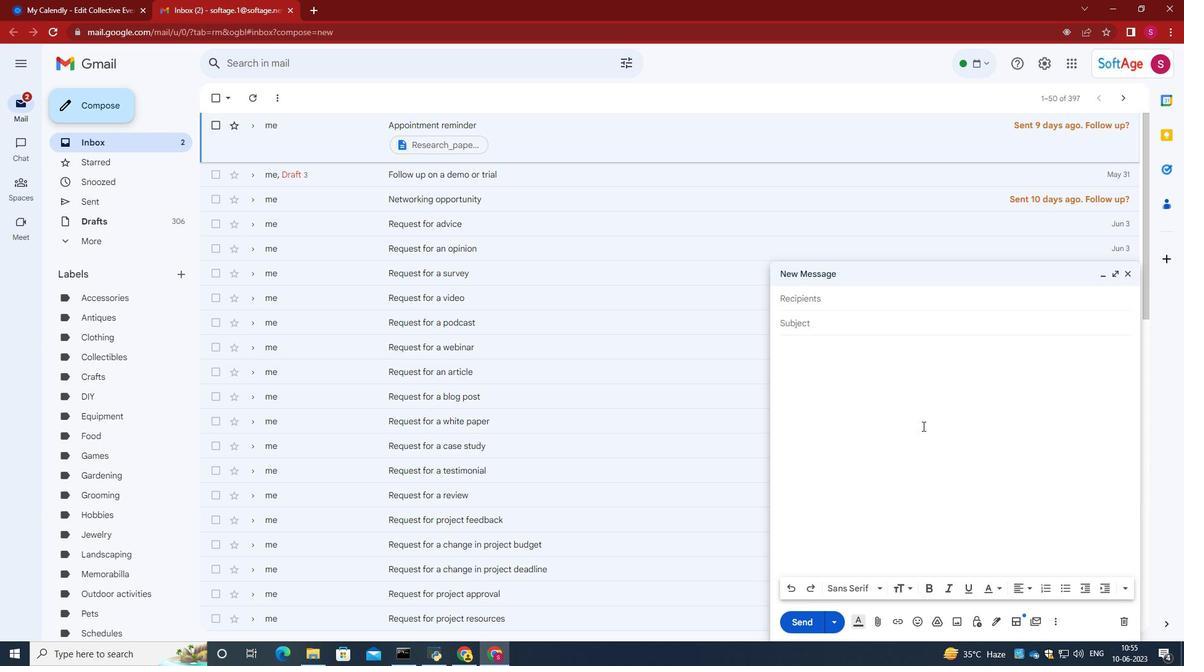 
Action: Mouse moved to (958, 421)
Screenshot: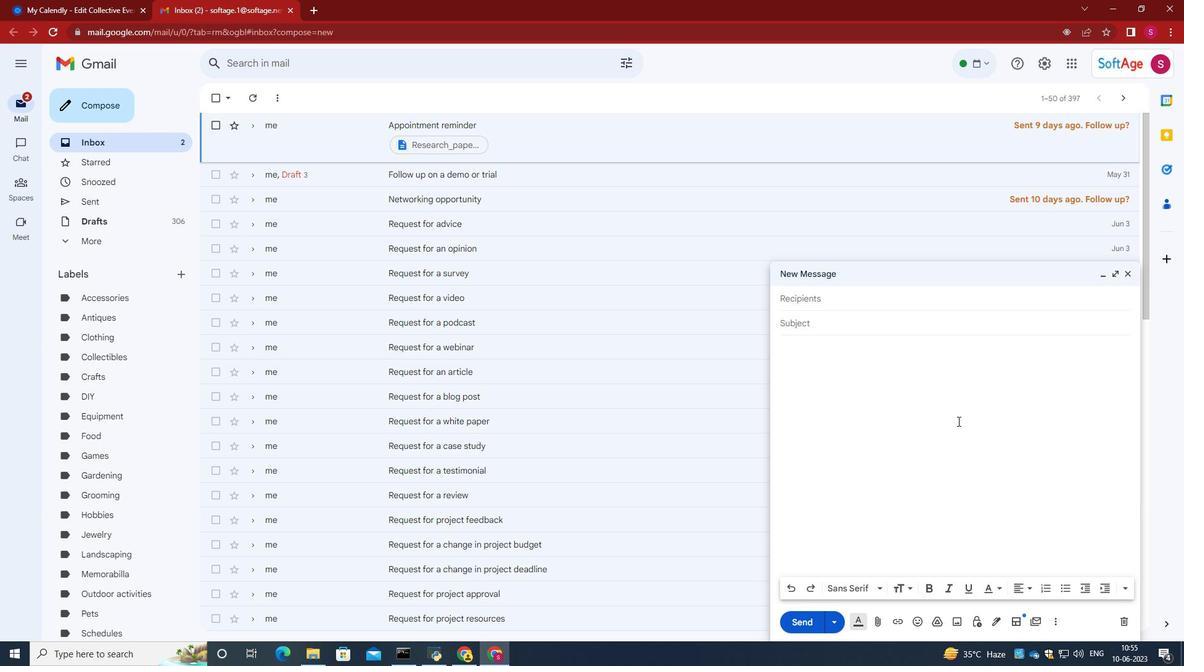 
Action: Key pressed ctrl+V
Screenshot: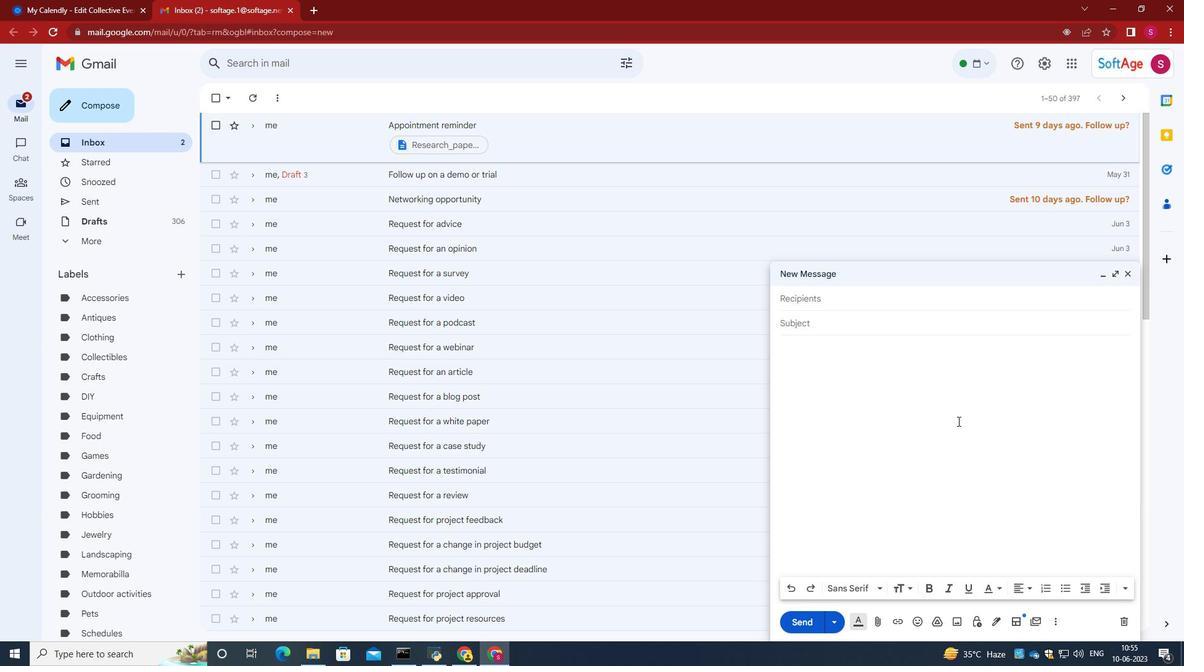 
Action: Mouse moved to (840, 291)
Screenshot: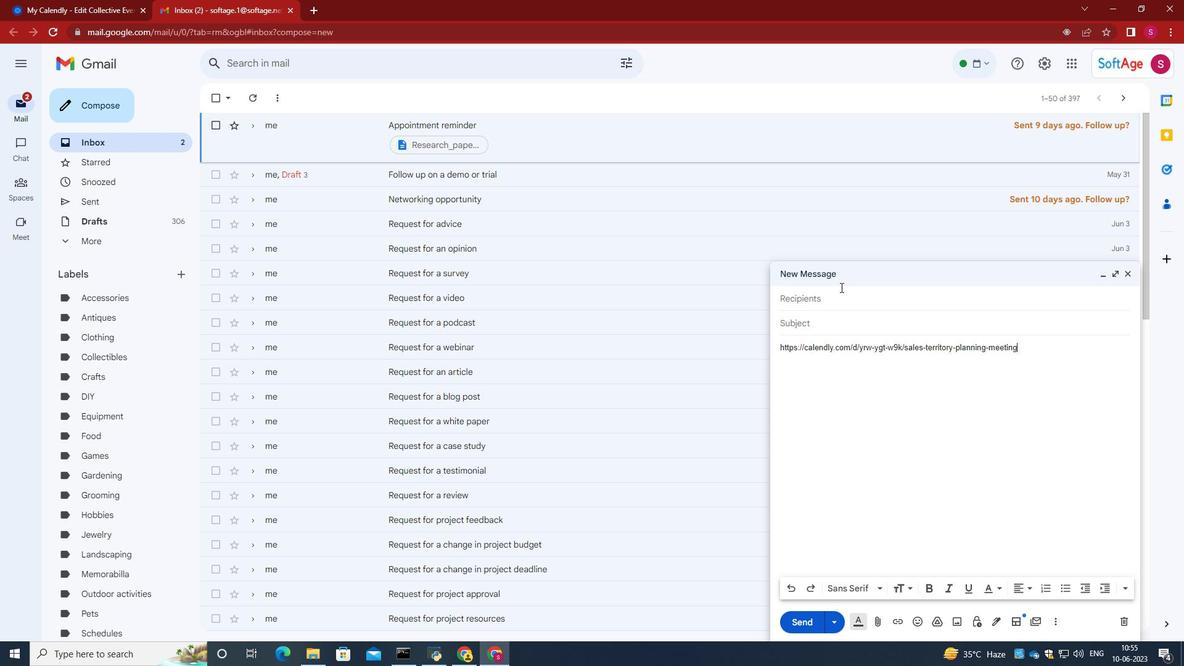 
Action: Mouse pressed left at (840, 291)
Screenshot: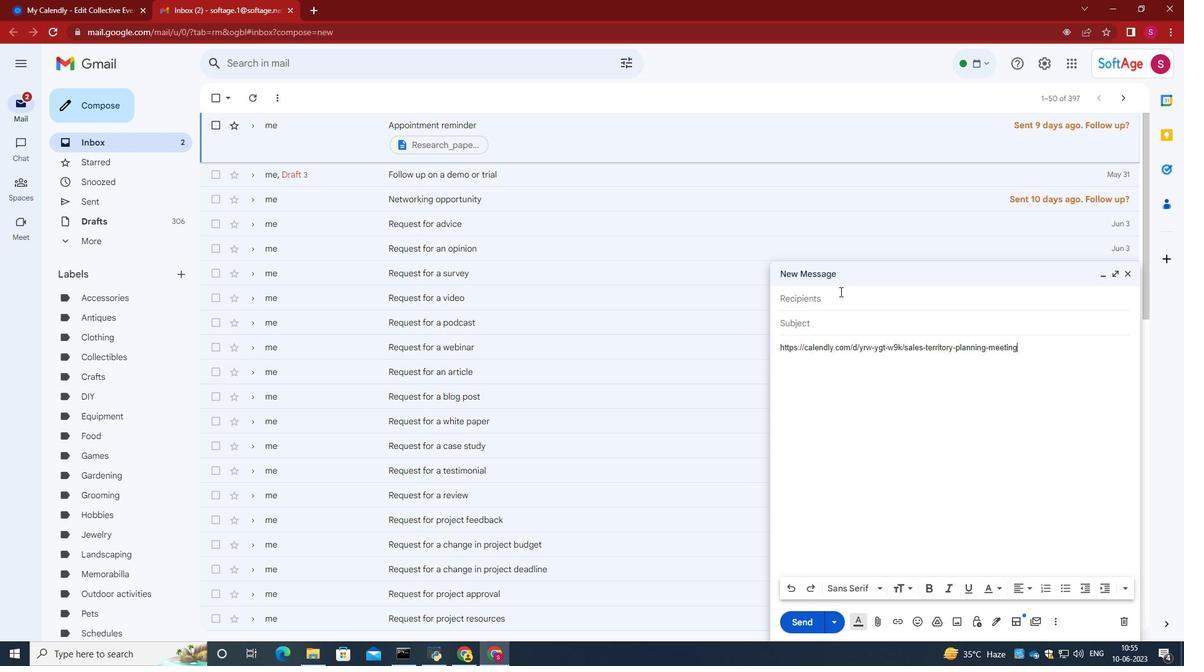 
Action: Key pressed softage.9<Key.shift>@softage.net<Key.enter>softage.10<Key.shift>@softage.net<Key.enter>
Screenshot: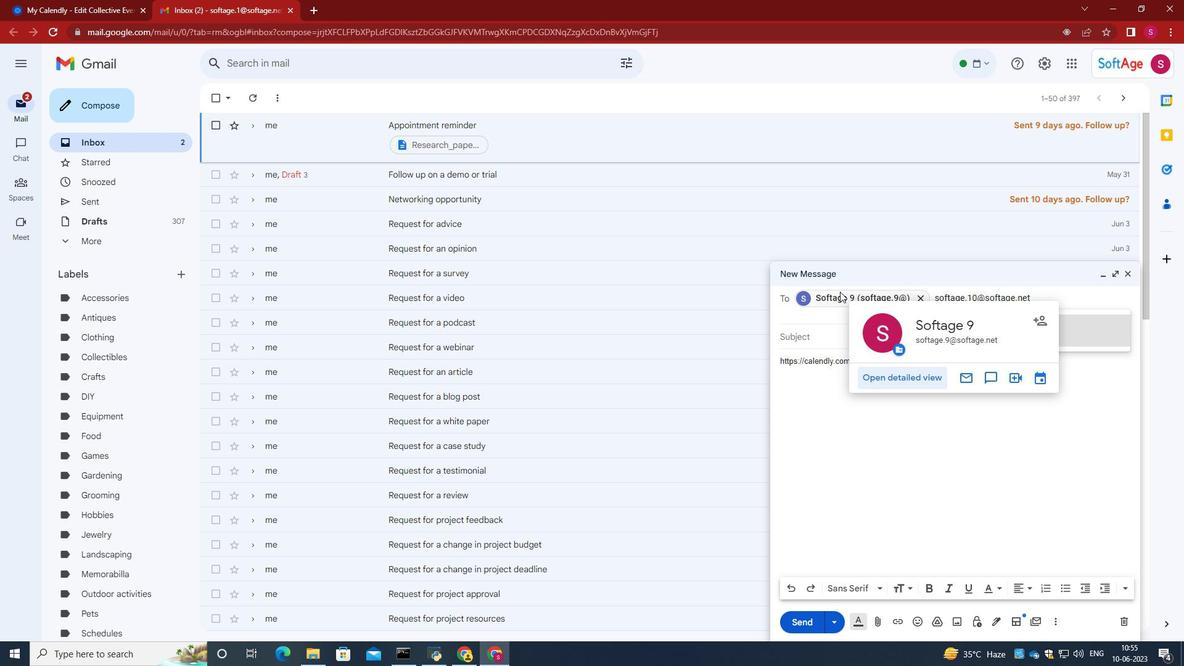 
Action: Mouse moved to (948, 468)
Screenshot: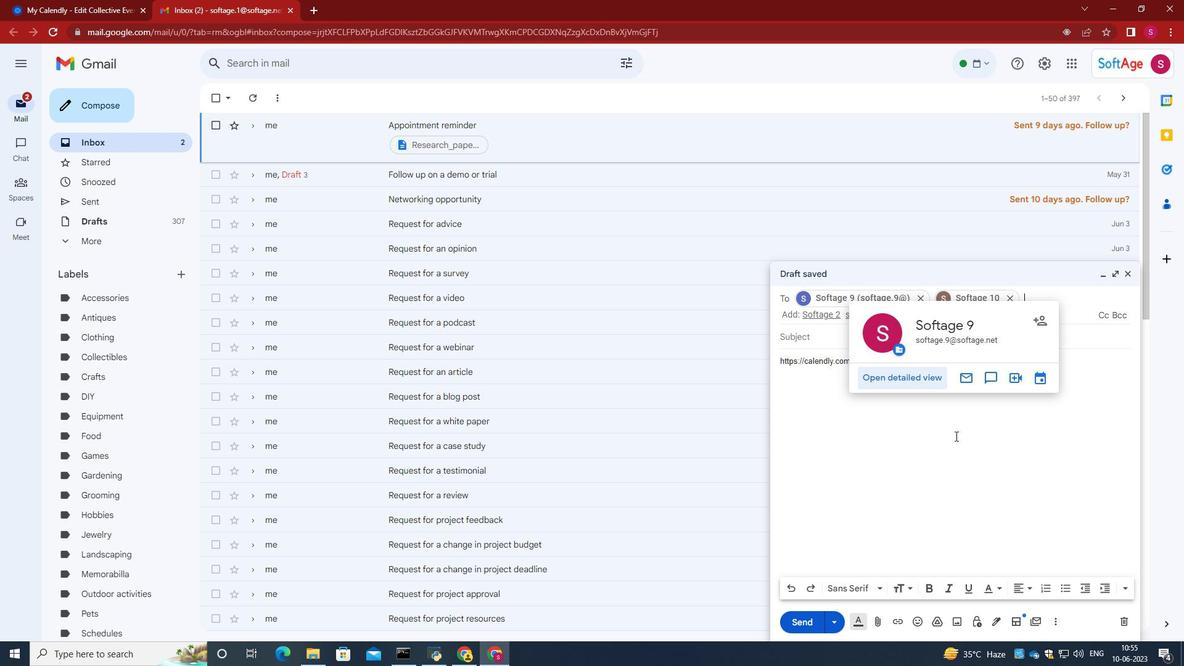
Action: Mouse pressed left at (948, 468)
Screenshot: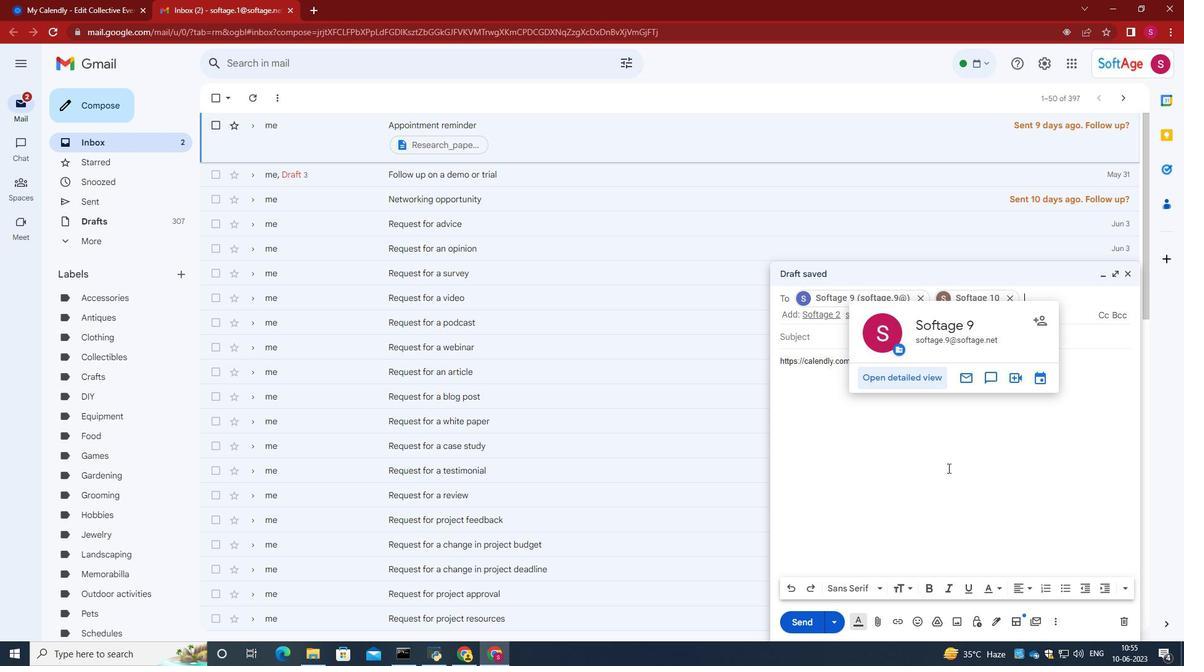 
Action: Mouse moved to (816, 629)
Screenshot: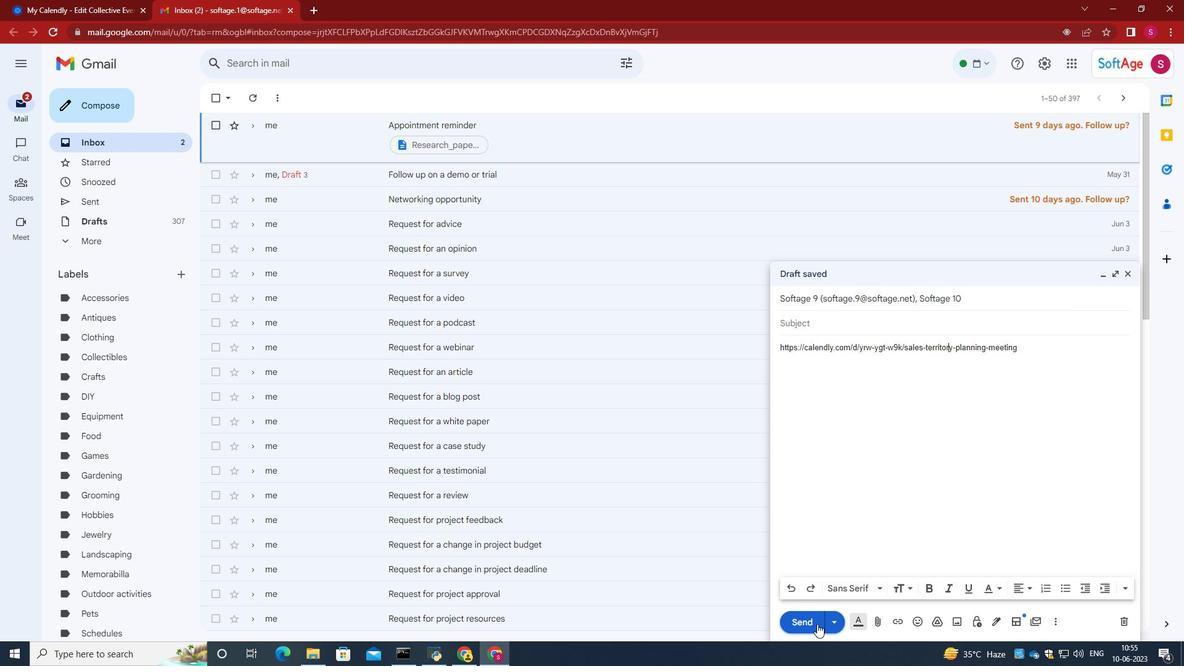 
Action: Mouse pressed left at (816, 629)
Screenshot: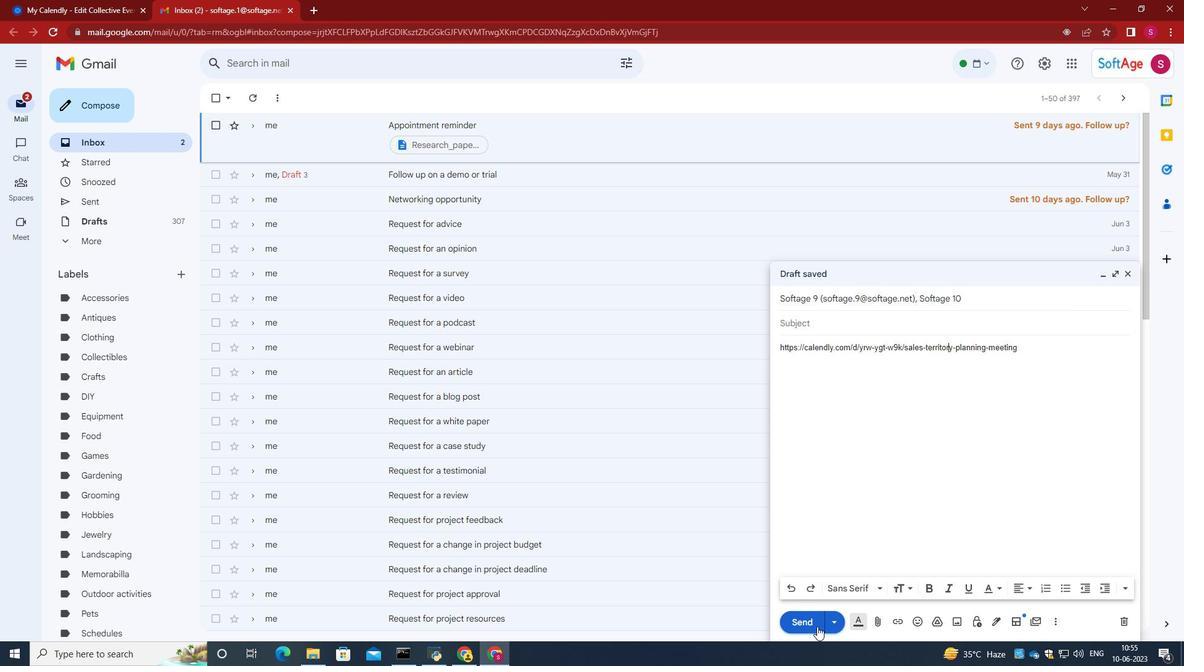 
